 Task: Find connections with filter location Shipley with filter topic #Entrepreneurialwith filter profile language English with filter current company Shardul Amarchand Mangaldas & Co with filter school Shreemati Nathibai Damodar Thackersey Women's University with filter industry Higher Education with filter service category Homeowners Insurance with filter keywords title Concierge
Action: Mouse moved to (571, 83)
Screenshot: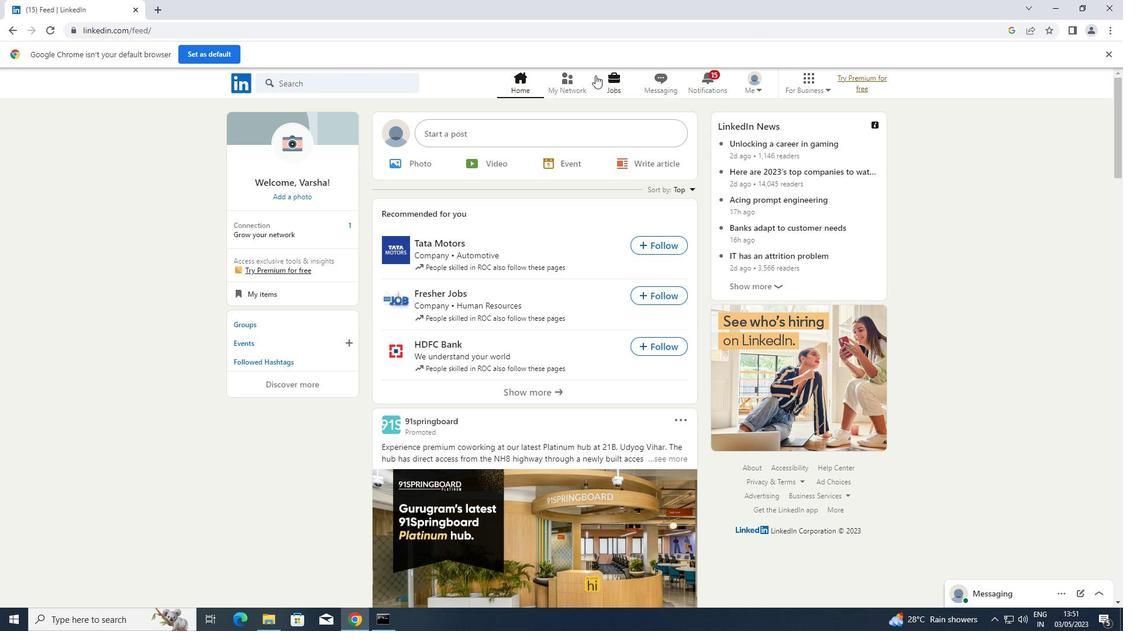 
Action: Mouse pressed left at (571, 83)
Screenshot: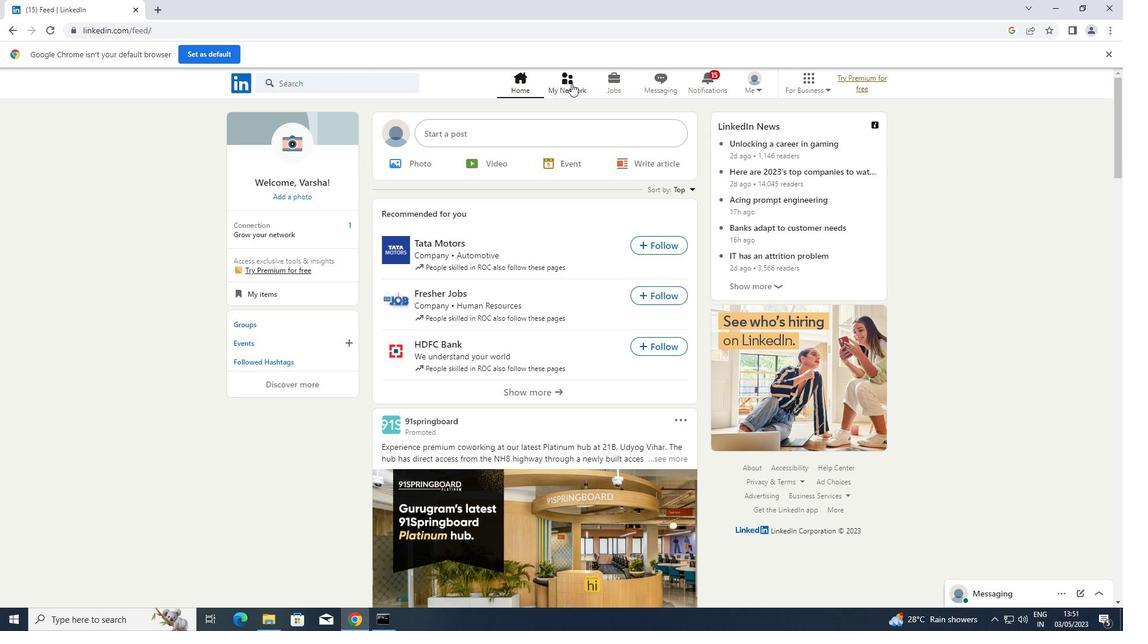 
Action: Mouse moved to (346, 152)
Screenshot: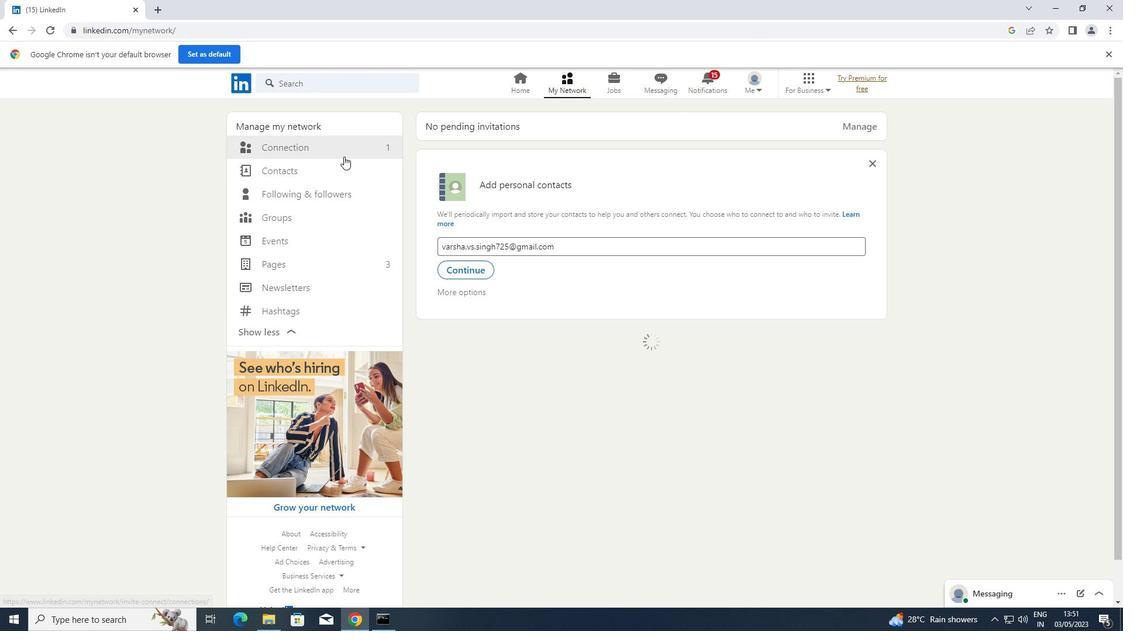 
Action: Mouse pressed left at (346, 152)
Screenshot: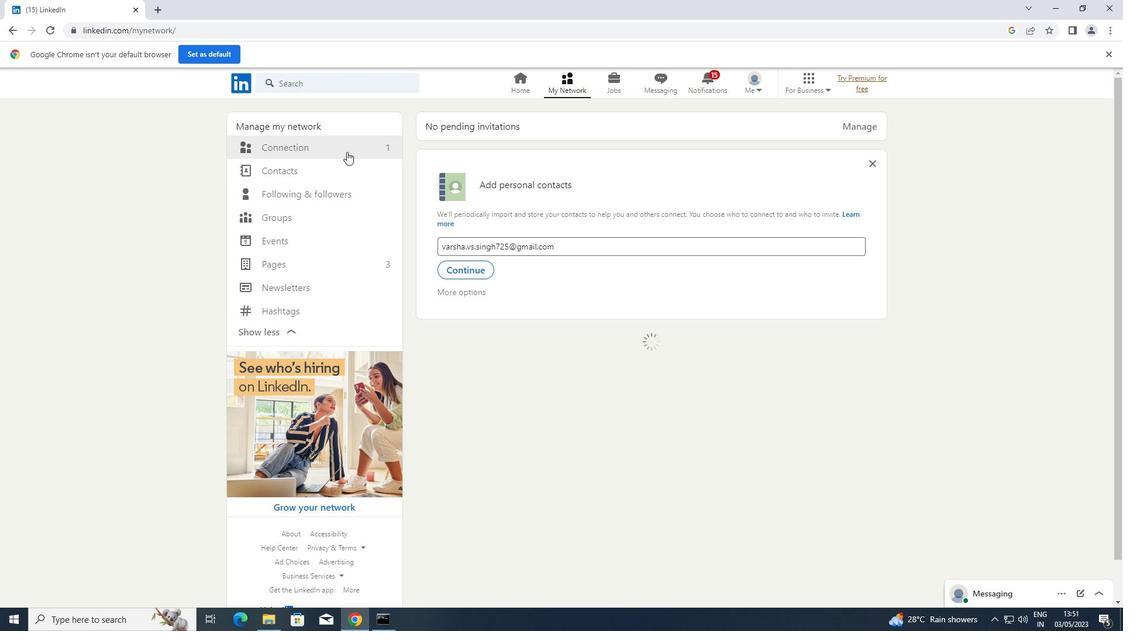 
Action: Mouse moved to (653, 147)
Screenshot: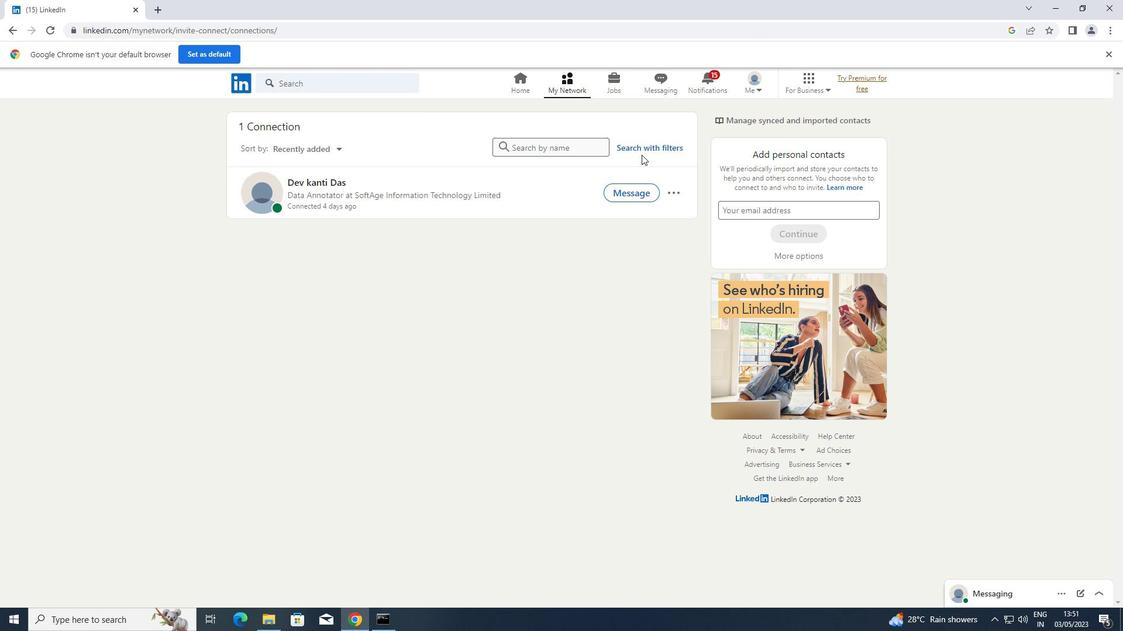 
Action: Mouse pressed left at (653, 147)
Screenshot: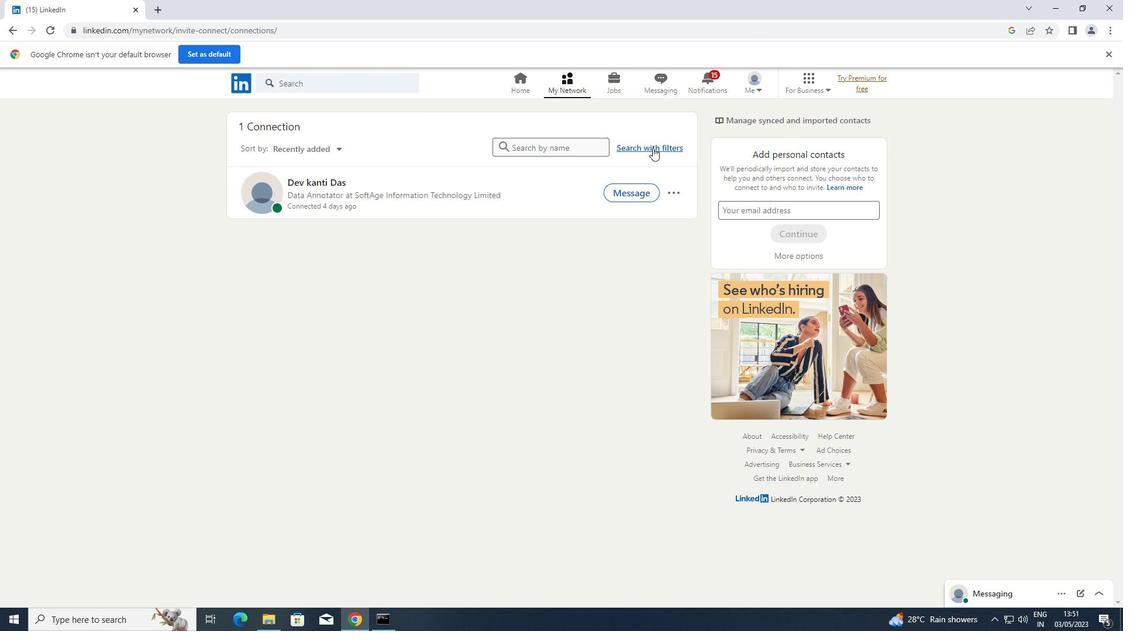 
Action: Mouse moved to (592, 112)
Screenshot: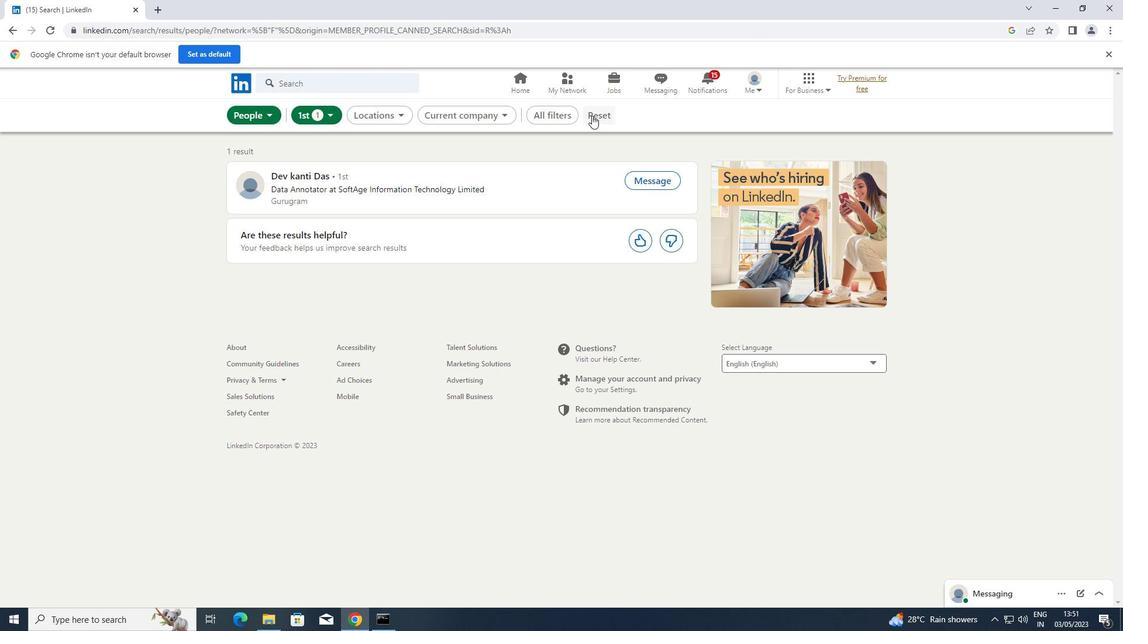 
Action: Mouse pressed left at (592, 112)
Screenshot: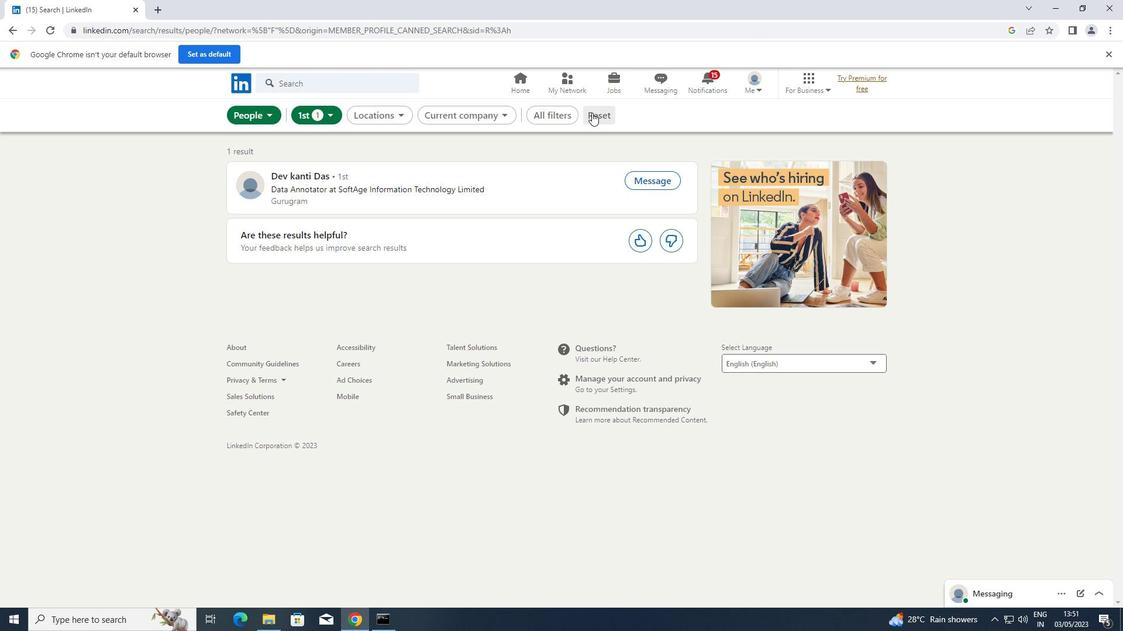 
Action: Mouse moved to (586, 117)
Screenshot: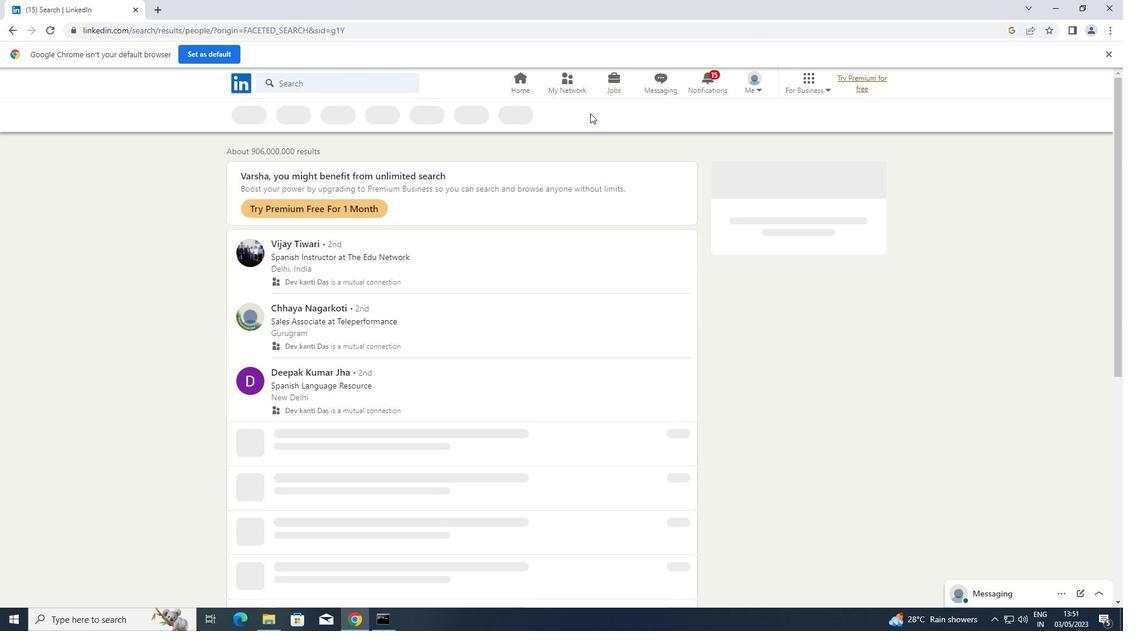 
Action: Mouse pressed left at (586, 117)
Screenshot: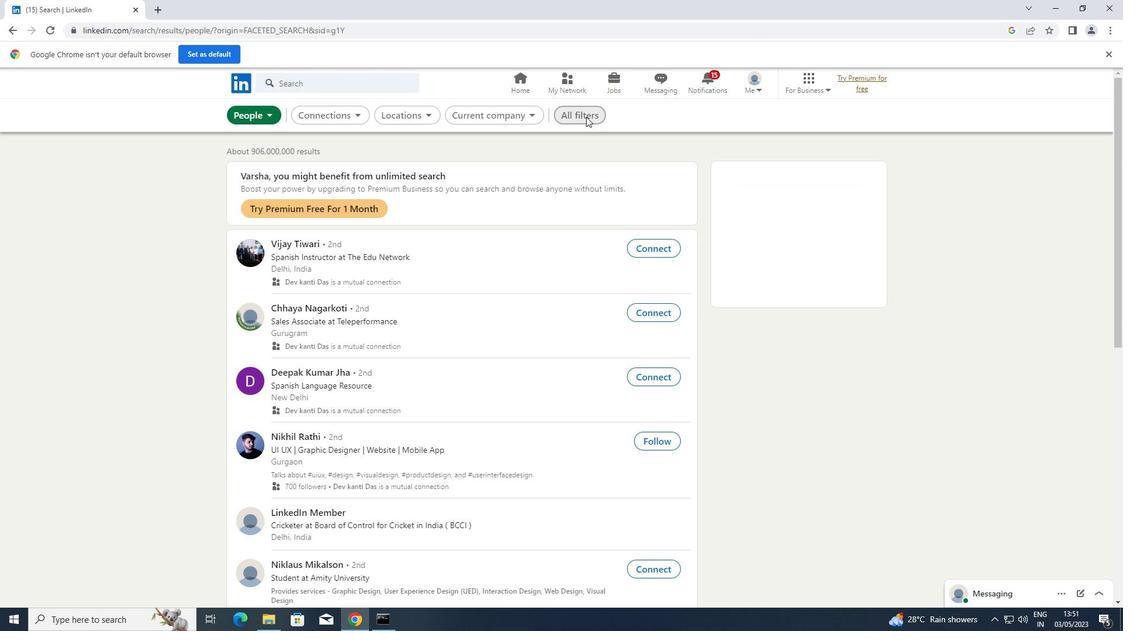 
Action: Mouse moved to (593, 116)
Screenshot: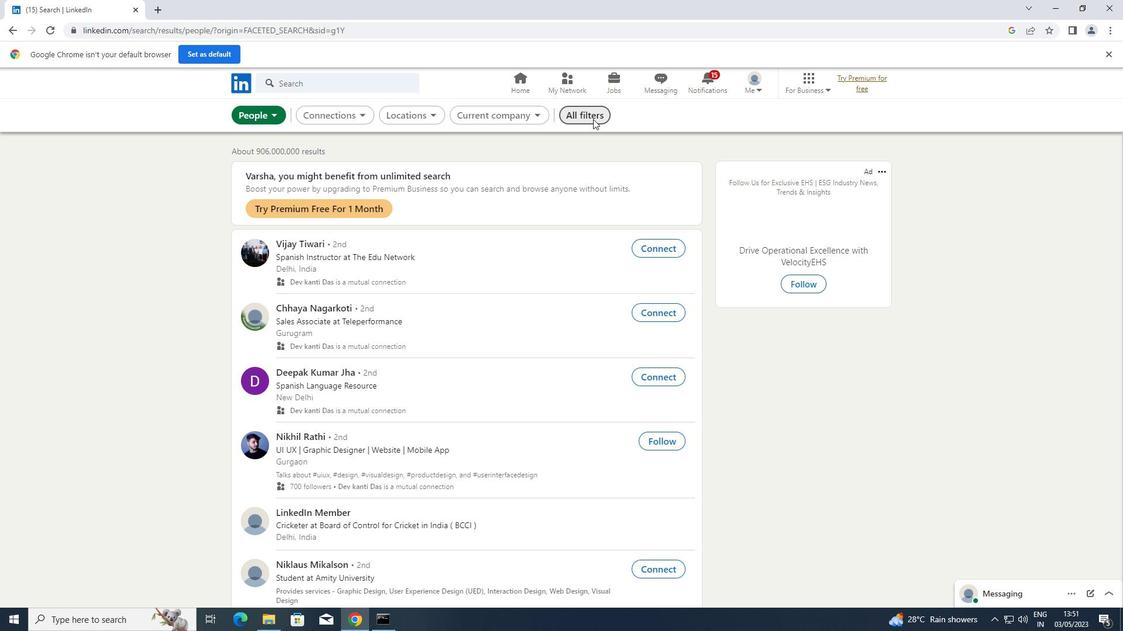 
Action: Mouse pressed left at (593, 116)
Screenshot: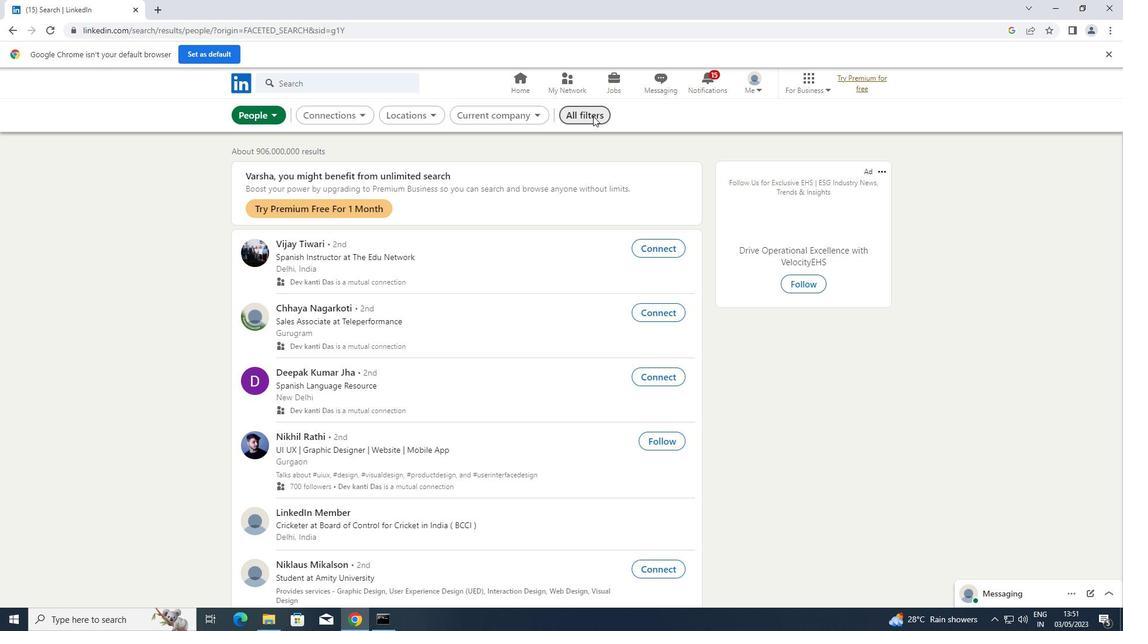 
Action: Mouse moved to (595, 118)
Screenshot: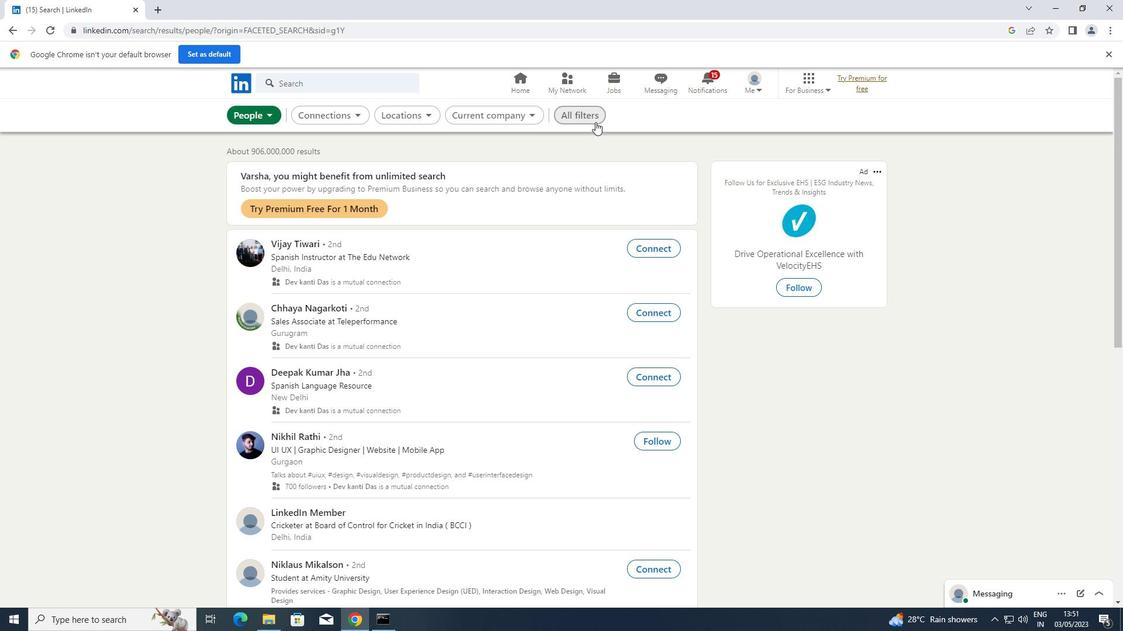 
Action: Mouse pressed left at (595, 118)
Screenshot: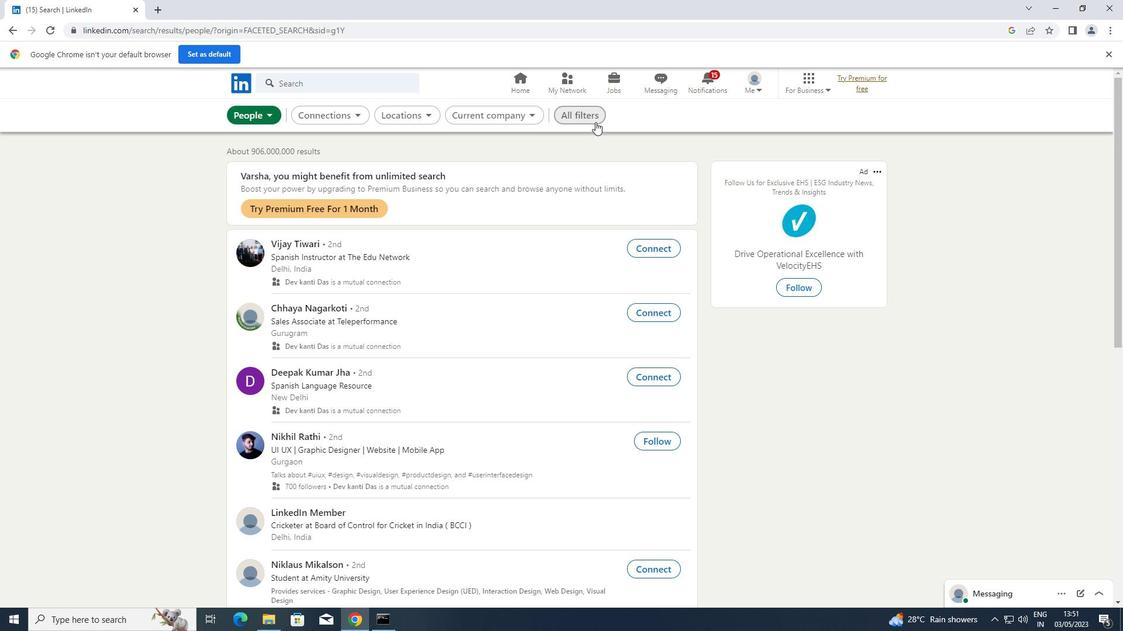 
Action: Mouse moved to (757, 215)
Screenshot: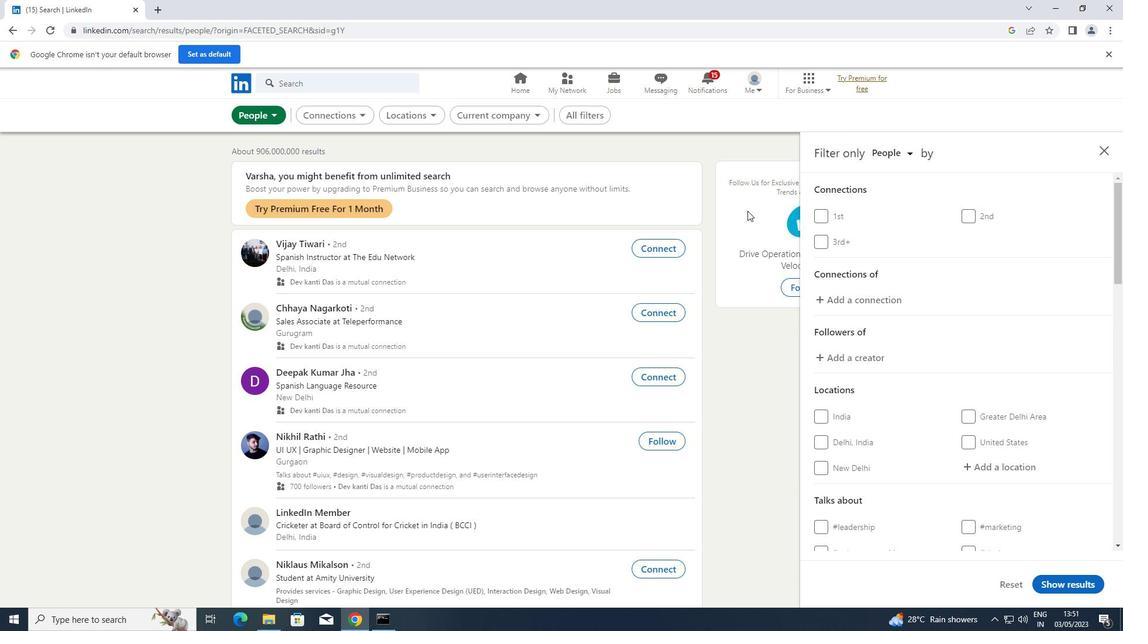 
Action: Mouse scrolled (757, 215) with delta (0, 0)
Screenshot: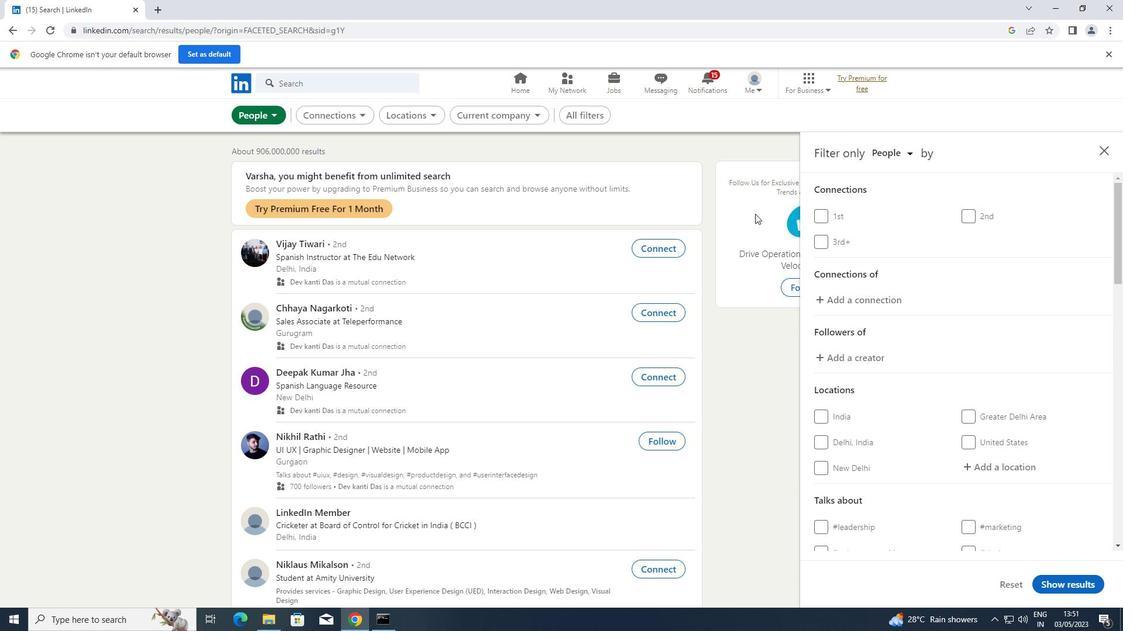 
Action: Mouse scrolled (757, 215) with delta (0, 0)
Screenshot: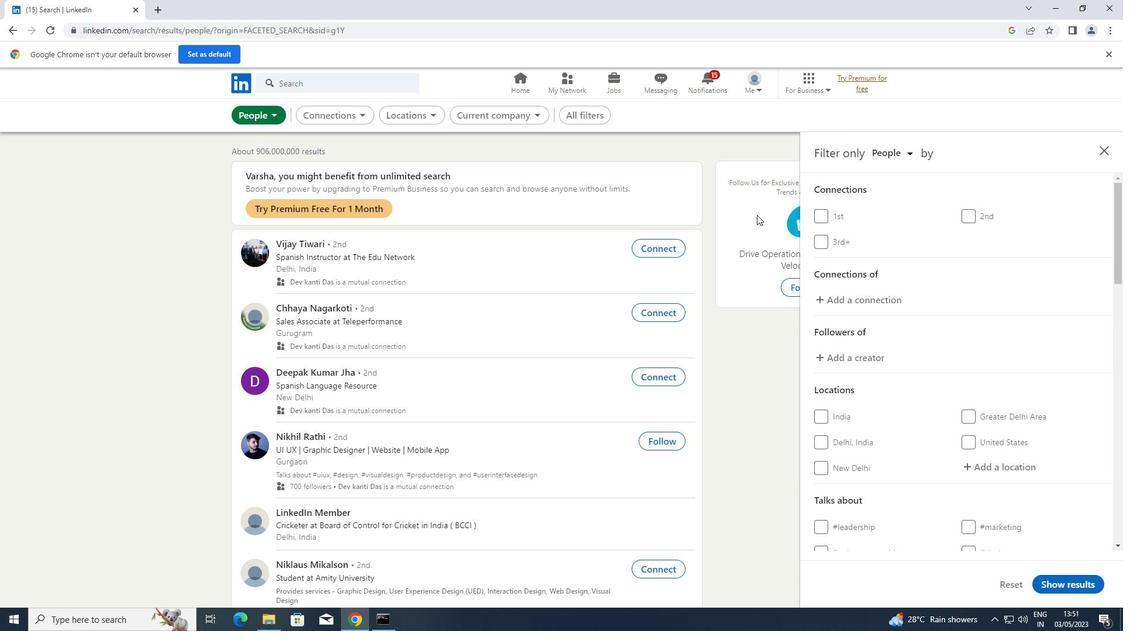 
Action: Mouse moved to (1025, 465)
Screenshot: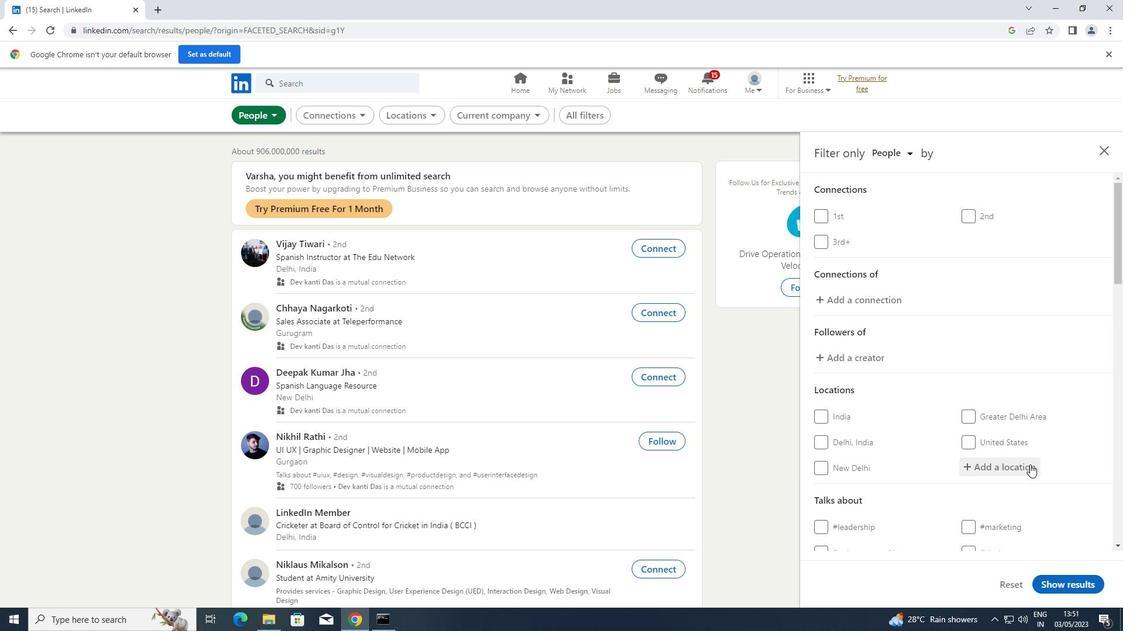 
Action: Mouse pressed left at (1025, 465)
Screenshot: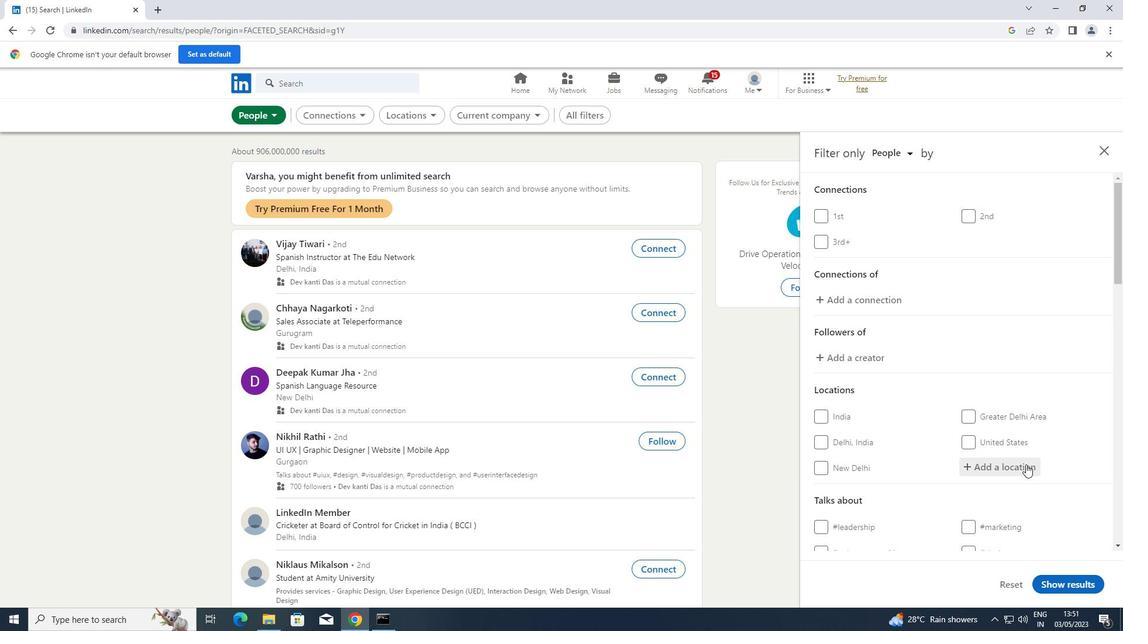 
Action: Key pressed <Key.shift>SHIPLEY<Key.enter>
Screenshot: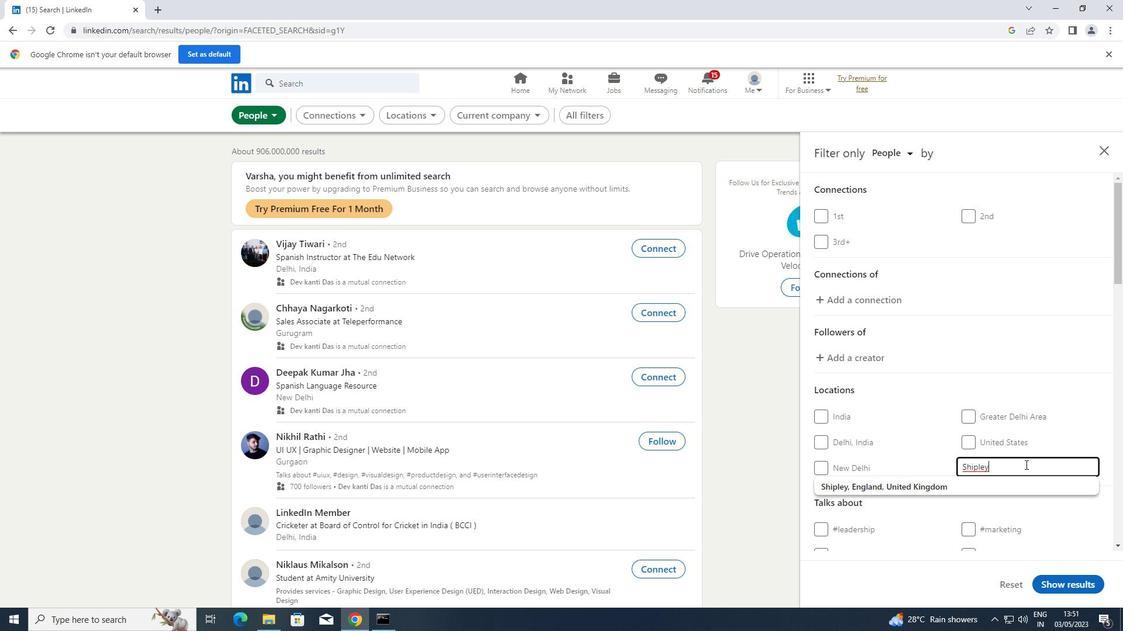 
Action: Mouse scrolled (1025, 464) with delta (0, 0)
Screenshot: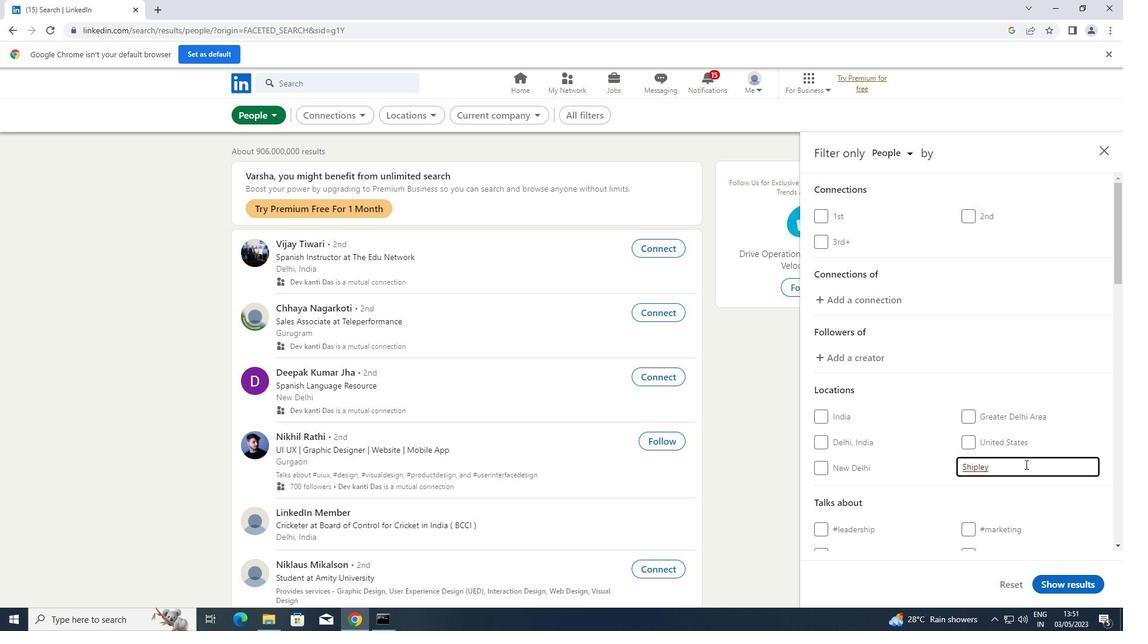 
Action: Mouse moved to (1021, 472)
Screenshot: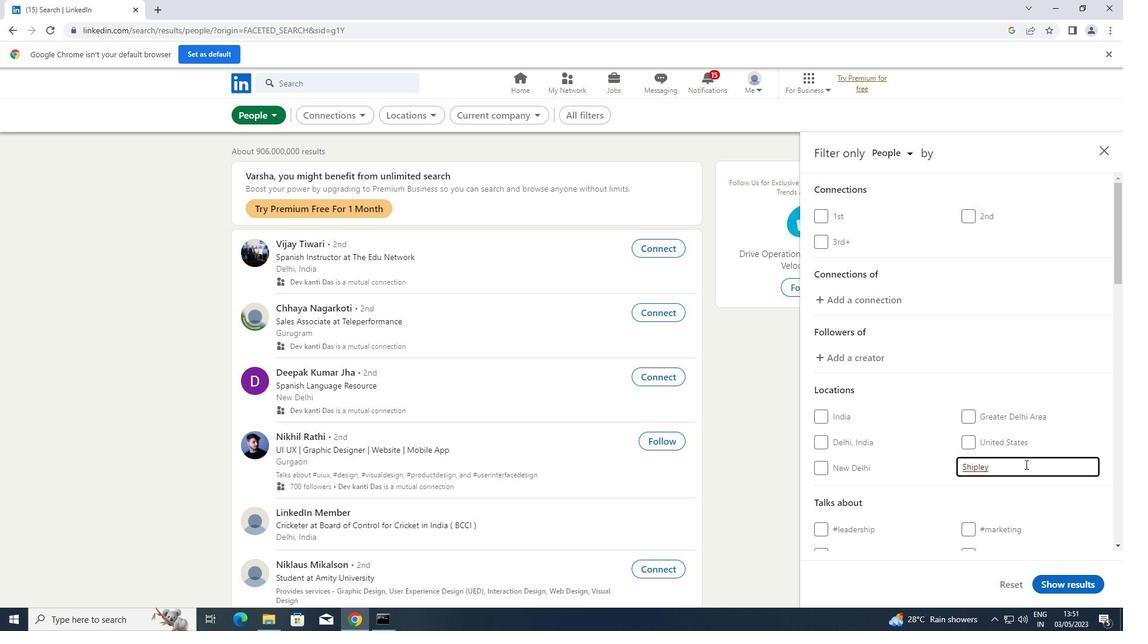 
Action: Mouse scrolled (1021, 472) with delta (0, 0)
Screenshot: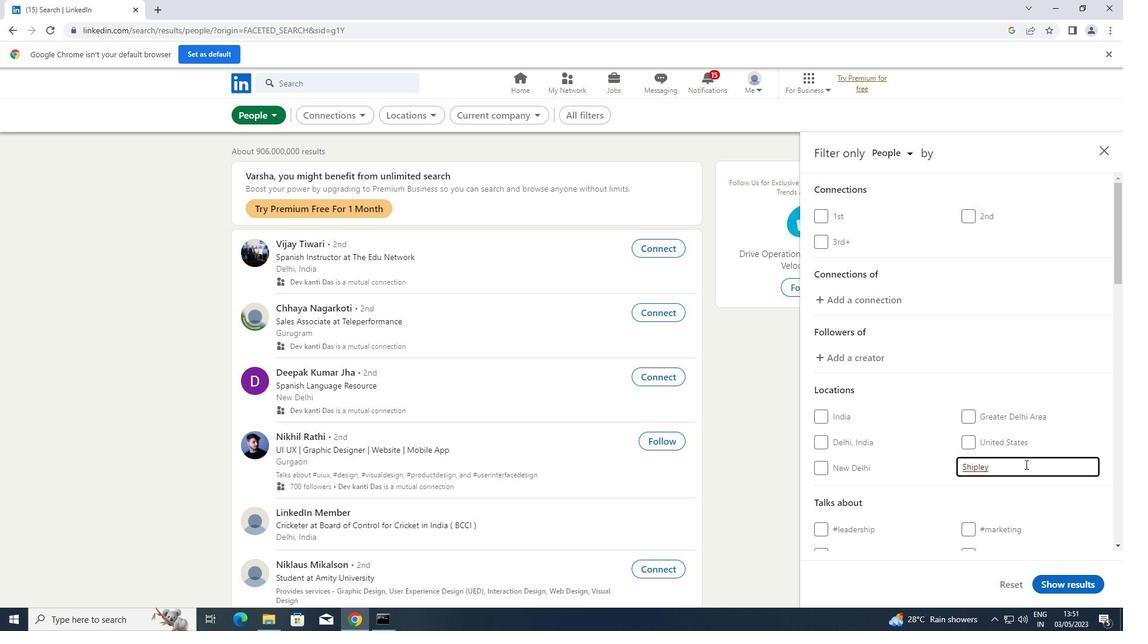 
Action: Mouse moved to (1021, 473)
Screenshot: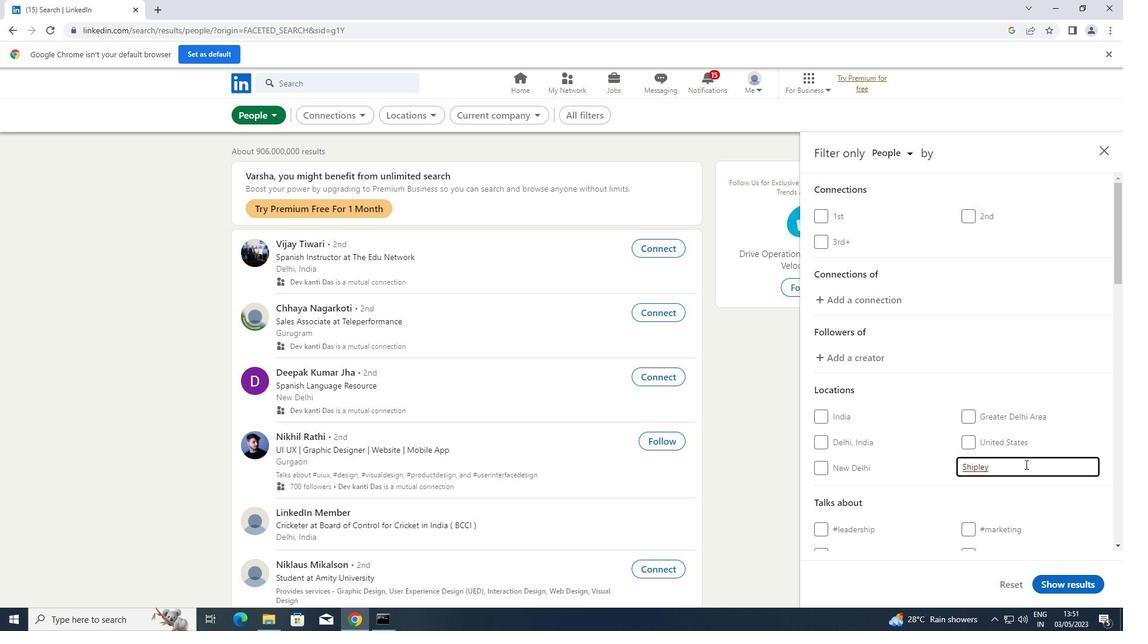 
Action: Mouse scrolled (1021, 473) with delta (0, 0)
Screenshot: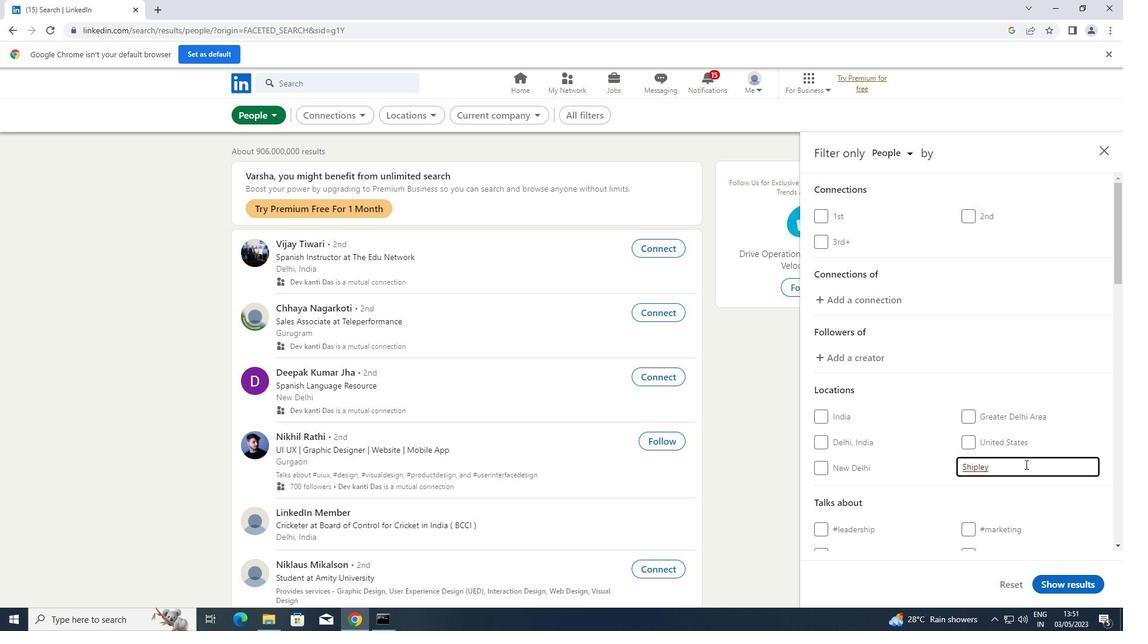 
Action: Mouse scrolled (1021, 473) with delta (0, 0)
Screenshot: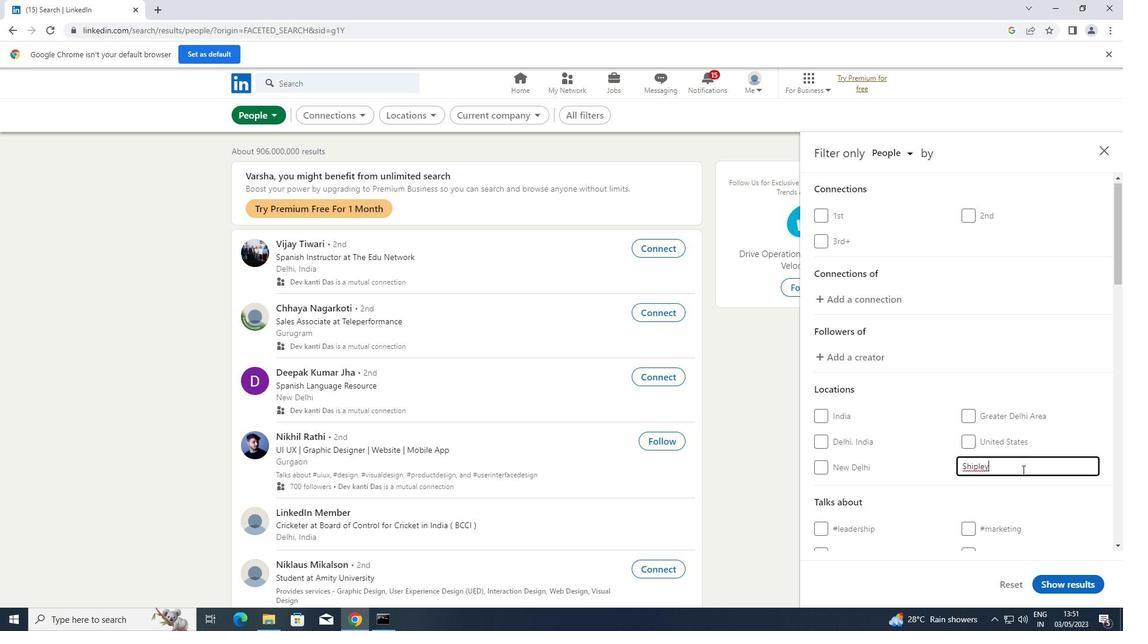 
Action: Mouse moved to (1023, 347)
Screenshot: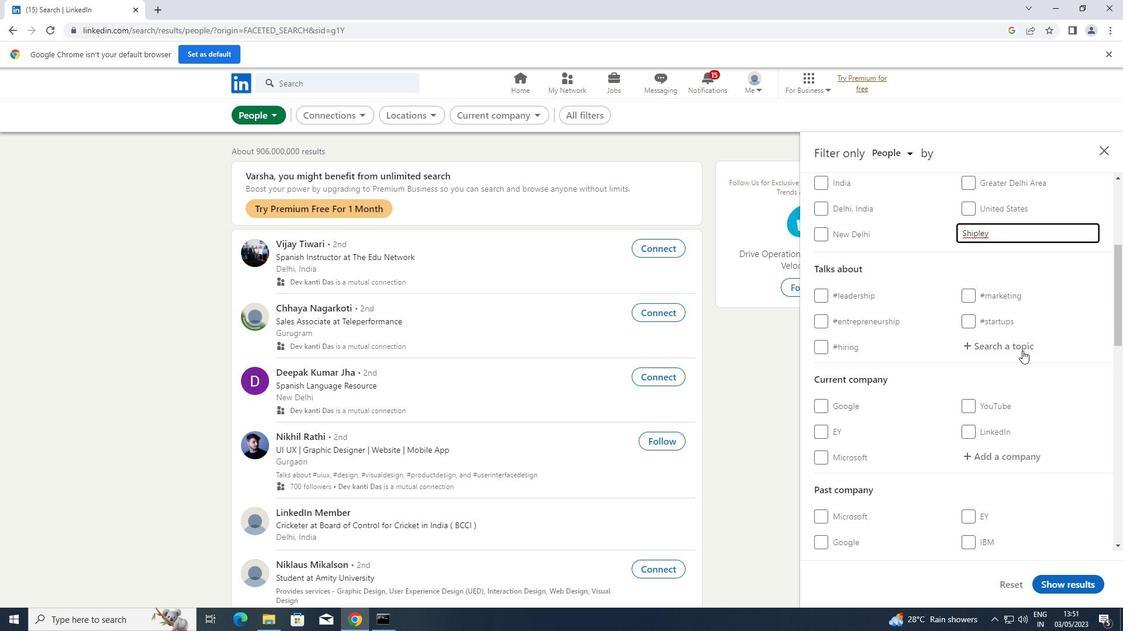 
Action: Mouse pressed left at (1023, 347)
Screenshot: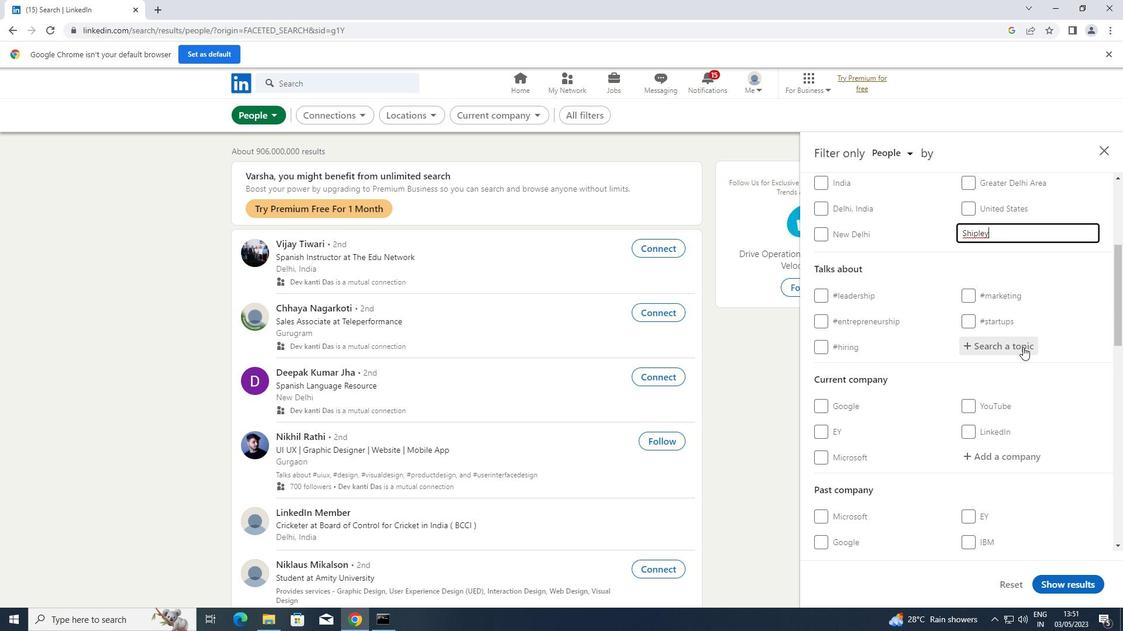 
Action: Key pressed <Key.shift>ENTREPRENEURIA
Screenshot: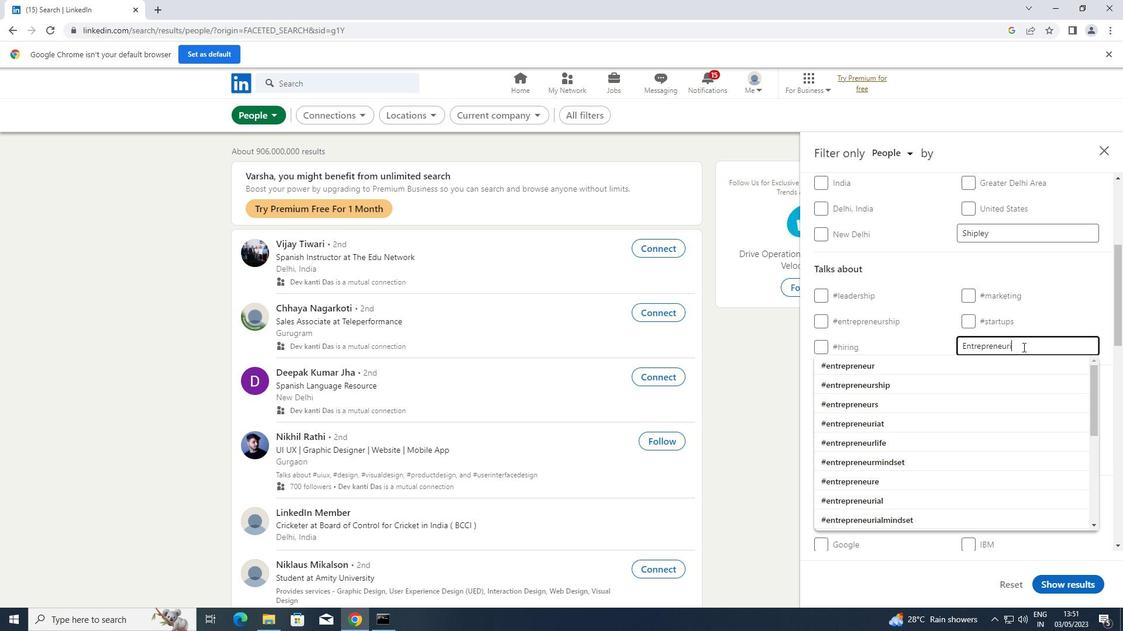 
Action: Mouse moved to (897, 381)
Screenshot: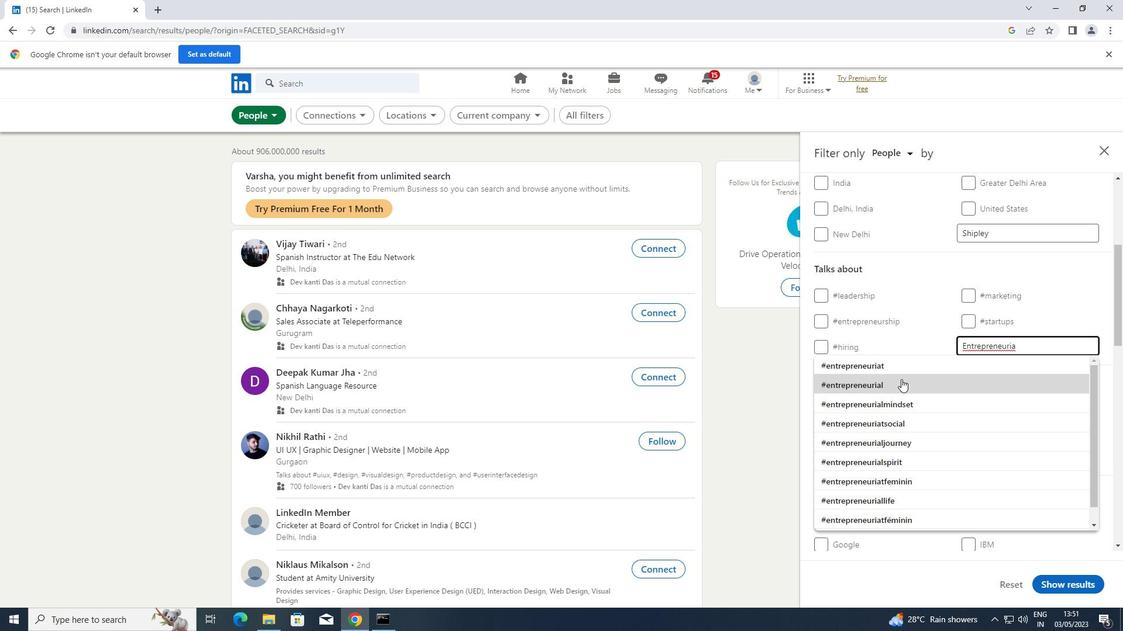 
Action: Mouse pressed left at (897, 381)
Screenshot: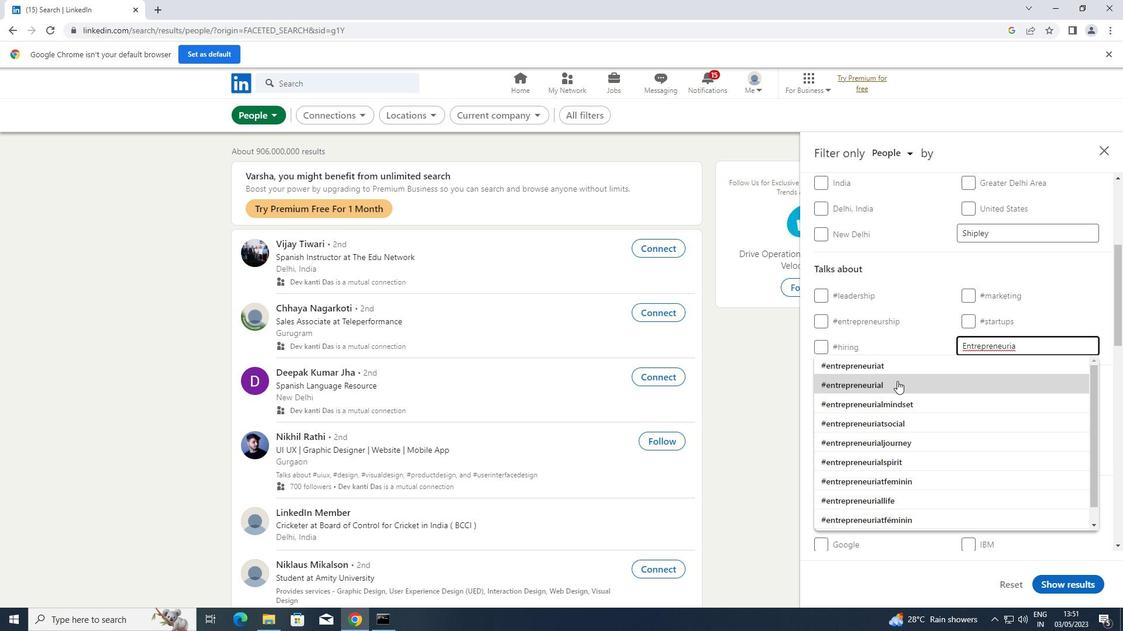 
Action: Mouse scrolled (897, 380) with delta (0, 0)
Screenshot: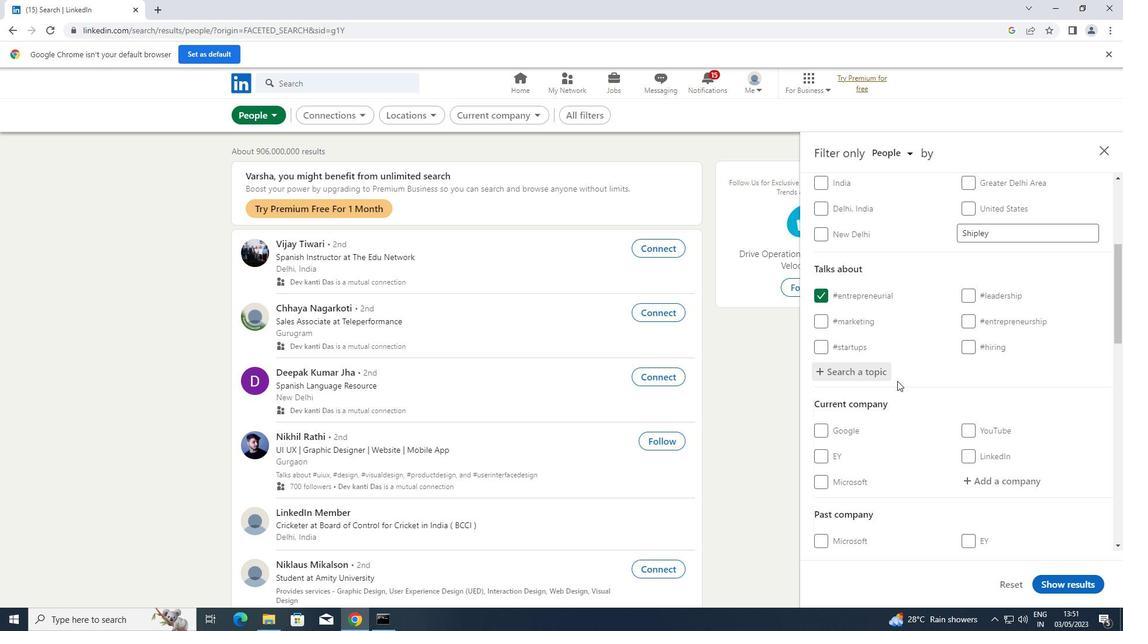 
Action: Mouse scrolled (897, 380) with delta (0, 0)
Screenshot: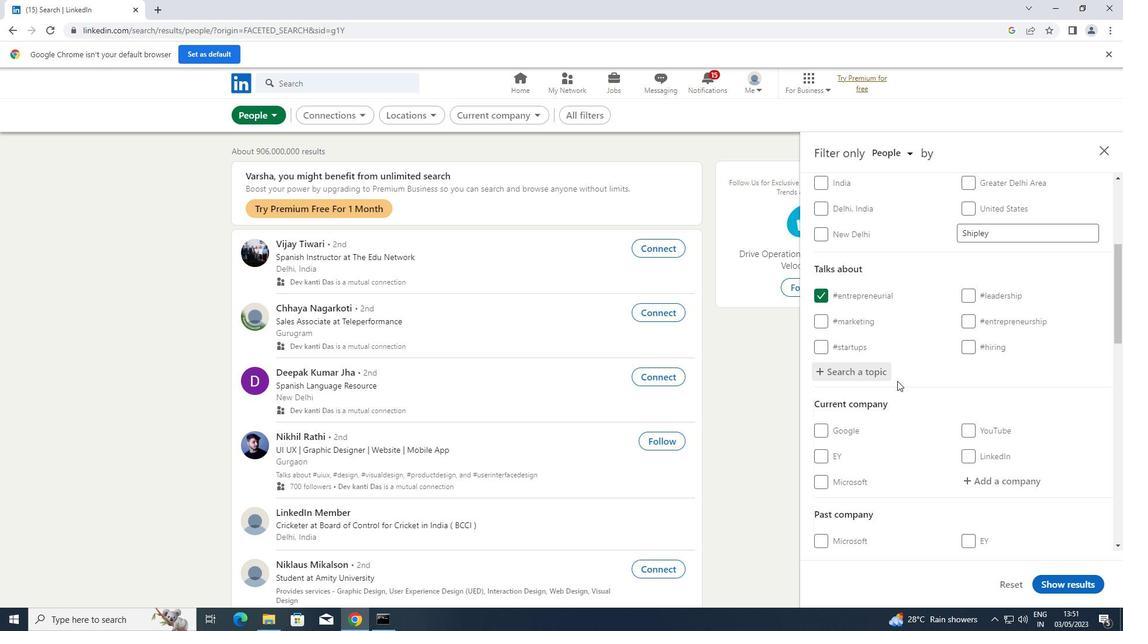 
Action: Mouse scrolled (897, 380) with delta (0, 0)
Screenshot: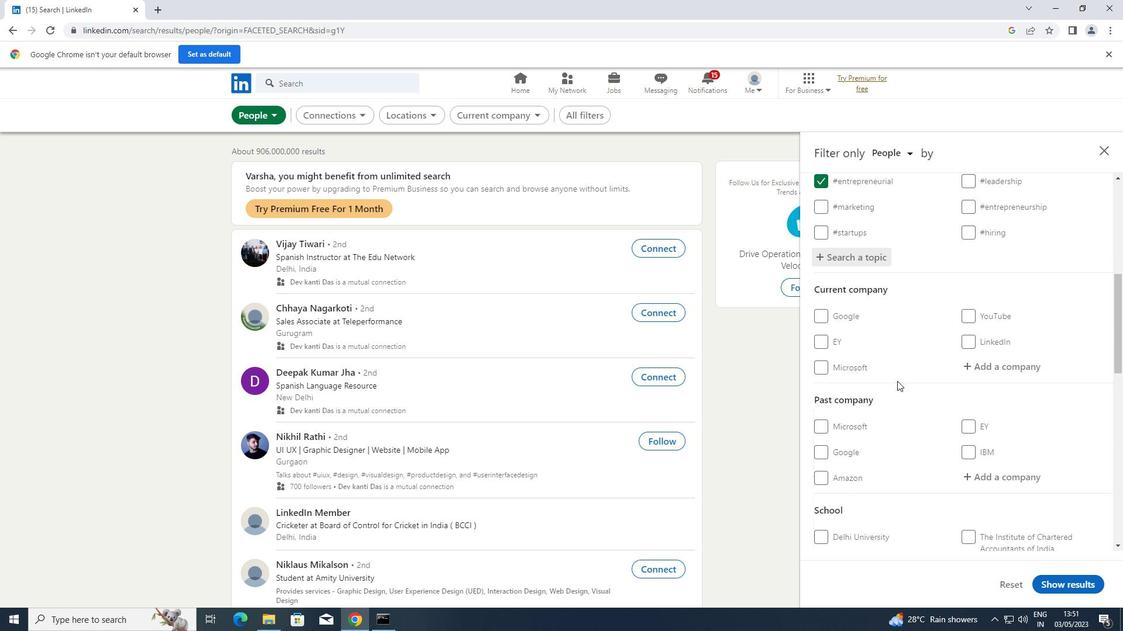 
Action: Mouse scrolled (897, 380) with delta (0, 0)
Screenshot: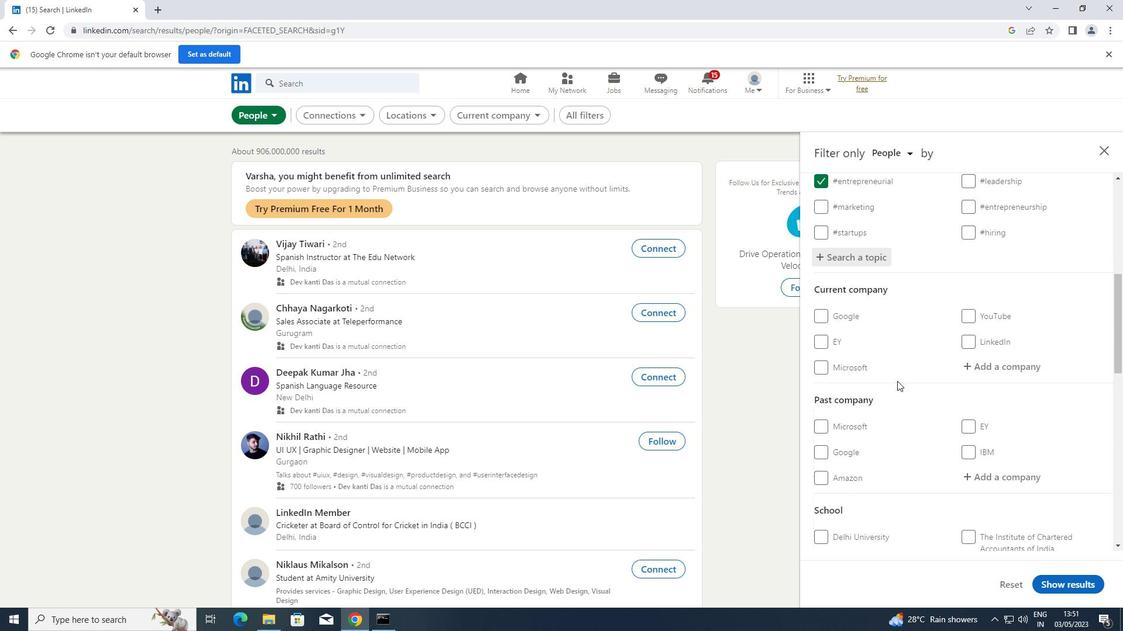 
Action: Mouse scrolled (897, 380) with delta (0, 0)
Screenshot: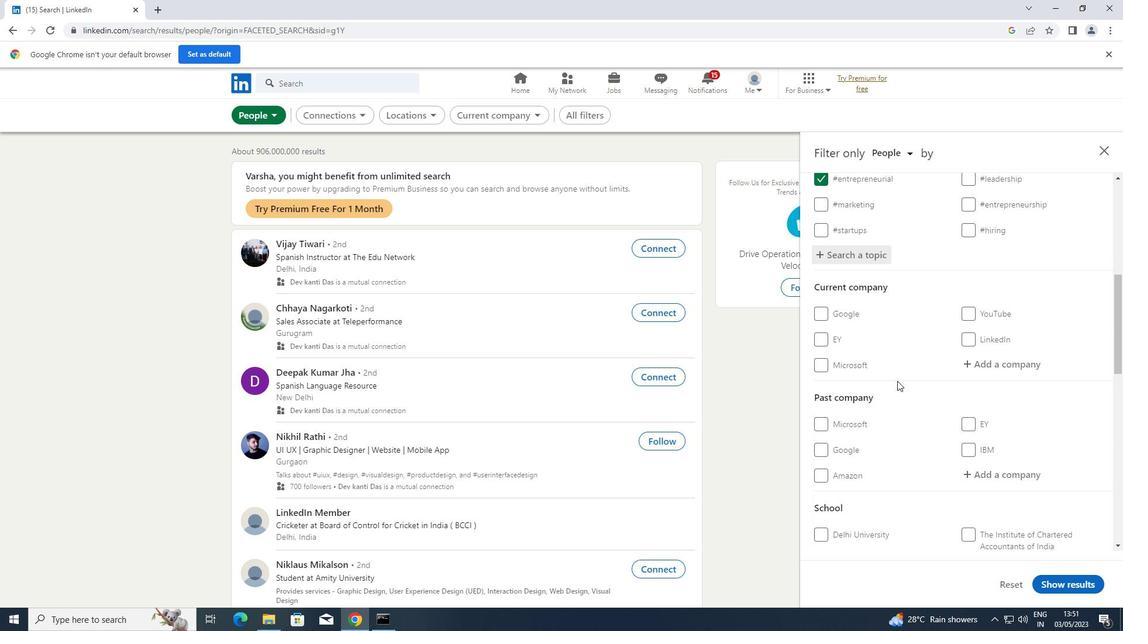 
Action: Mouse scrolled (897, 380) with delta (0, 0)
Screenshot: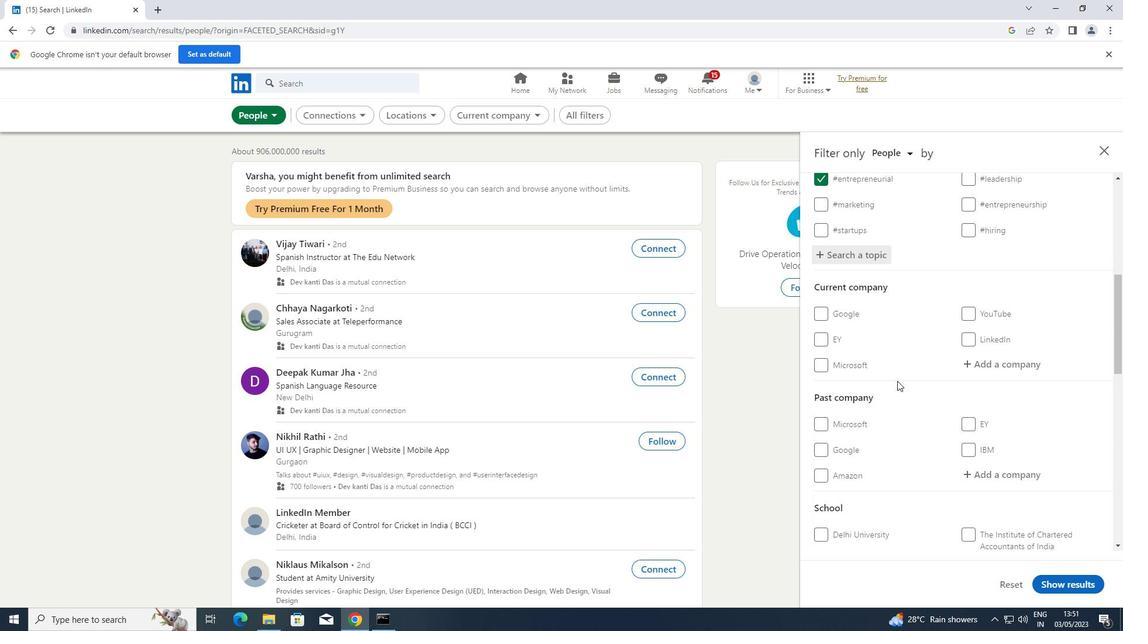 
Action: Mouse scrolled (897, 380) with delta (0, 0)
Screenshot: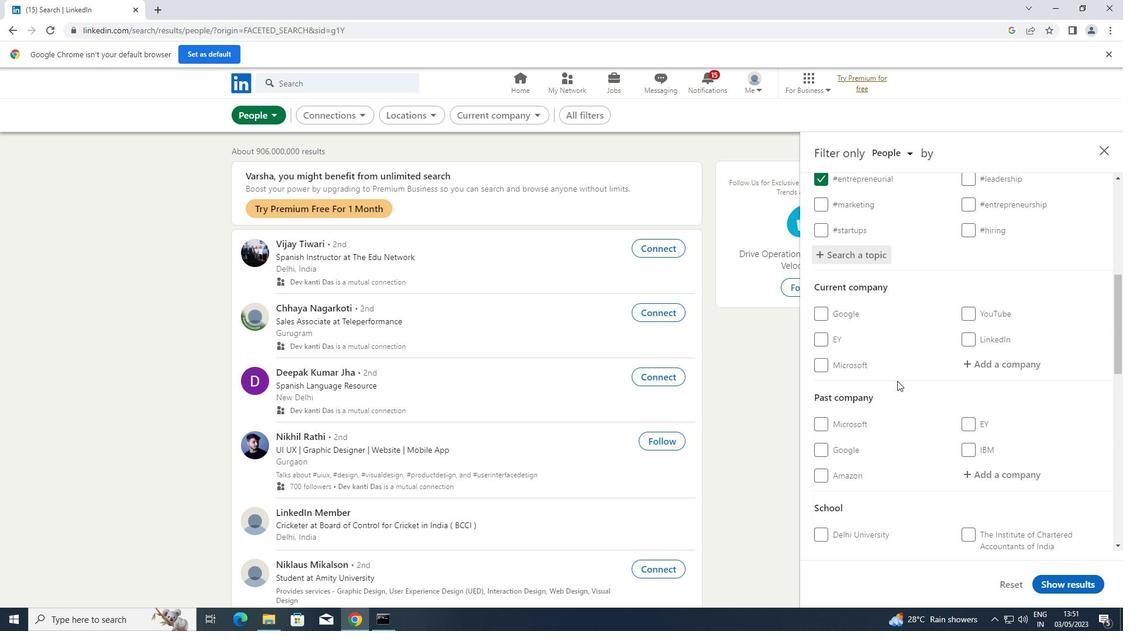 
Action: Mouse scrolled (897, 380) with delta (0, 0)
Screenshot: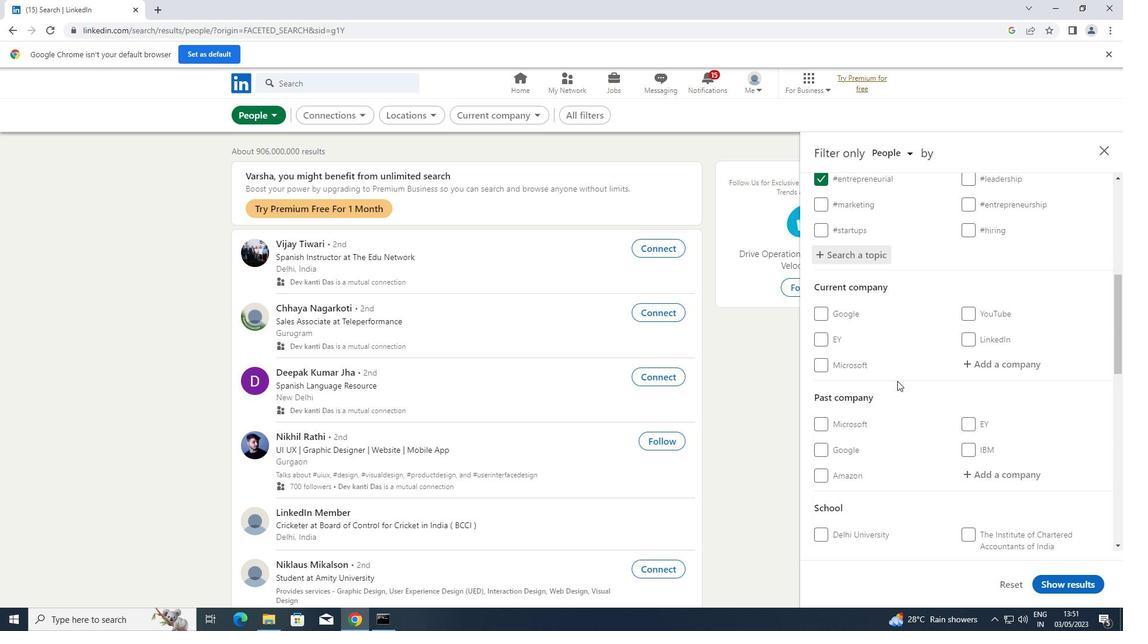 
Action: Mouse moved to (817, 434)
Screenshot: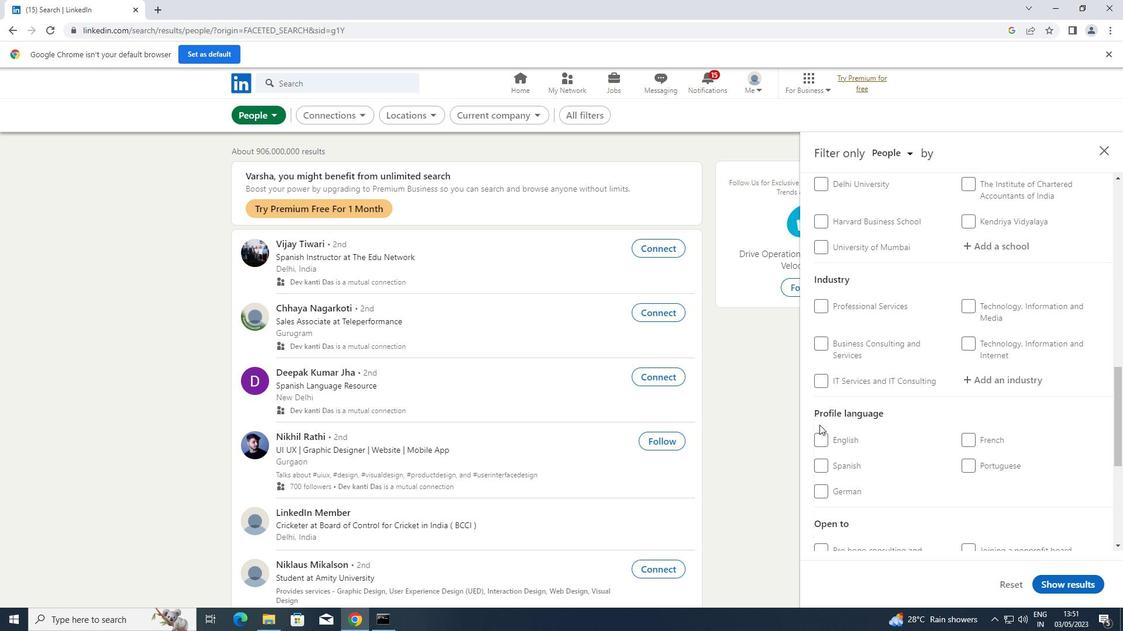 
Action: Mouse pressed left at (817, 434)
Screenshot: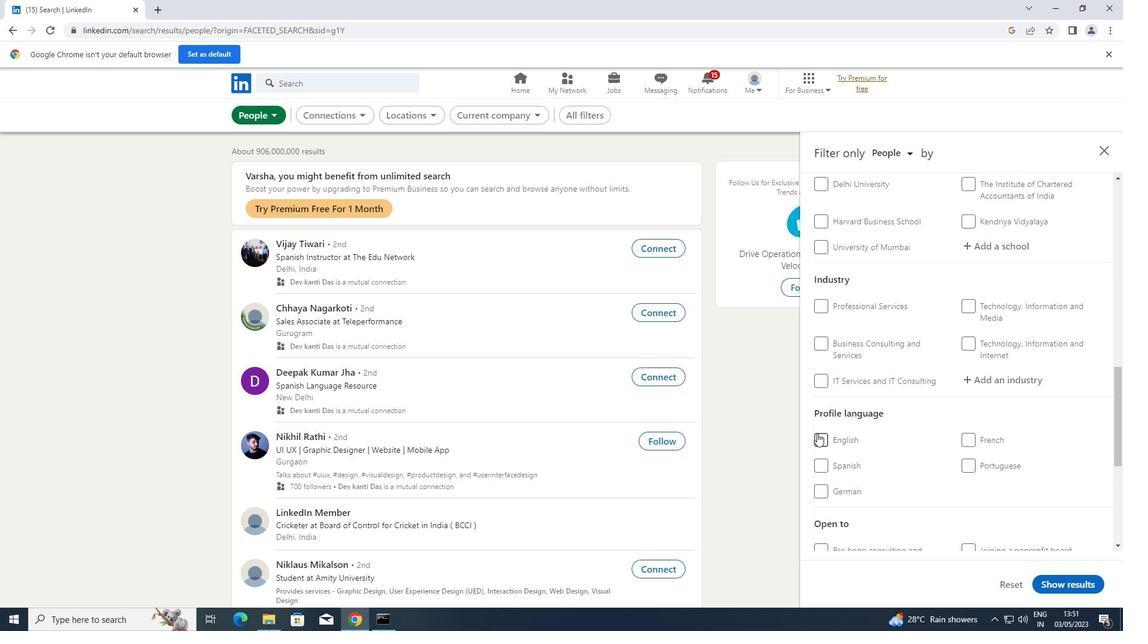 
Action: Mouse moved to (850, 417)
Screenshot: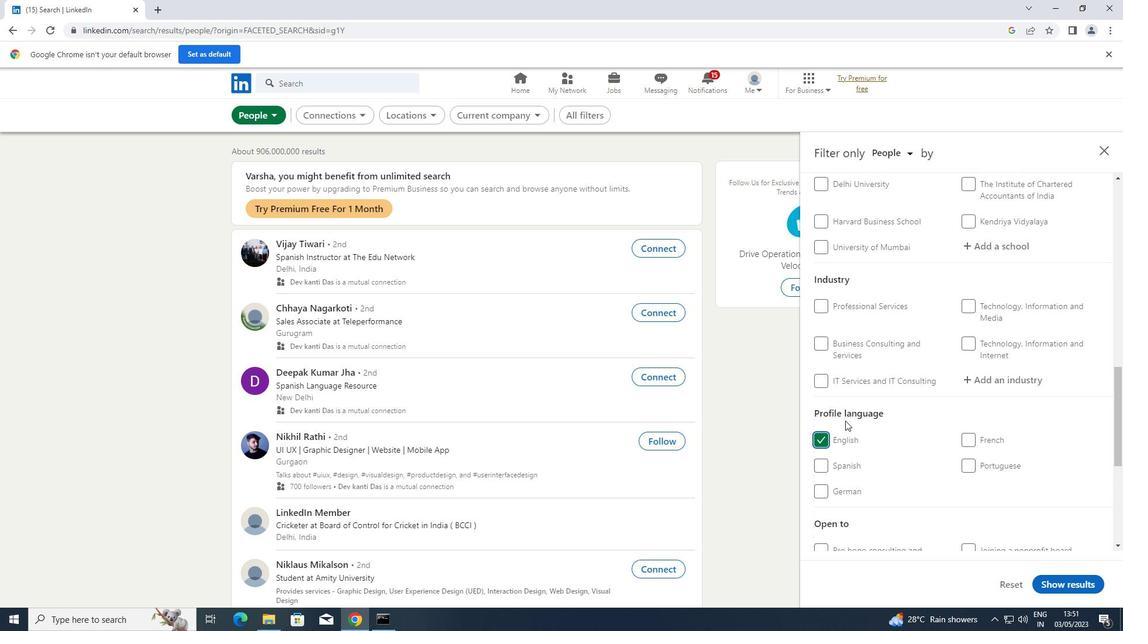 
Action: Mouse scrolled (850, 418) with delta (0, 0)
Screenshot: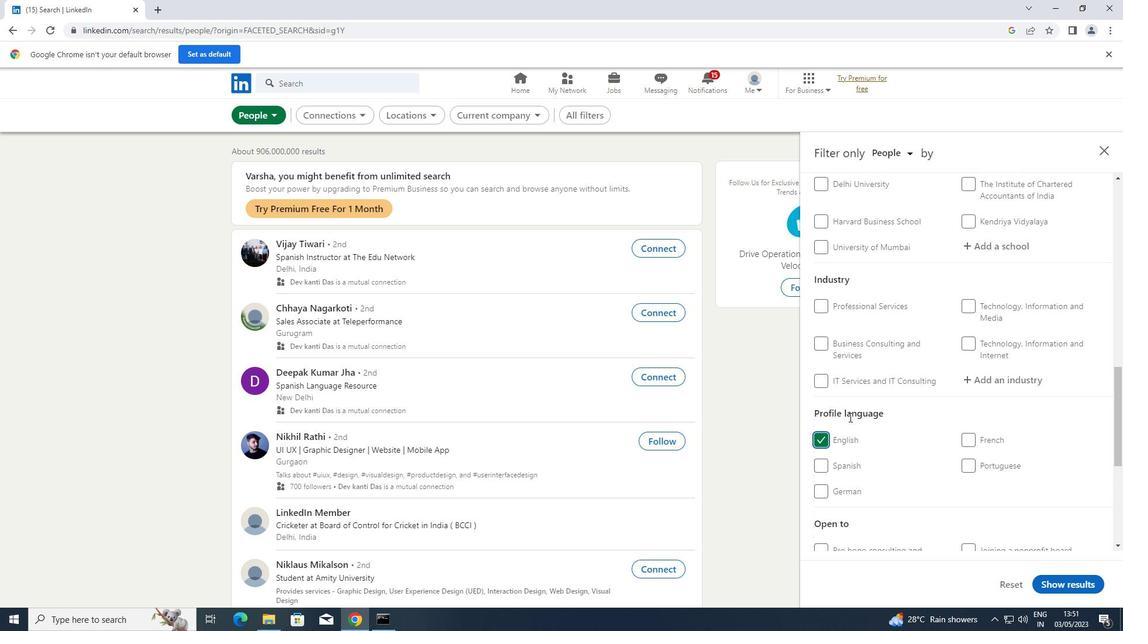 
Action: Mouse scrolled (850, 418) with delta (0, 0)
Screenshot: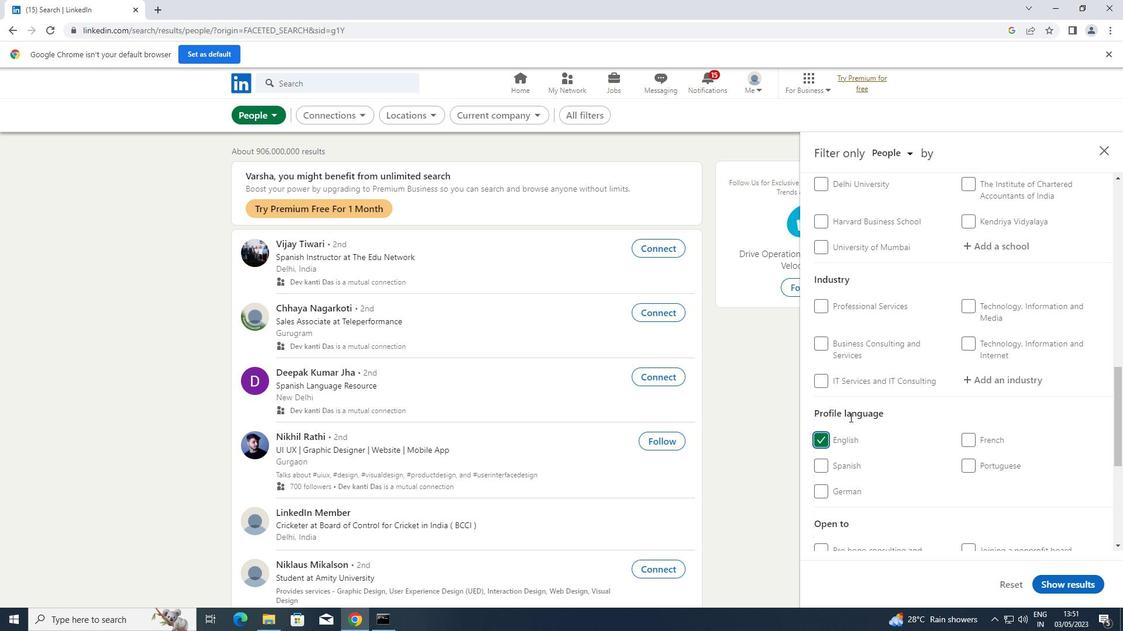 
Action: Mouse scrolled (850, 418) with delta (0, 0)
Screenshot: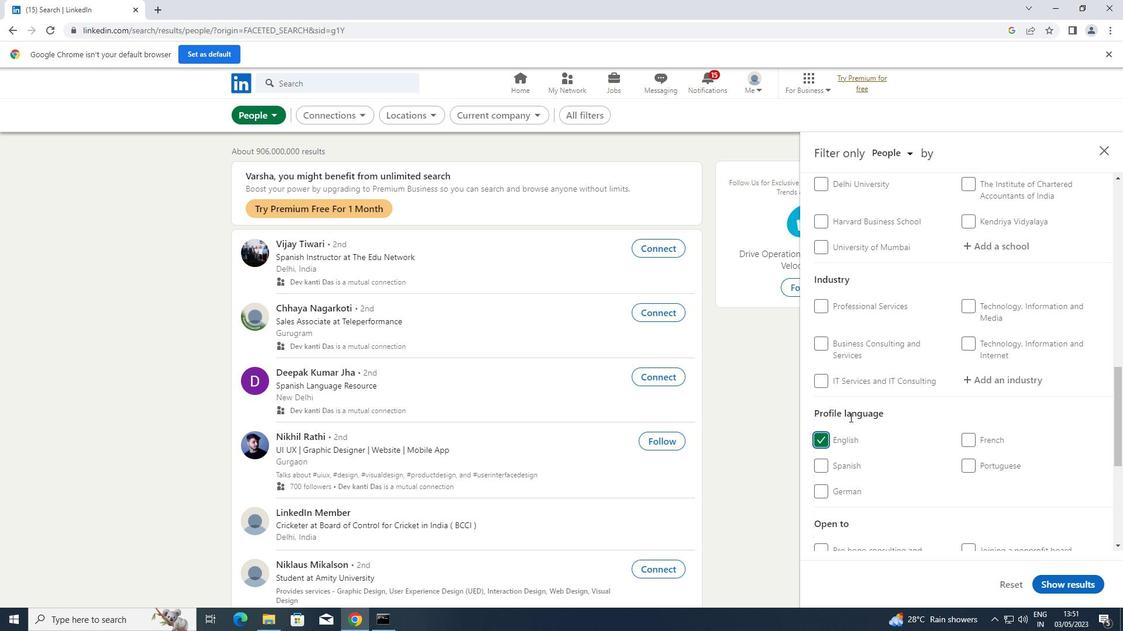 
Action: Mouse scrolled (850, 418) with delta (0, 0)
Screenshot: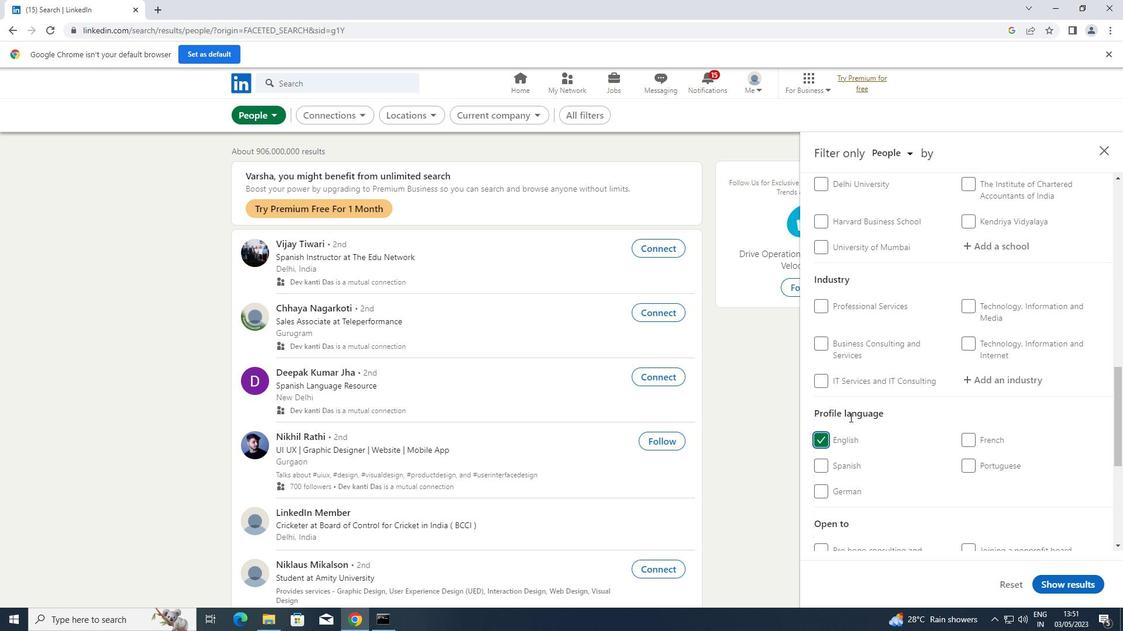 
Action: Mouse scrolled (850, 418) with delta (0, 0)
Screenshot: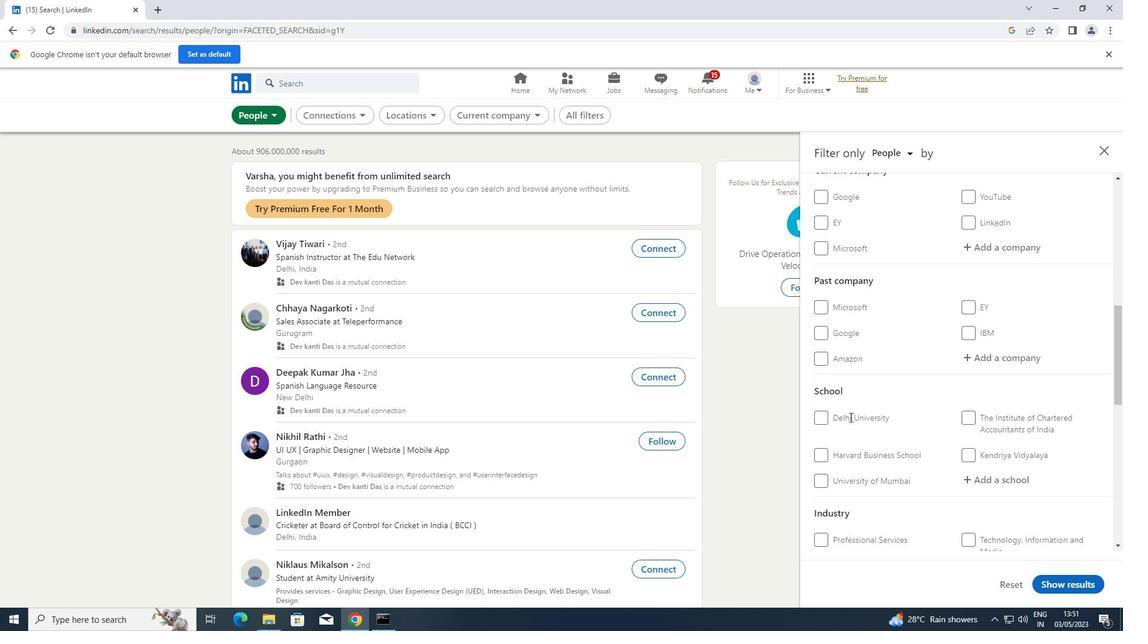 
Action: Mouse scrolled (850, 418) with delta (0, 0)
Screenshot: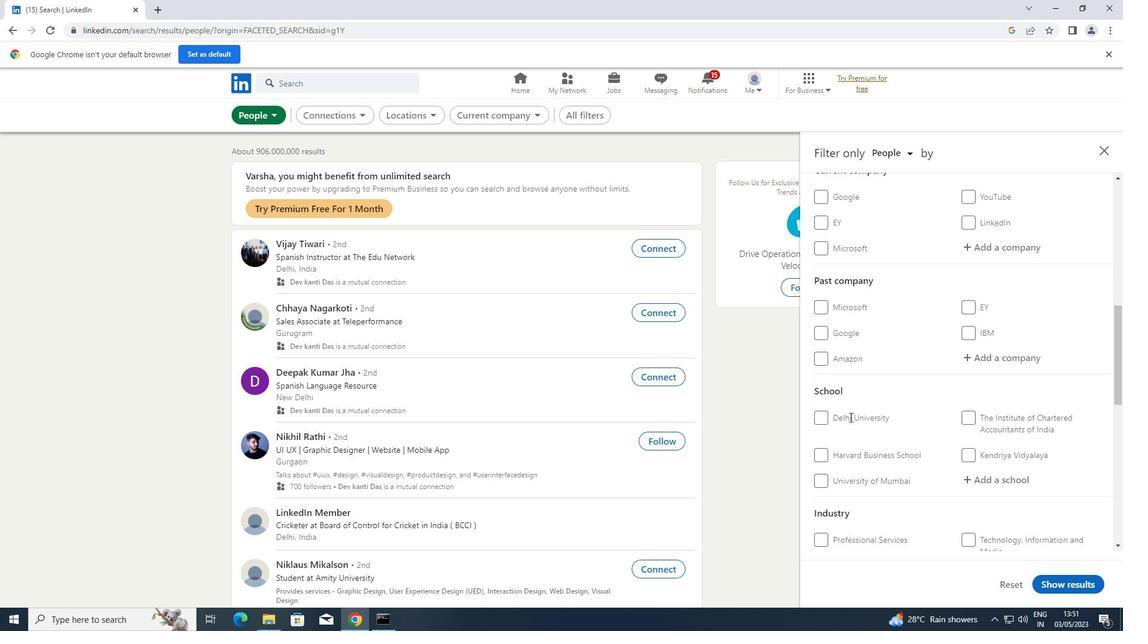 
Action: Mouse scrolled (850, 418) with delta (0, 0)
Screenshot: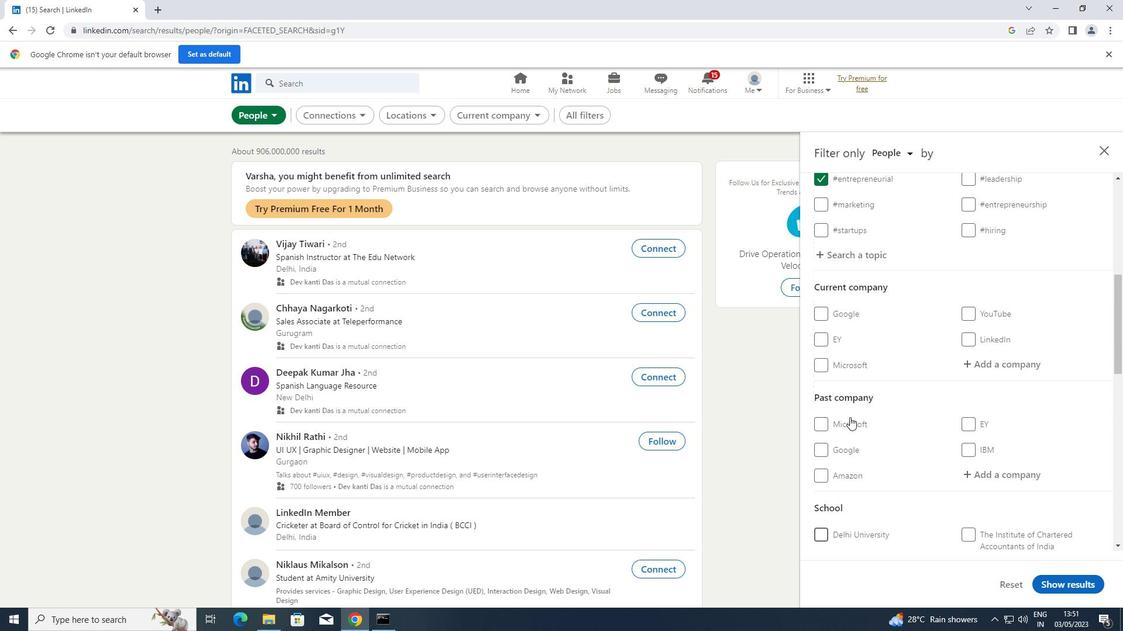 
Action: Mouse scrolled (850, 418) with delta (0, 0)
Screenshot: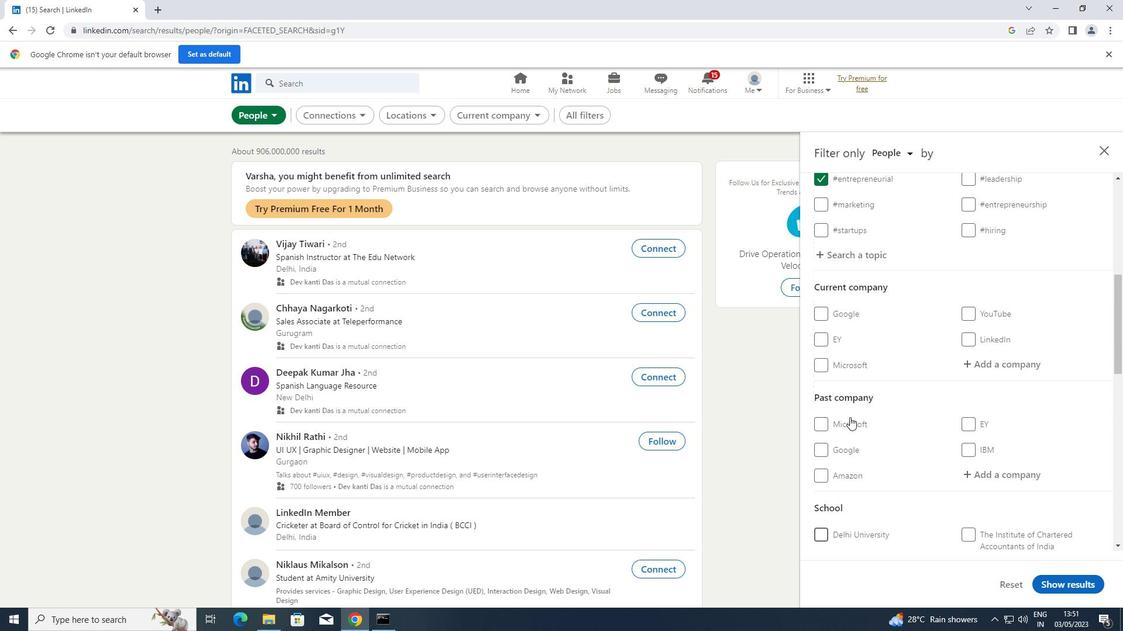 
Action: Mouse scrolled (850, 417) with delta (0, 0)
Screenshot: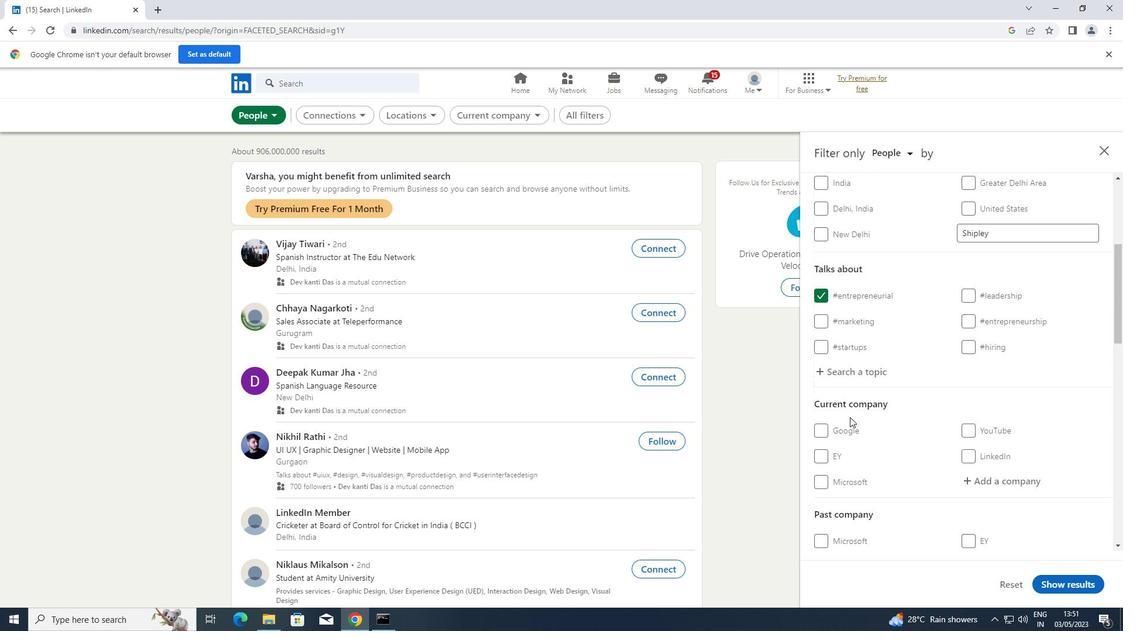 
Action: Mouse scrolled (850, 417) with delta (0, 0)
Screenshot: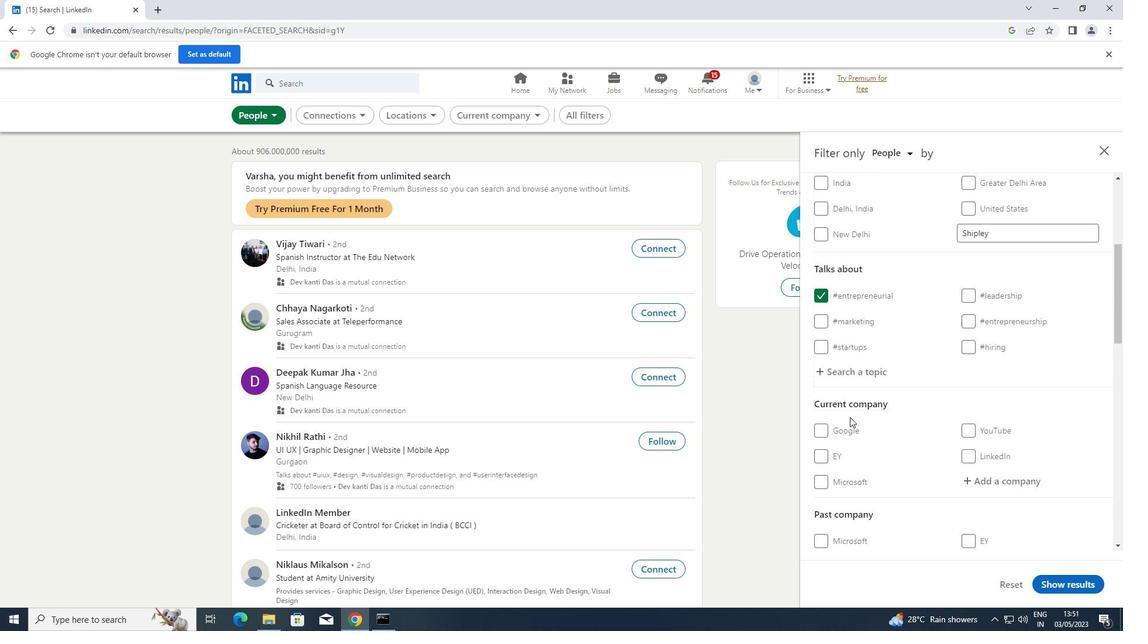 
Action: Mouse moved to (971, 361)
Screenshot: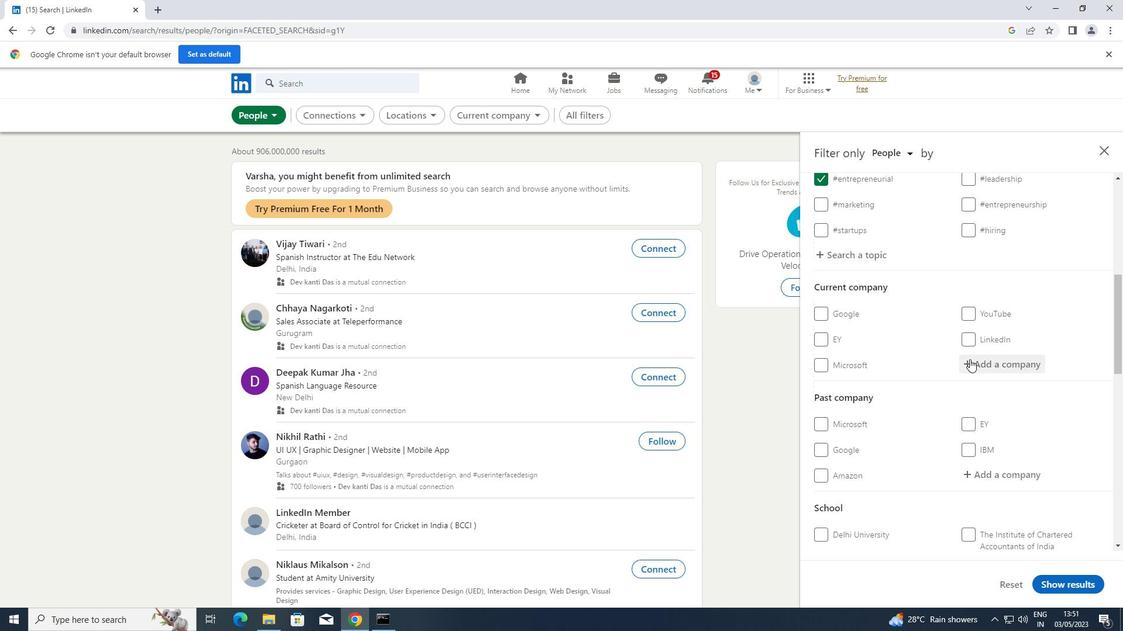 
Action: Mouse pressed left at (971, 361)
Screenshot: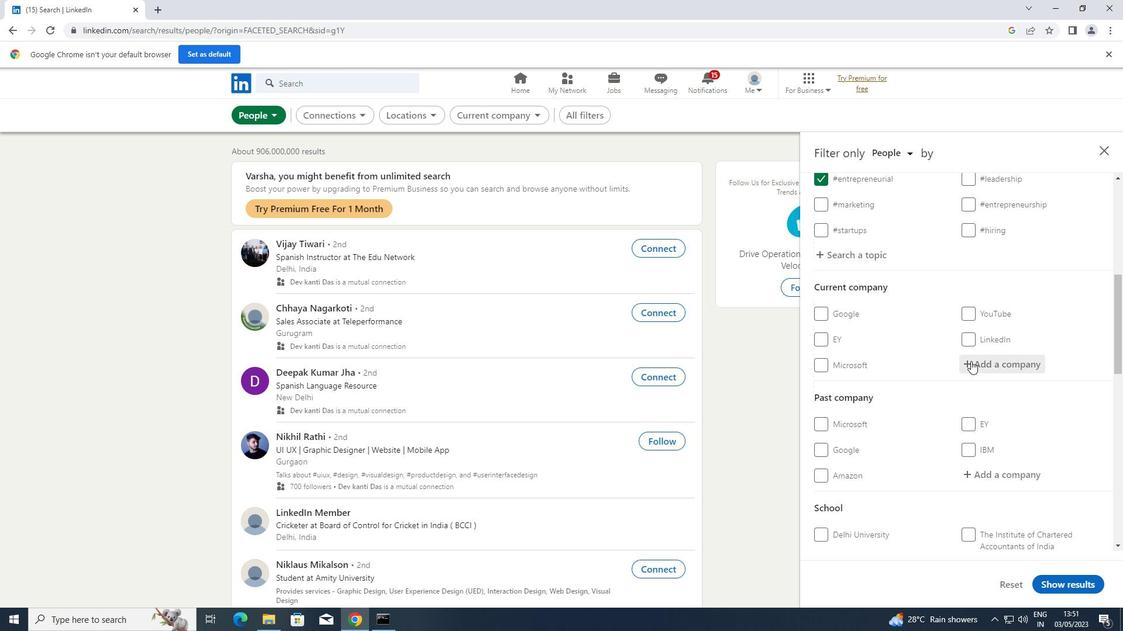 
Action: Key pressed <Key.shift>SHARDUL<Key.space>
Screenshot: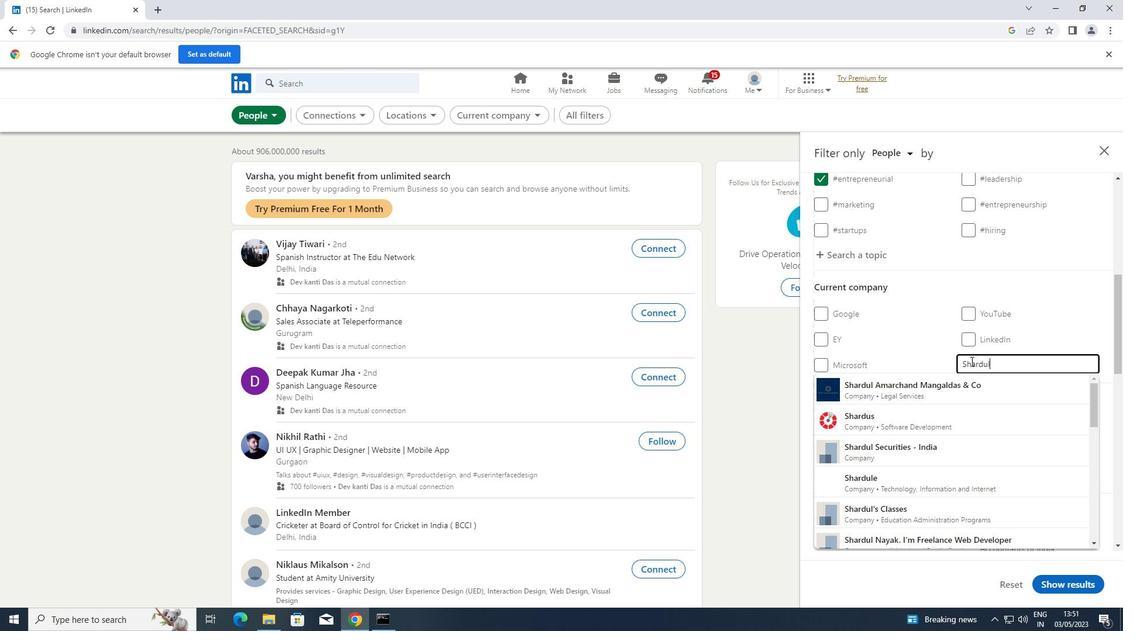 
Action: Mouse moved to (932, 389)
Screenshot: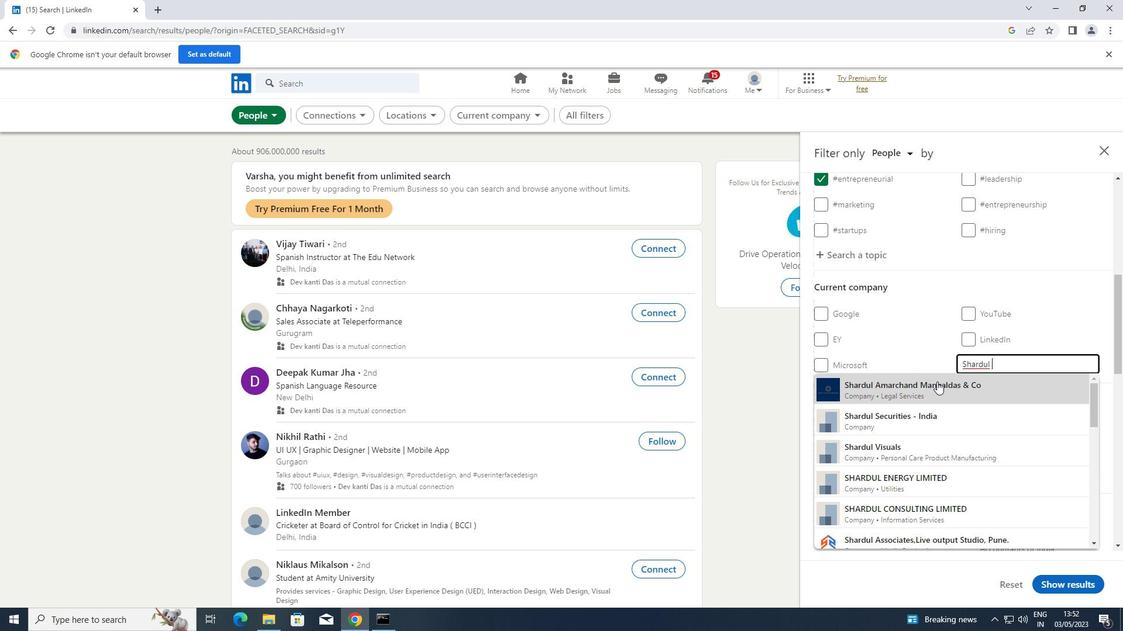 
Action: Mouse pressed left at (932, 389)
Screenshot: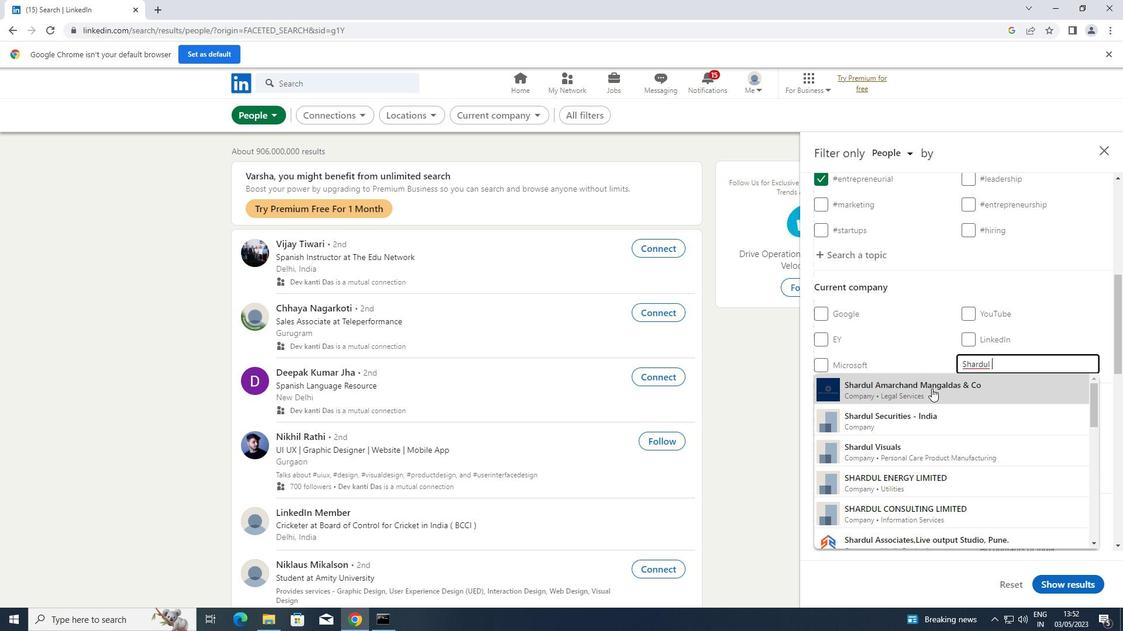 
Action: Mouse scrolled (932, 388) with delta (0, 0)
Screenshot: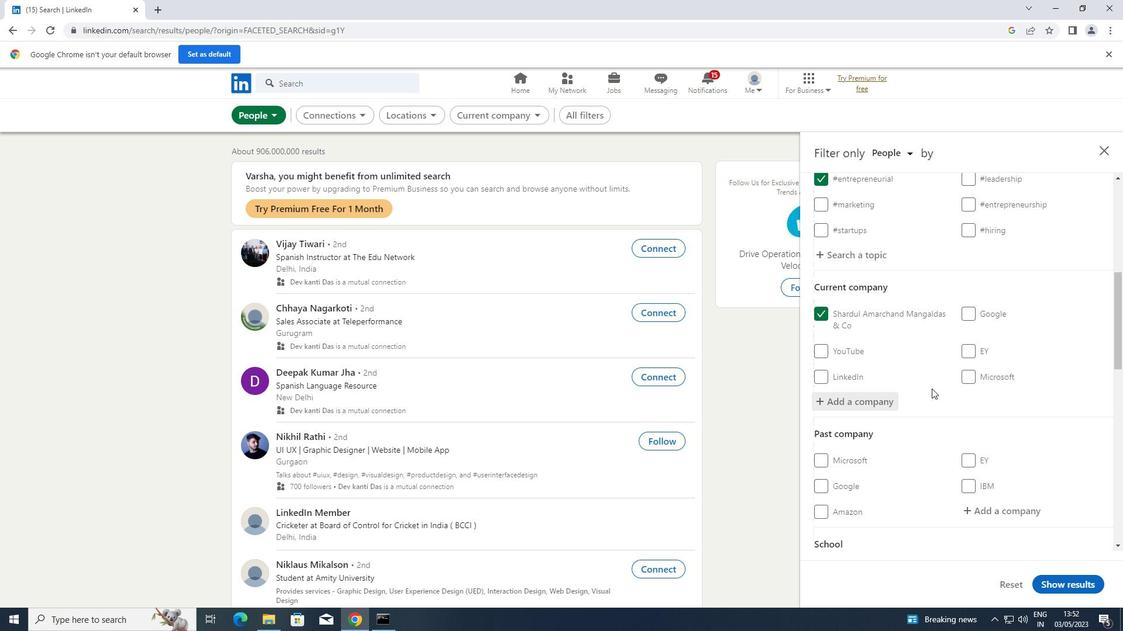 
Action: Mouse scrolled (932, 388) with delta (0, 0)
Screenshot: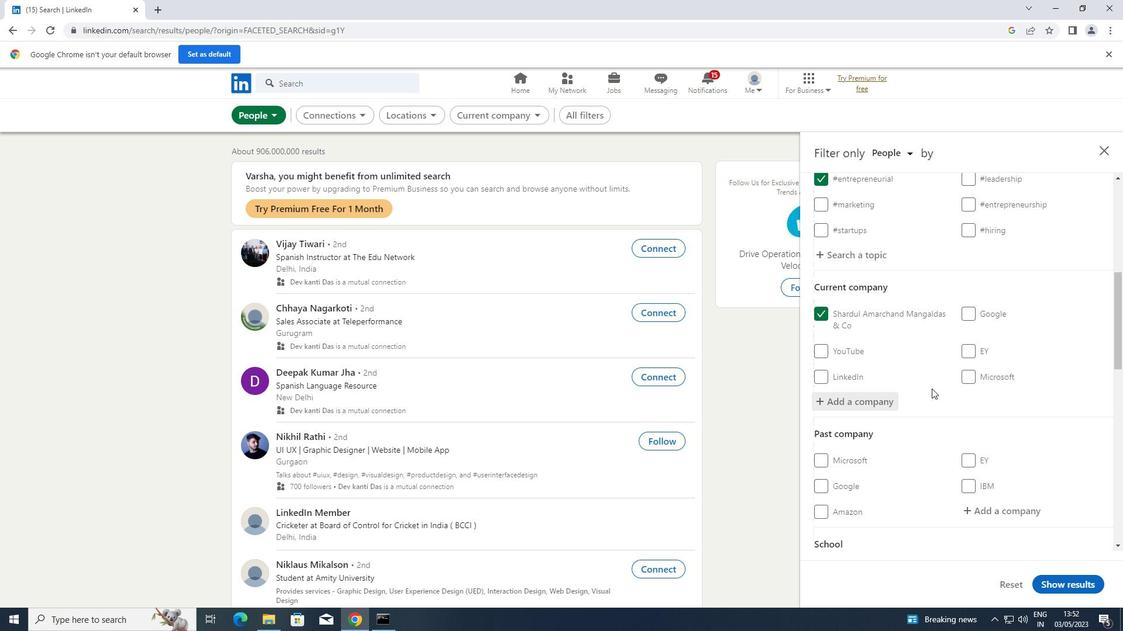 
Action: Mouse moved to (942, 392)
Screenshot: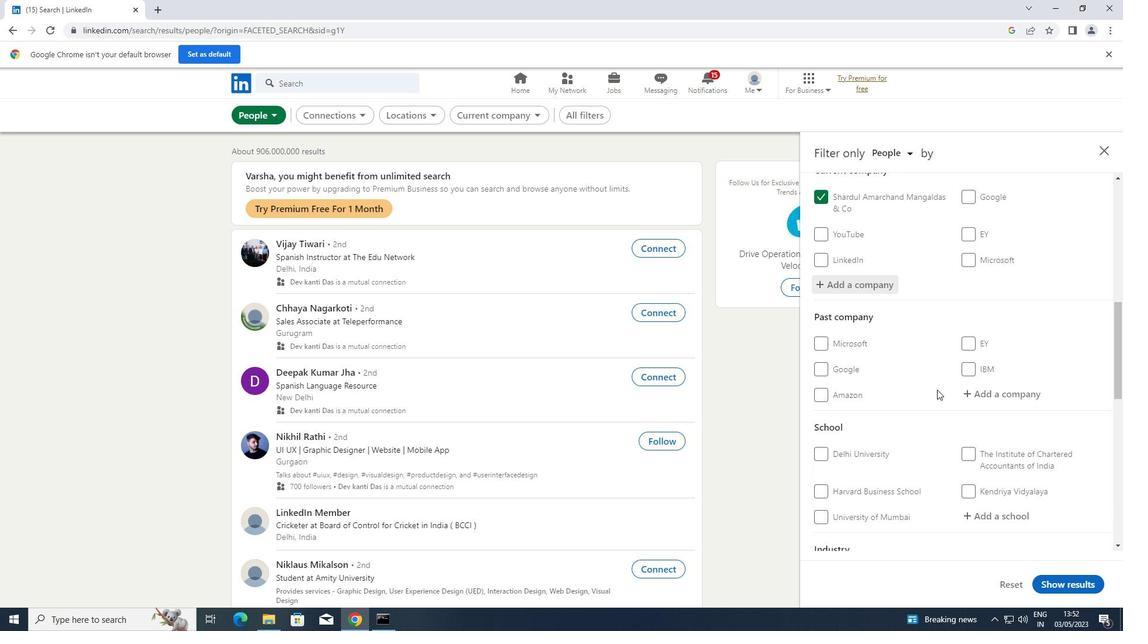 
Action: Mouse scrolled (942, 391) with delta (0, 0)
Screenshot: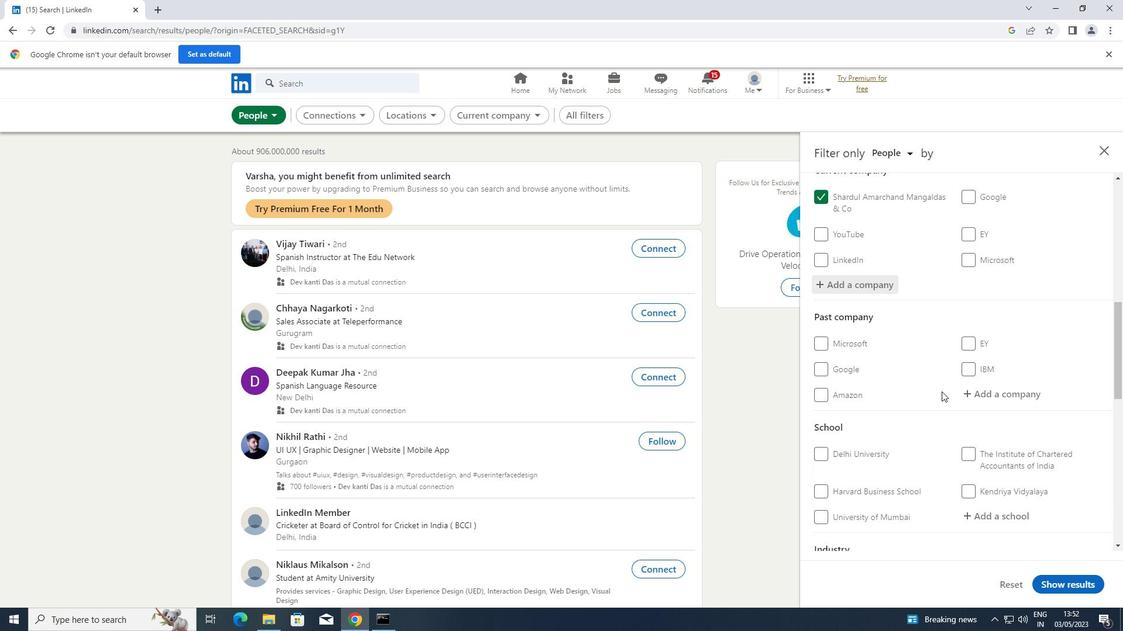 
Action: Mouse scrolled (942, 391) with delta (0, 0)
Screenshot: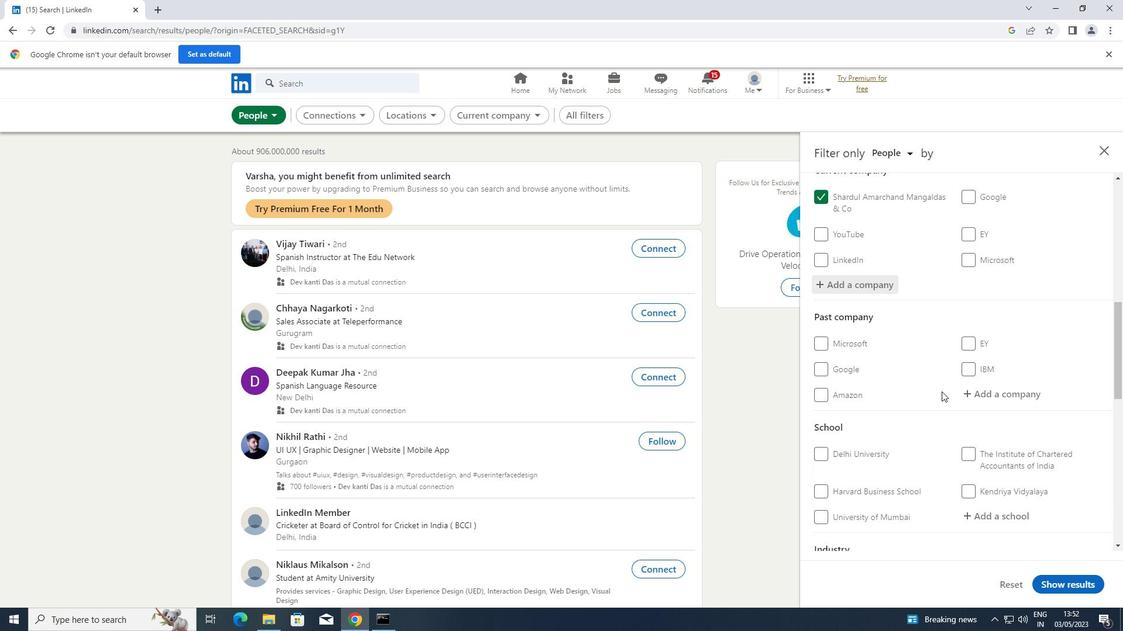 
Action: Mouse moved to (974, 399)
Screenshot: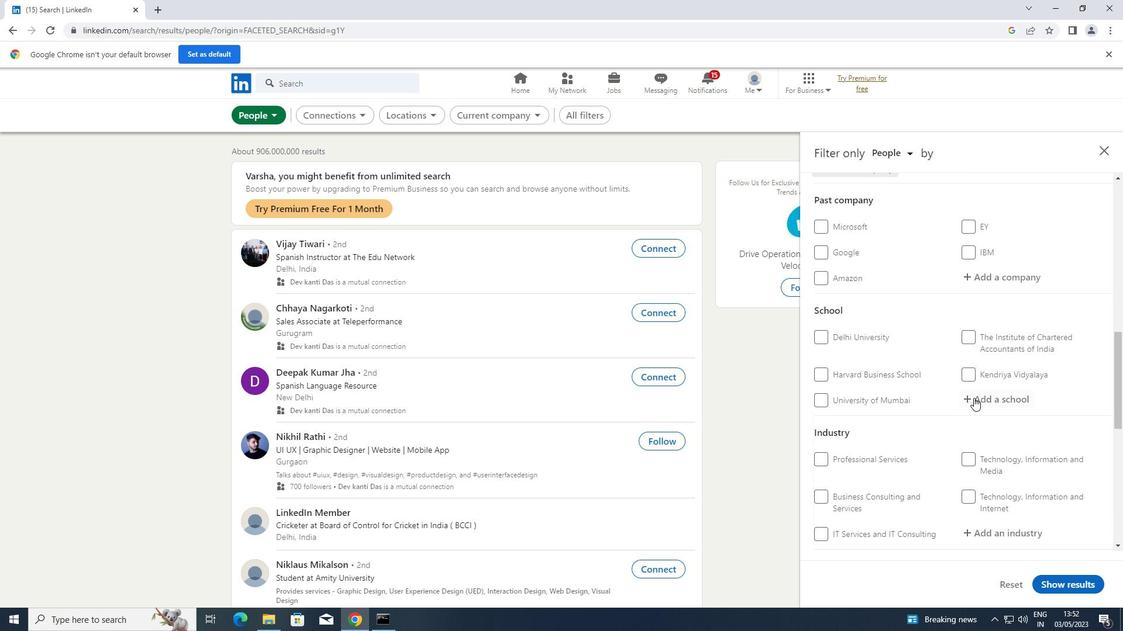 
Action: Mouse pressed left at (974, 399)
Screenshot: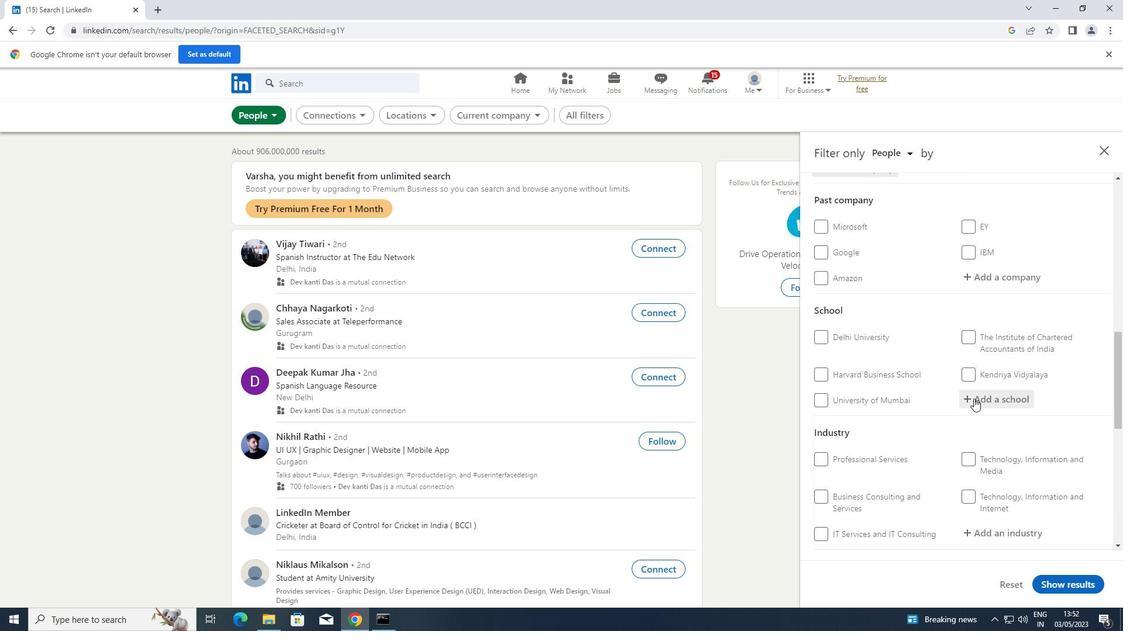 
Action: Key pressed <Key.shift>SHREEMATI
Screenshot: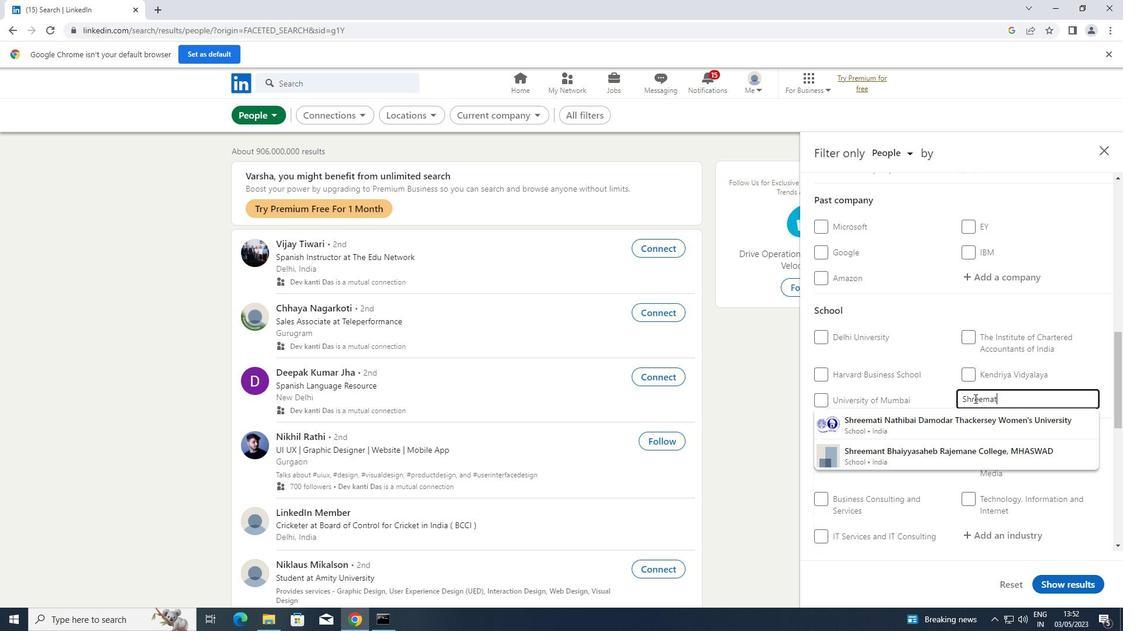 
Action: Mouse moved to (950, 428)
Screenshot: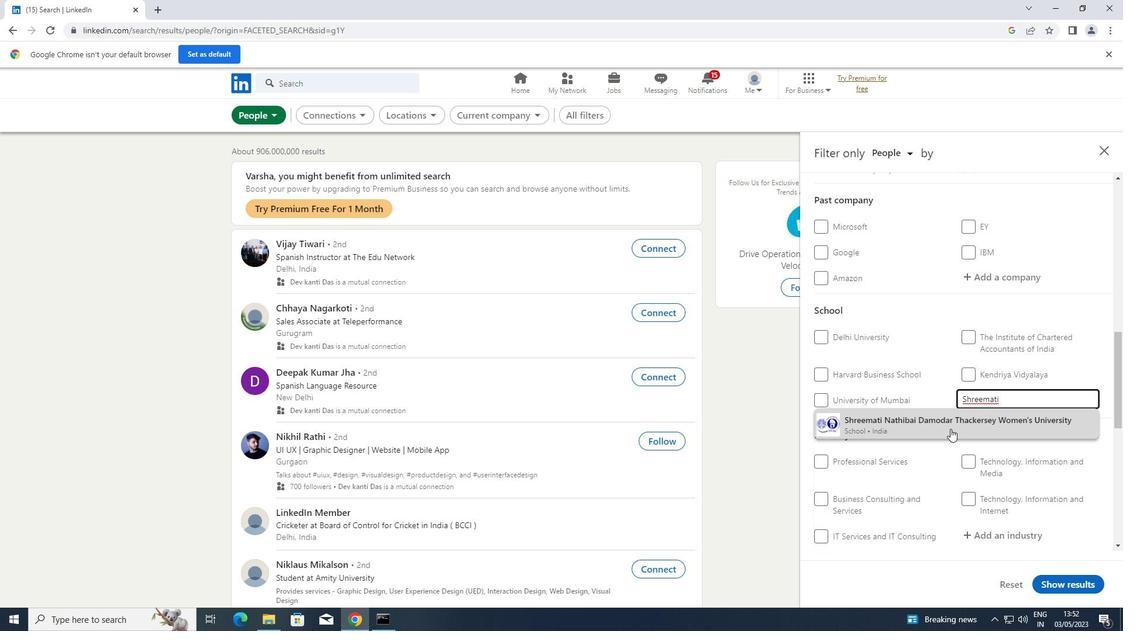 
Action: Mouse pressed left at (950, 428)
Screenshot: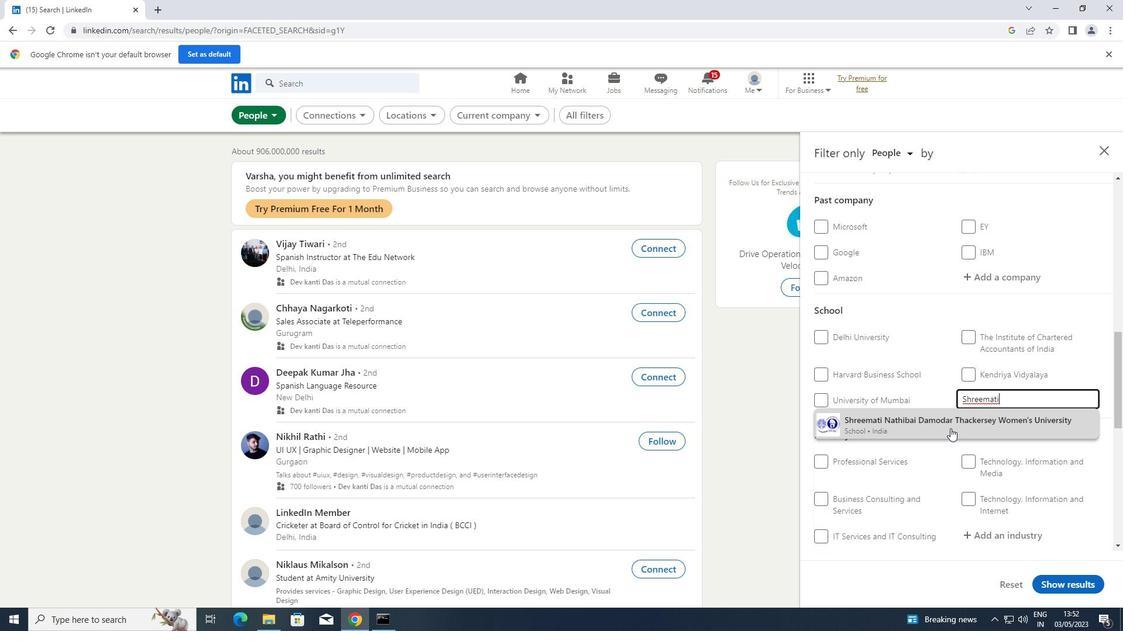 
Action: Mouse moved to (954, 425)
Screenshot: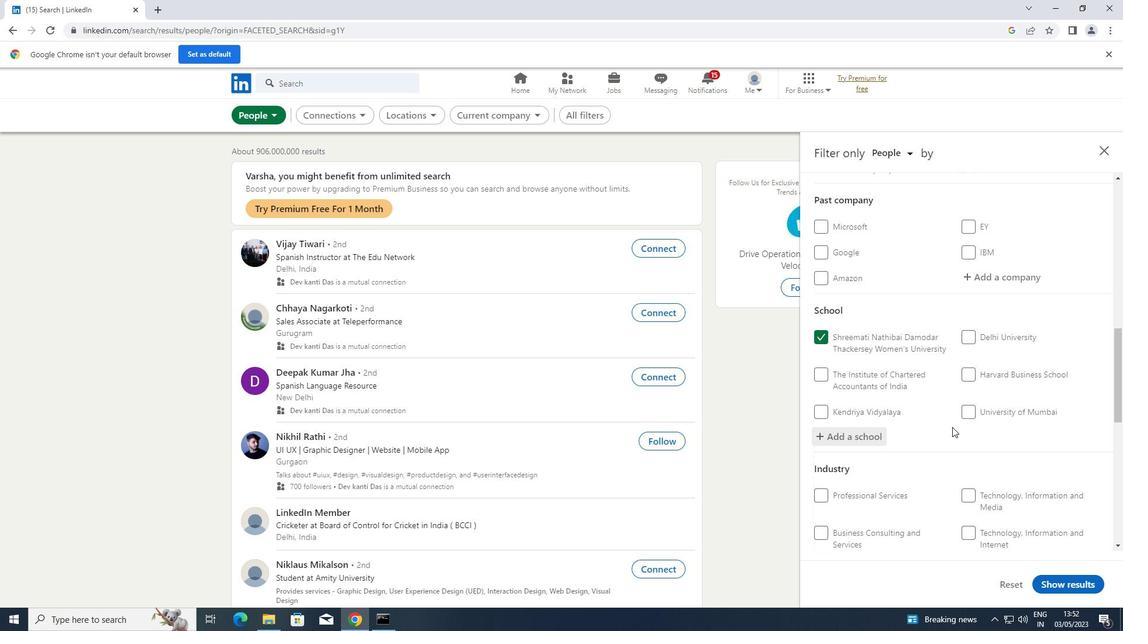 
Action: Mouse scrolled (954, 425) with delta (0, 0)
Screenshot: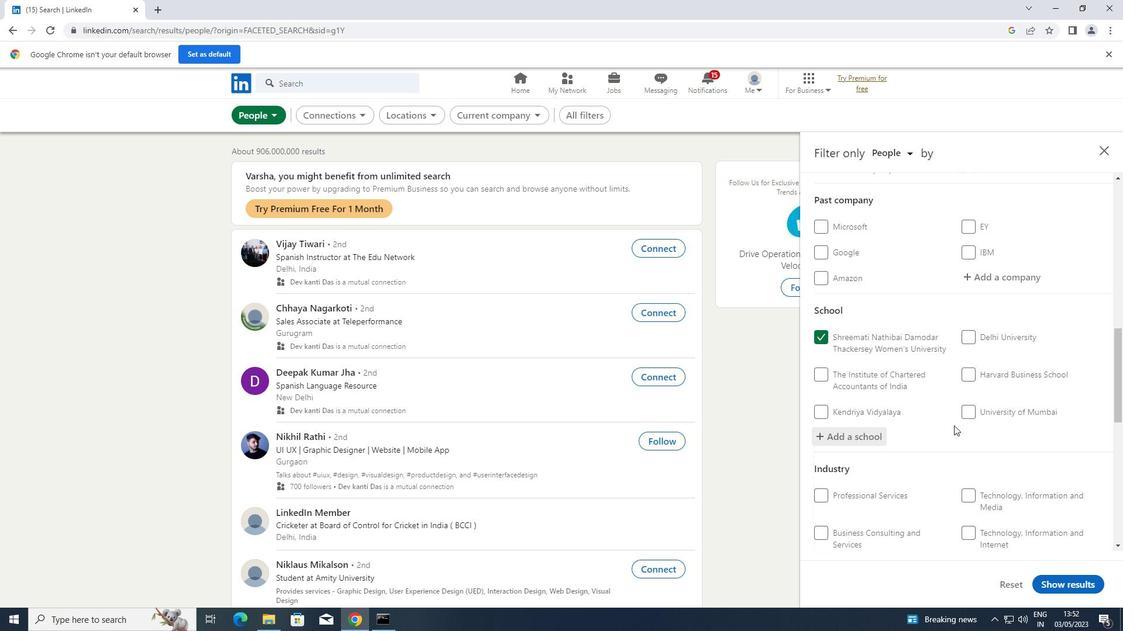 
Action: Mouse scrolled (954, 425) with delta (0, 0)
Screenshot: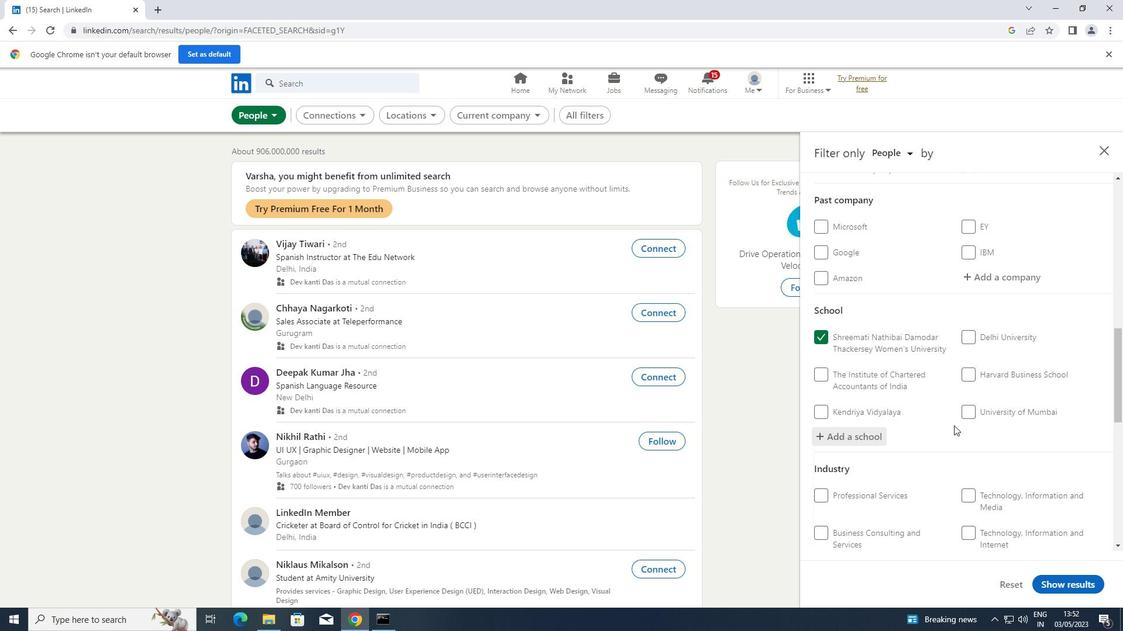 
Action: Mouse moved to (1021, 445)
Screenshot: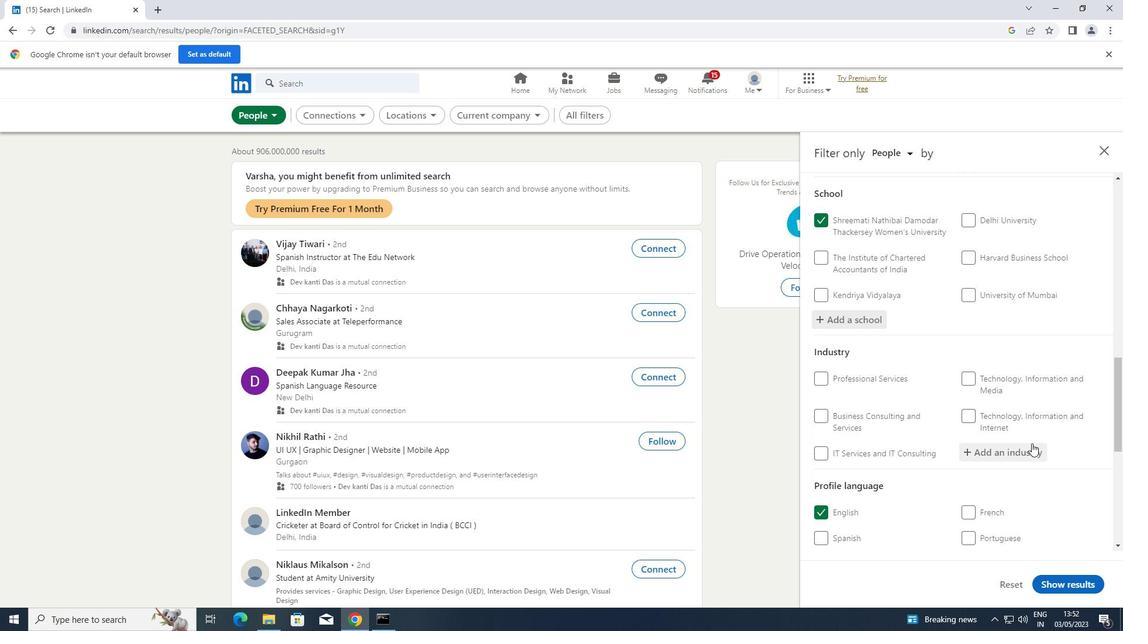 
Action: Mouse pressed left at (1021, 445)
Screenshot: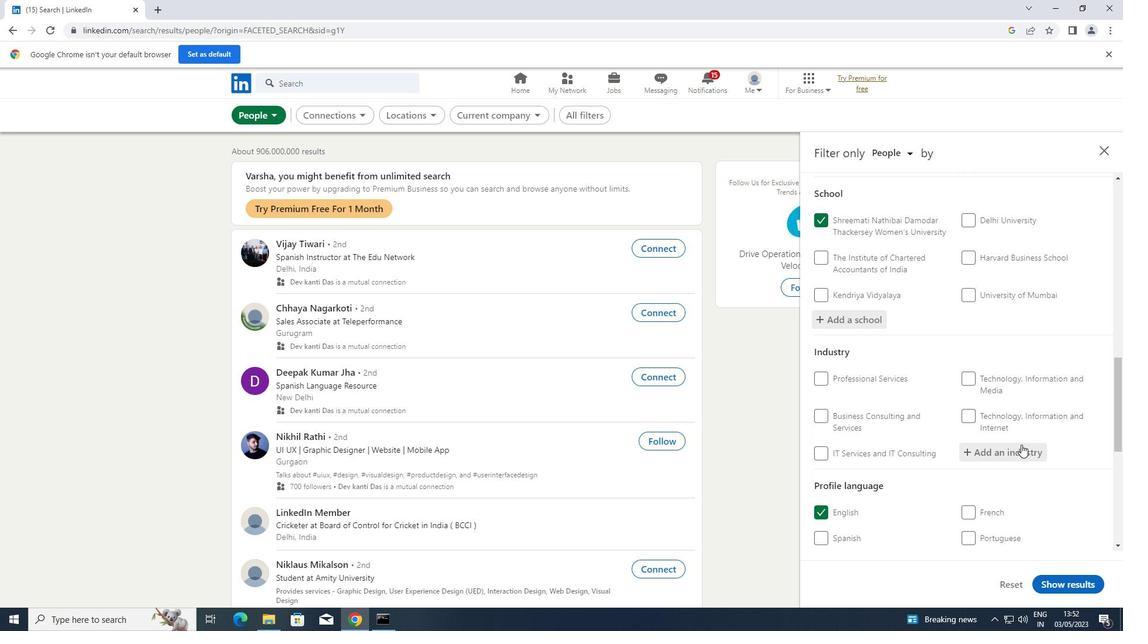 
Action: Key pressed <Key.shift>HIGHER
Screenshot: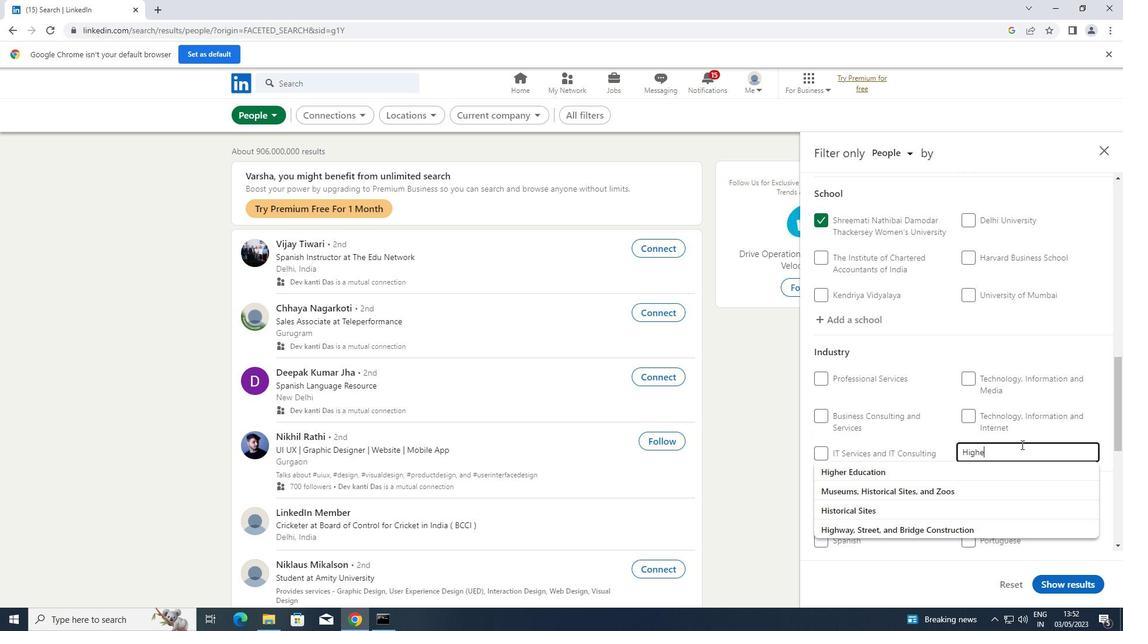 
Action: Mouse moved to (921, 461)
Screenshot: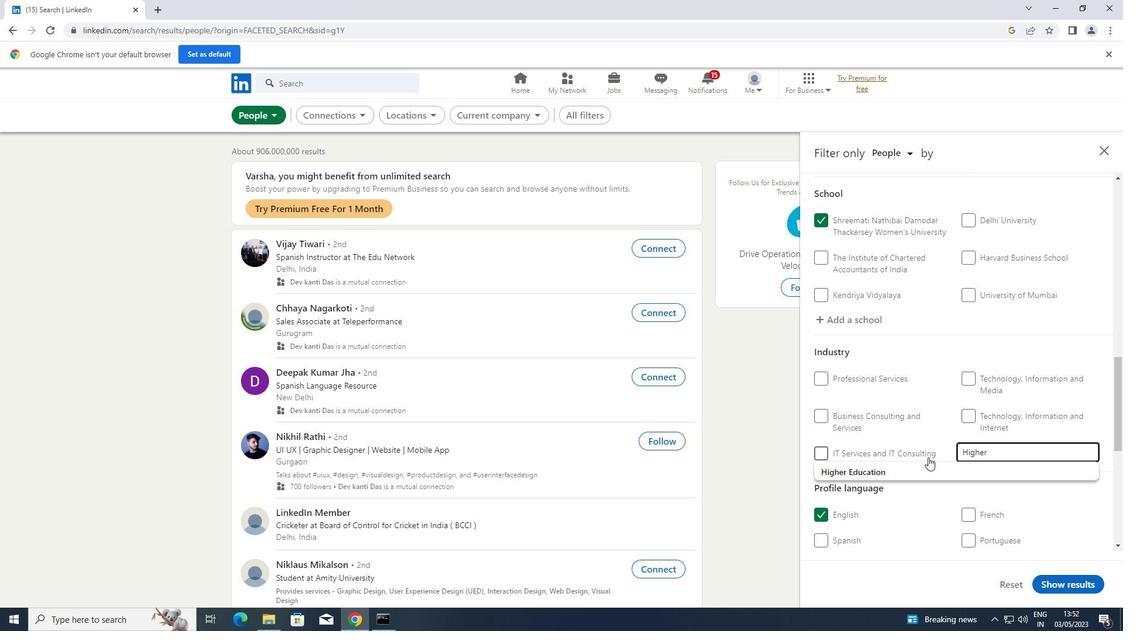 
Action: Mouse pressed left at (921, 461)
Screenshot: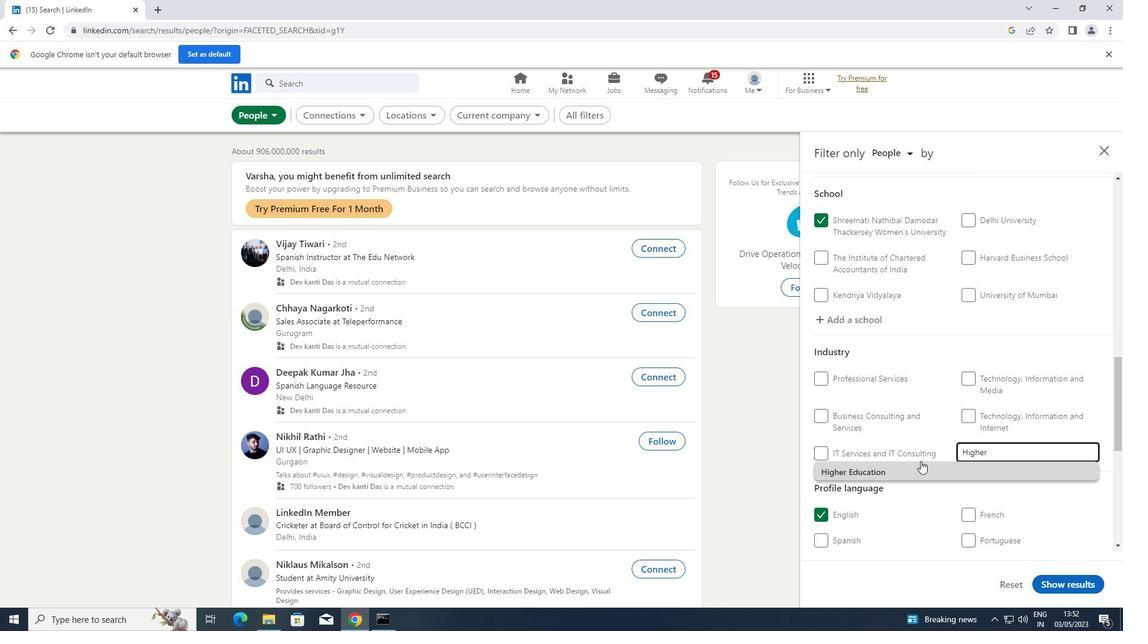 
Action: Mouse moved to (917, 464)
Screenshot: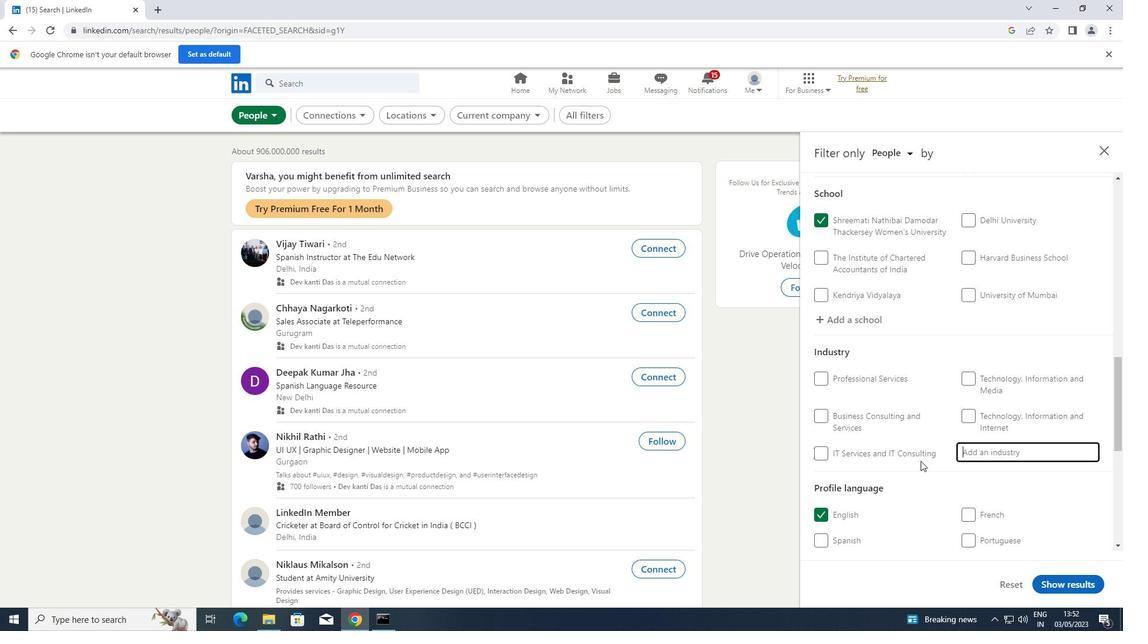 
Action: Mouse scrolled (917, 463) with delta (0, 0)
Screenshot: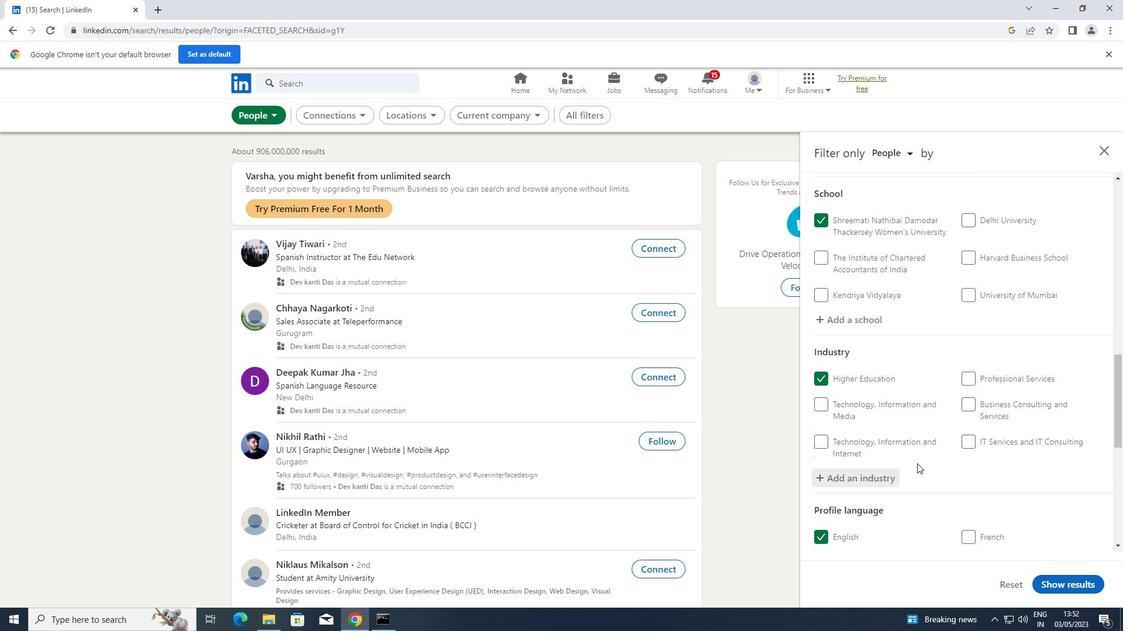 
Action: Mouse scrolled (917, 463) with delta (0, 0)
Screenshot: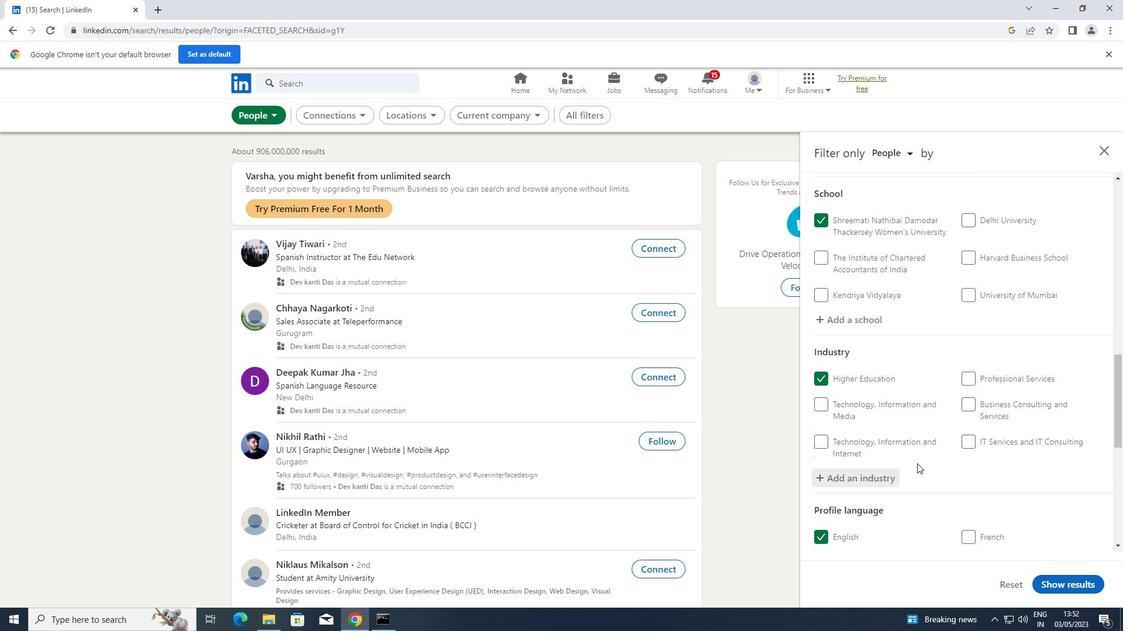 
Action: Mouse moved to (917, 464)
Screenshot: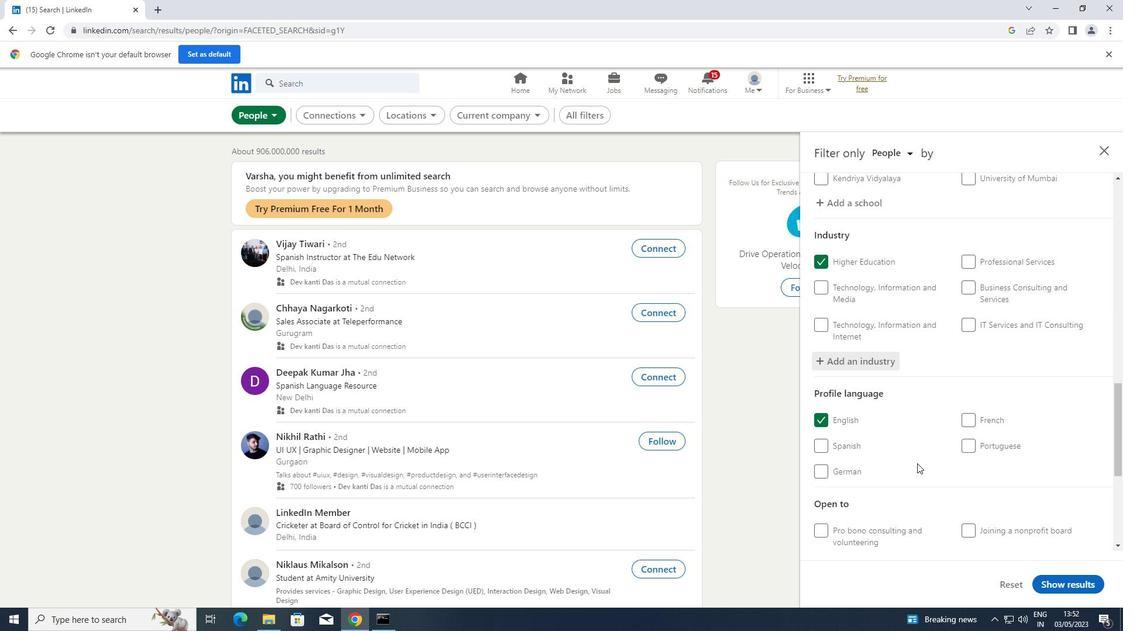 
Action: Mouse scrolled (917, 463) with delta (0, 0)
Screenshot: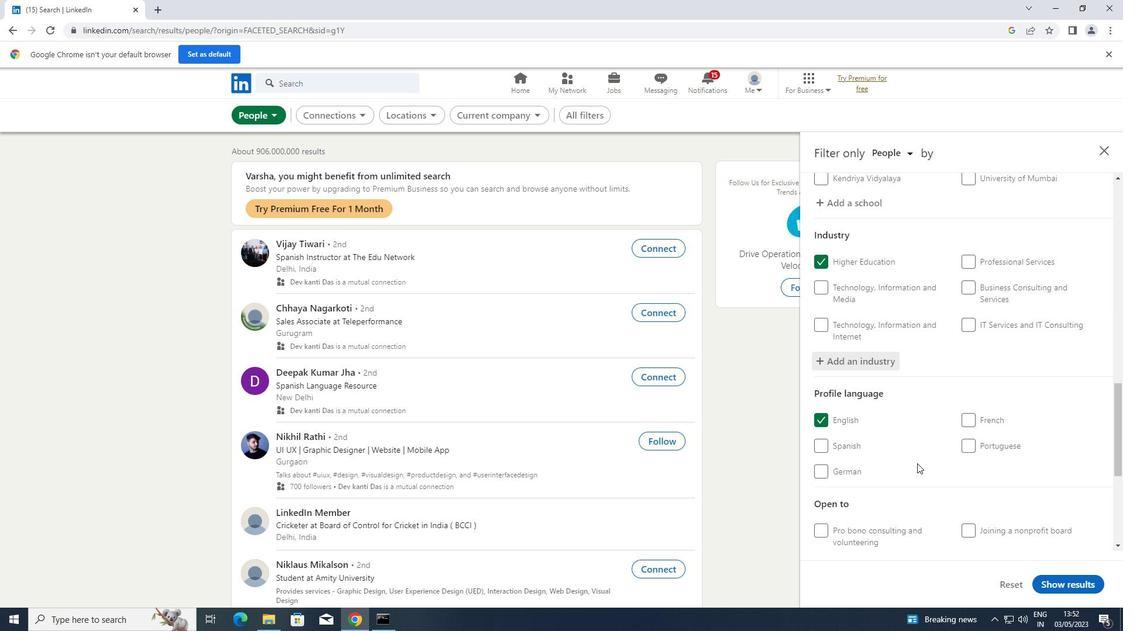 
Action: Mouse scrolled (917, 463) with delta (0, 0)
Screenshot: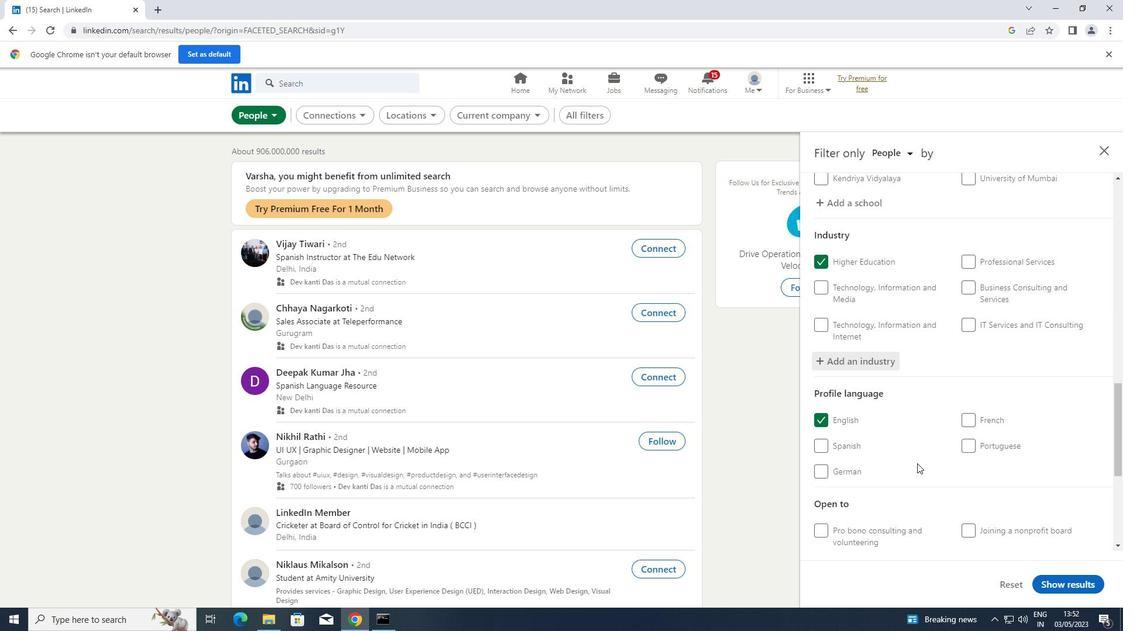 
Action: Mouse scrolled (917, 463) with delta (0, 0)
Screenshot: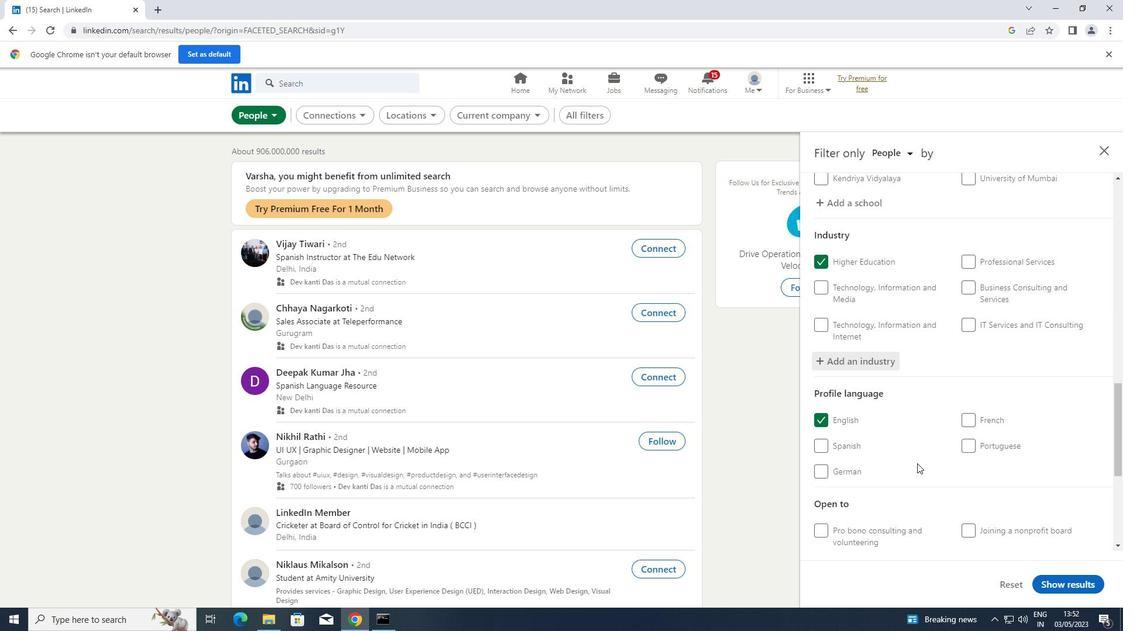 
Action: Mouse moved to (977, 480)
Screenshot: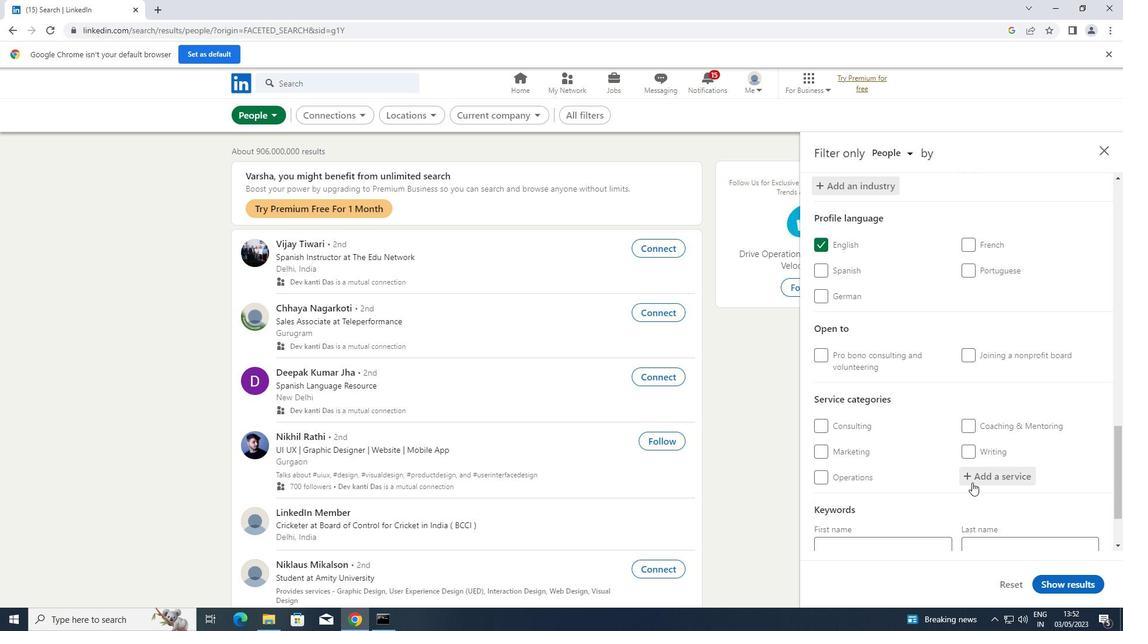 
Action: Mouse pressed left at (977, 480)
Screenshot: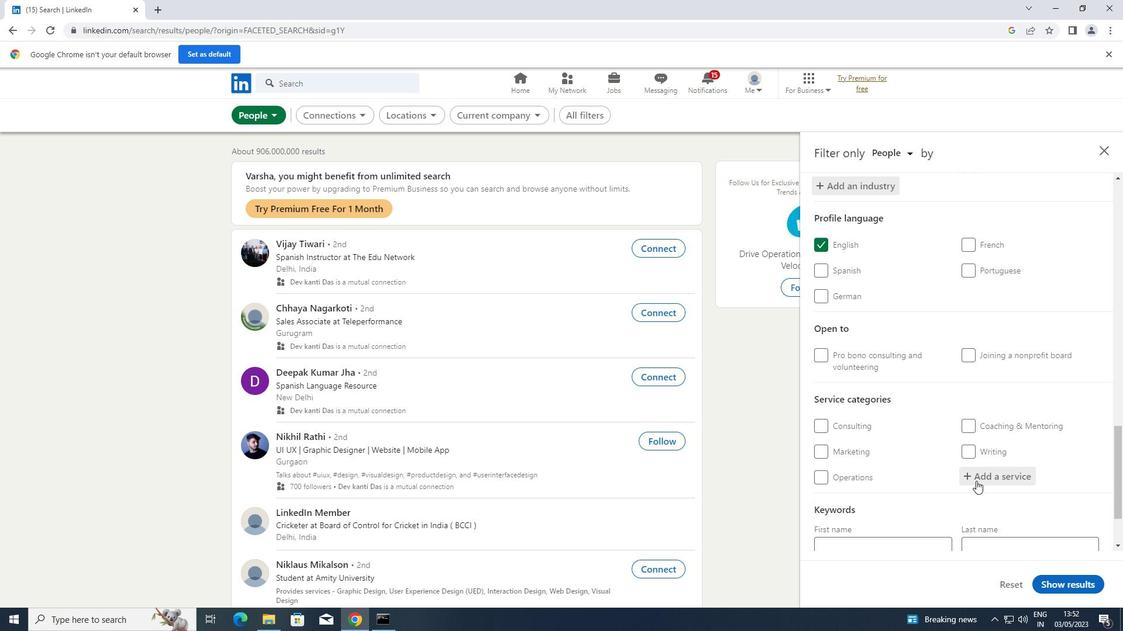 
Action: Key pressed <Key.shift>HOMEOWNERS
Screenshot: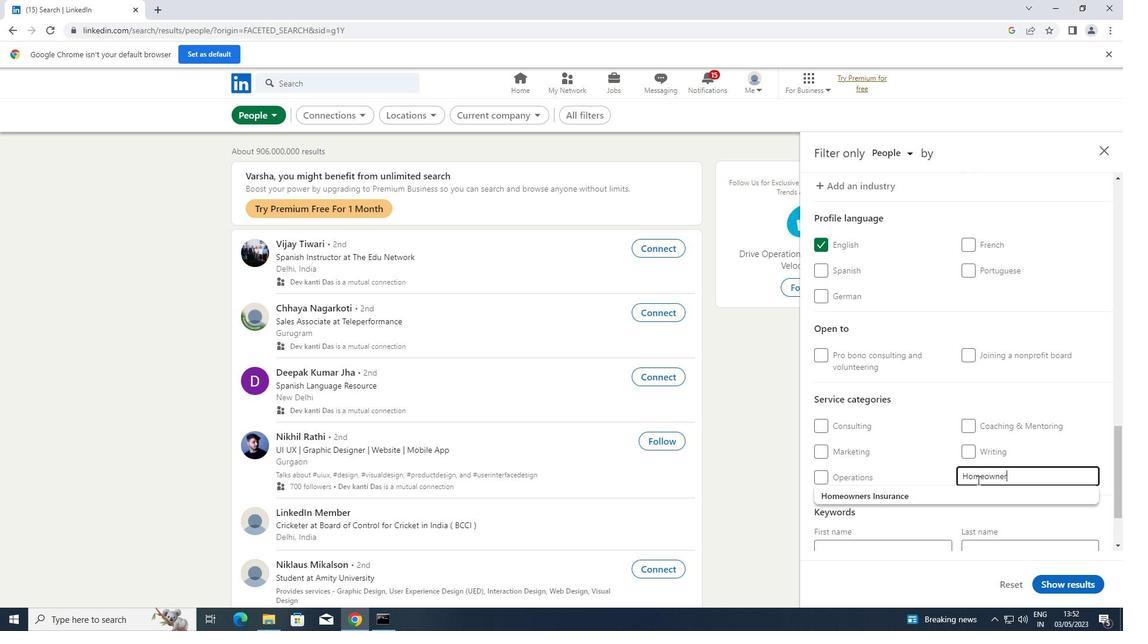 
Action: Mouse moved to (918, 499)
Screenshot: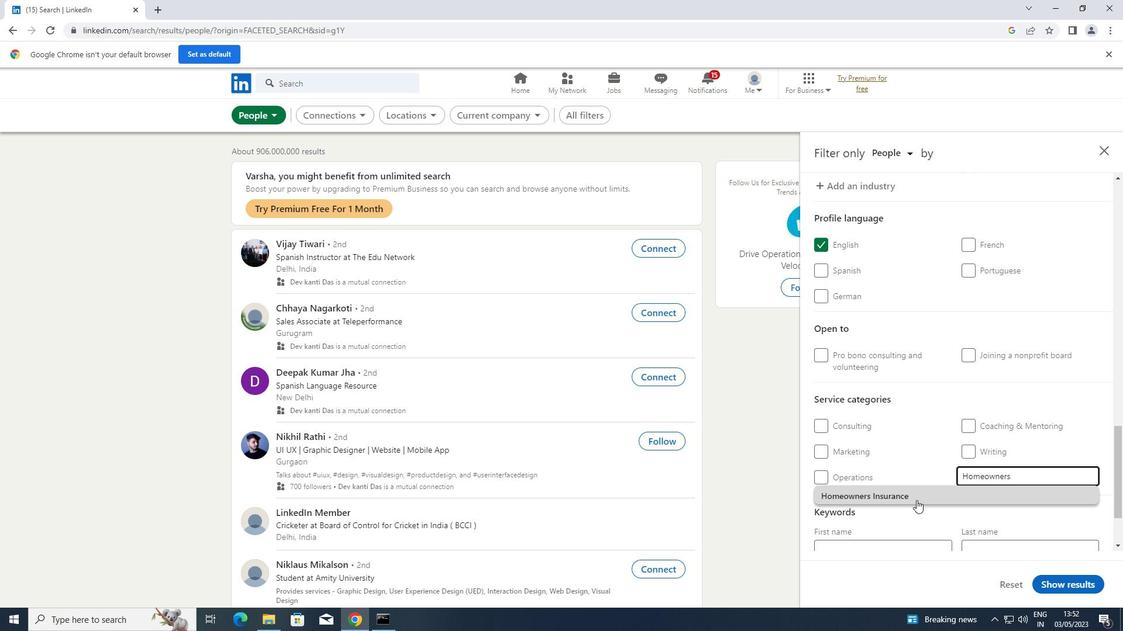 
Action: Mouse pressed left at (918, 499)
Screenshot: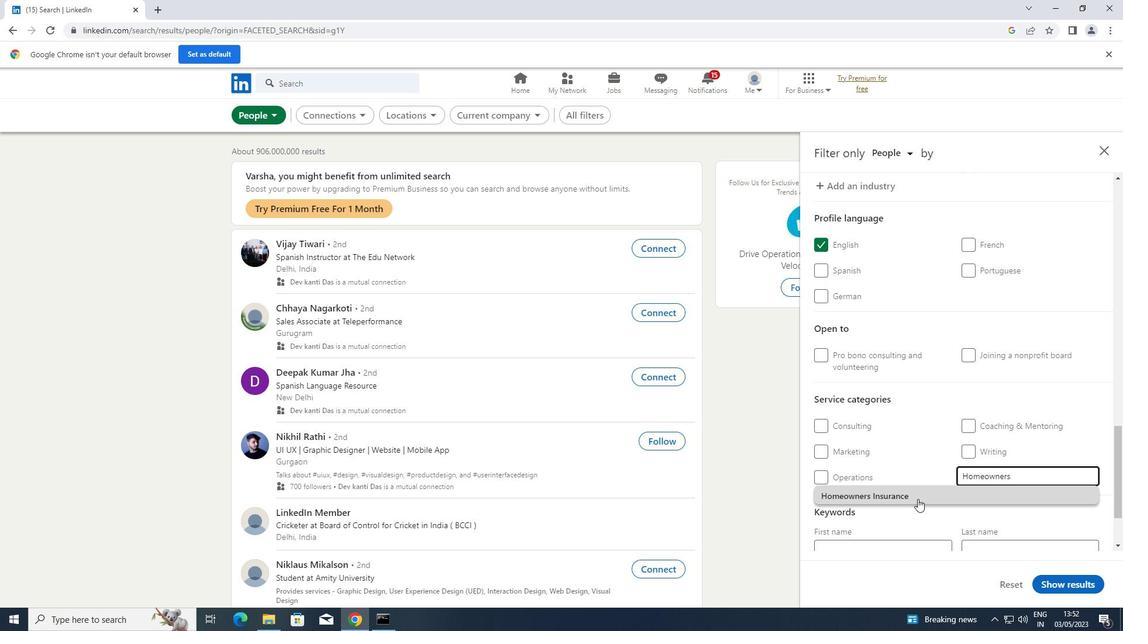 
Action: Mouse moved to (918, 498)
Screenshot: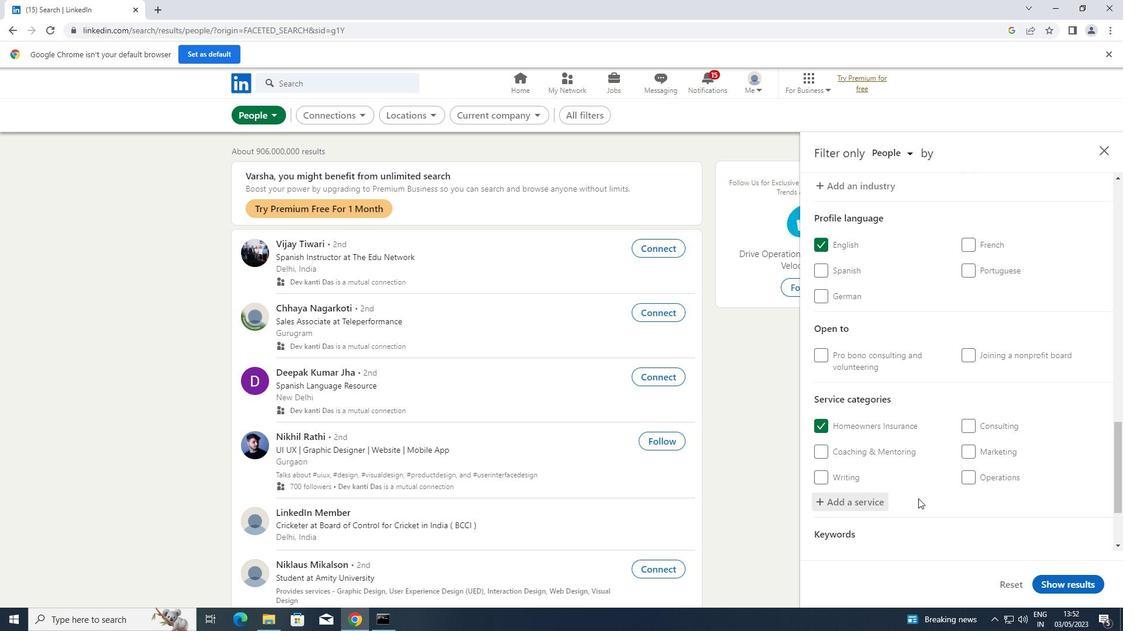 
Action: Mouse scrolled (918, 497) with delta (0, 0)
Screenshot: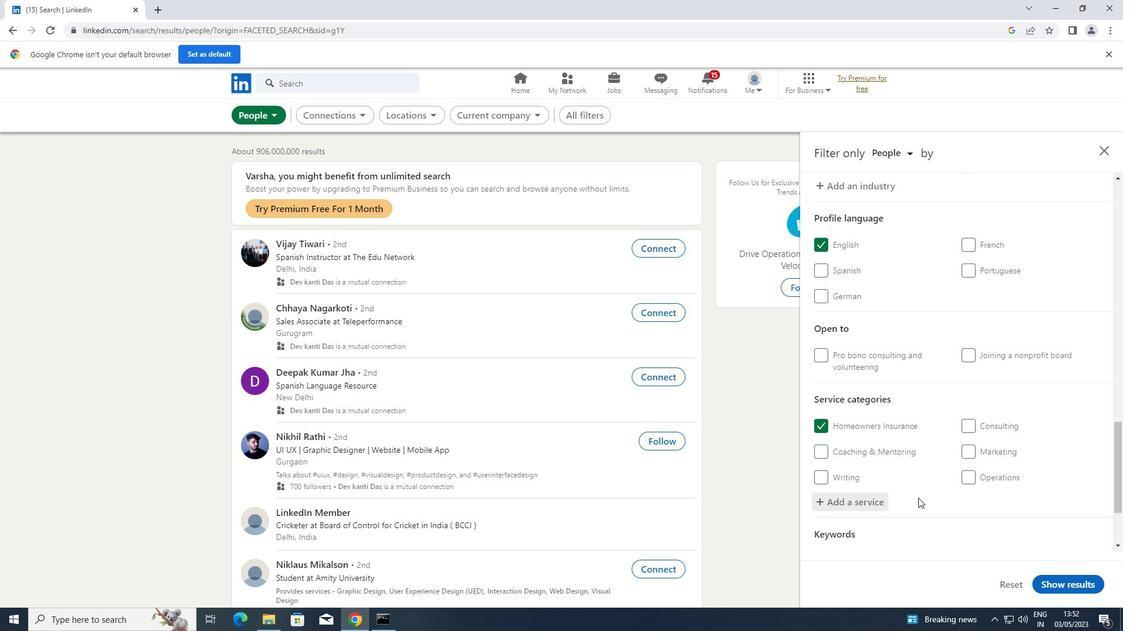 
Action: Mouse scrolled (918, 497) with delta (0, 0)
Screenshot: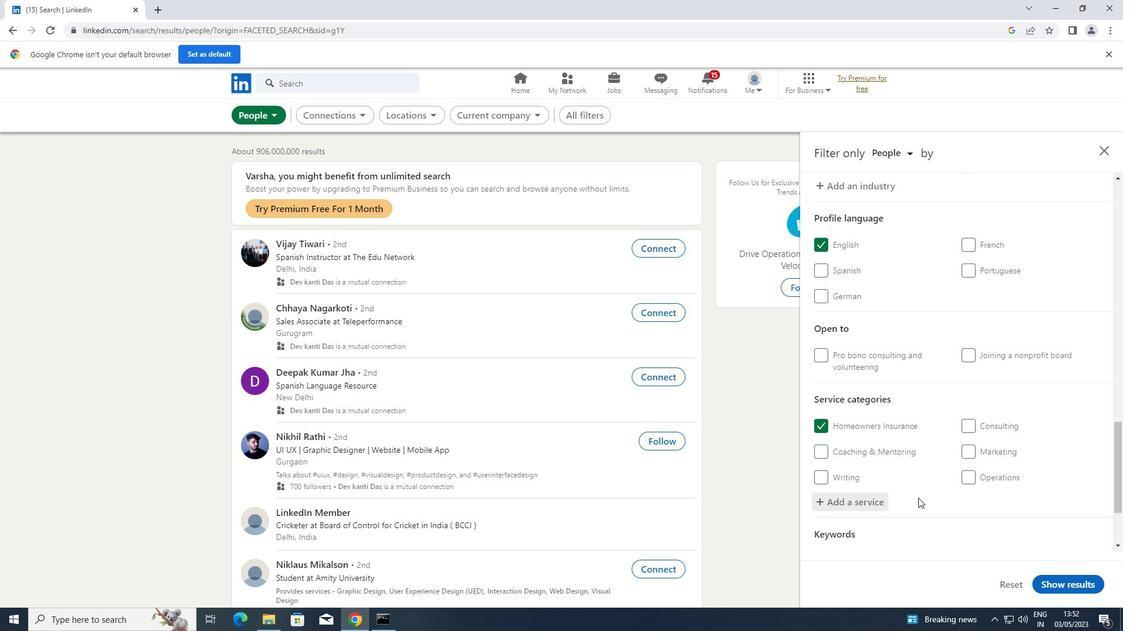 
Action: Mouse scrolled (918, 497) with delta (0, 0)
Screenshot: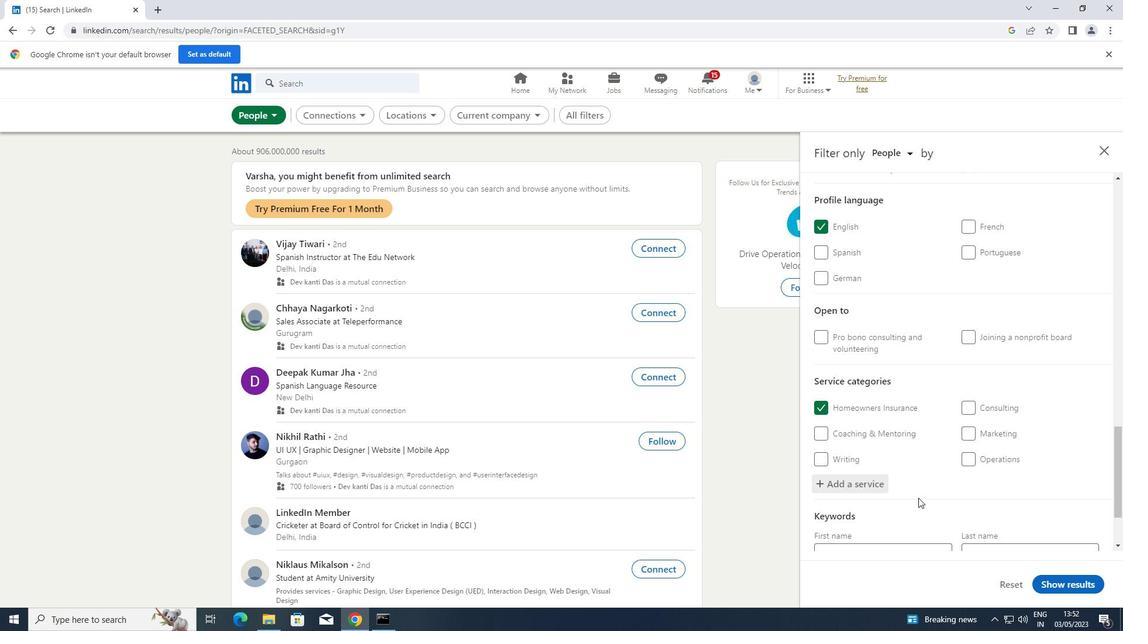 
Action: Mouse moved to (919, 497)
Screenshot: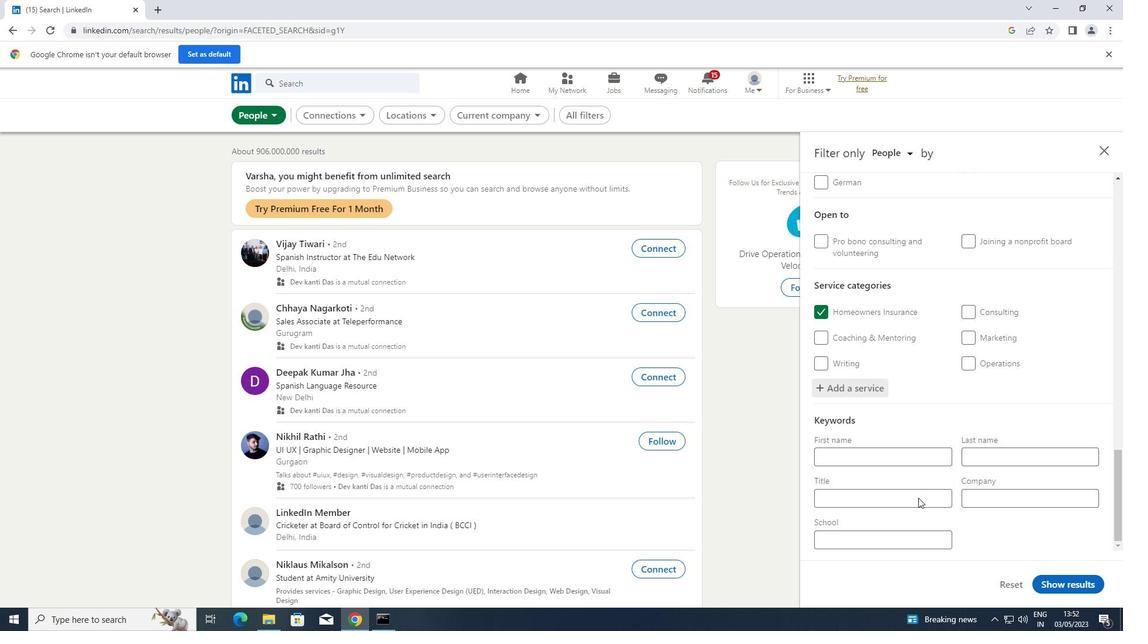 
Action: Mouse scrolled (919, 496) with delta (0, 0)
Screenshot: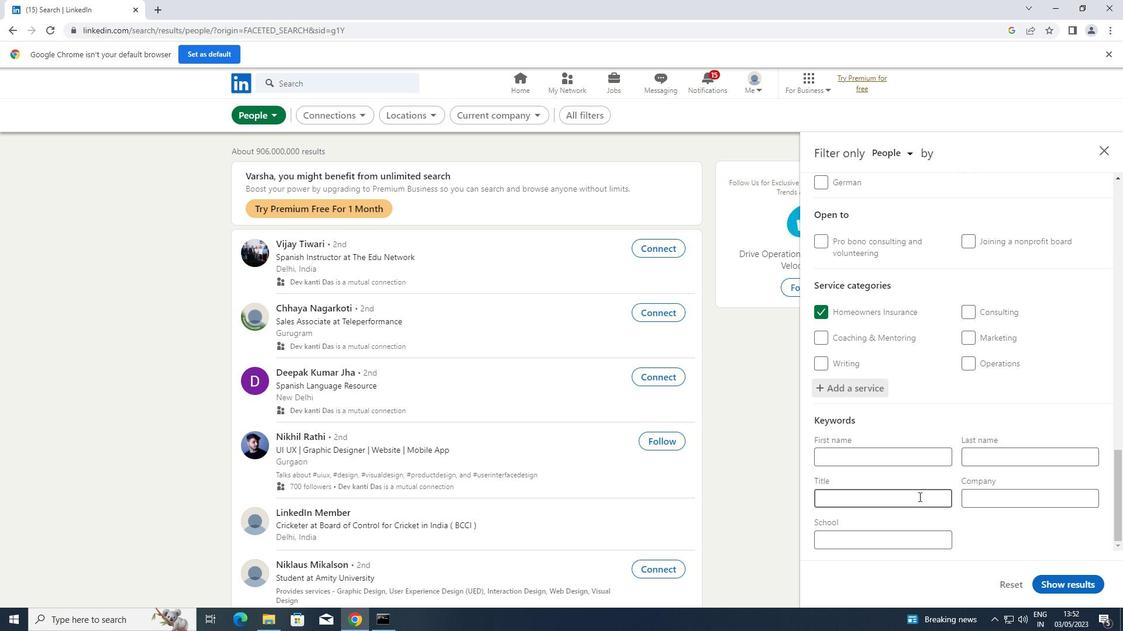 
Action: Mouse scrolled (919, 496) with delta (0, 0)
Screenshot: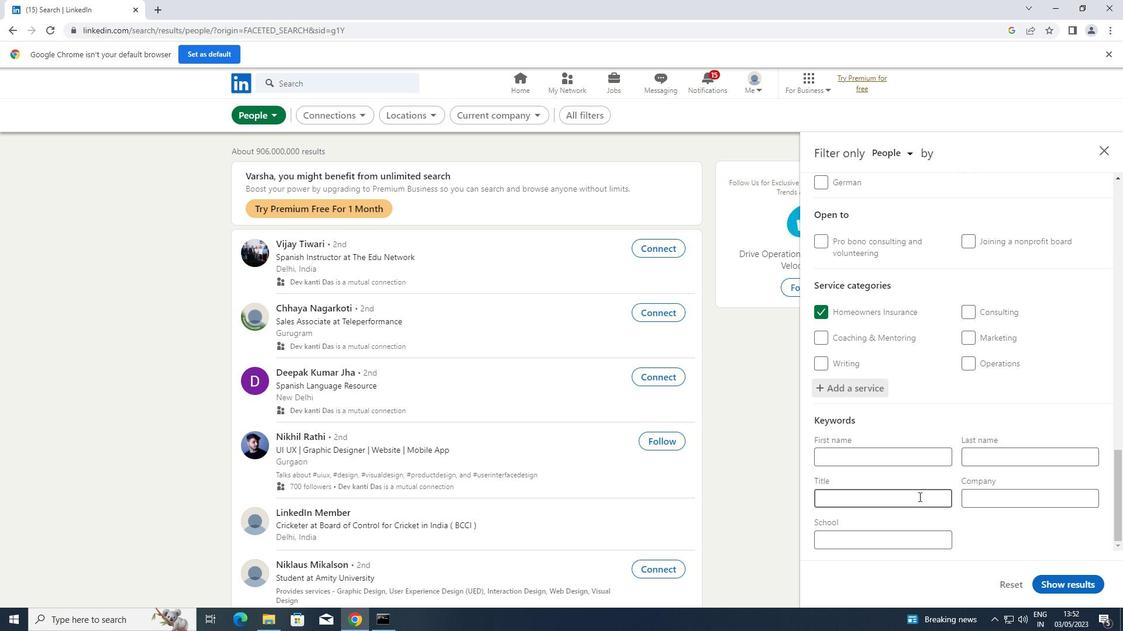 
Action: Mouse scrolled (919, 496) with delta (0, 0)
Screenshot: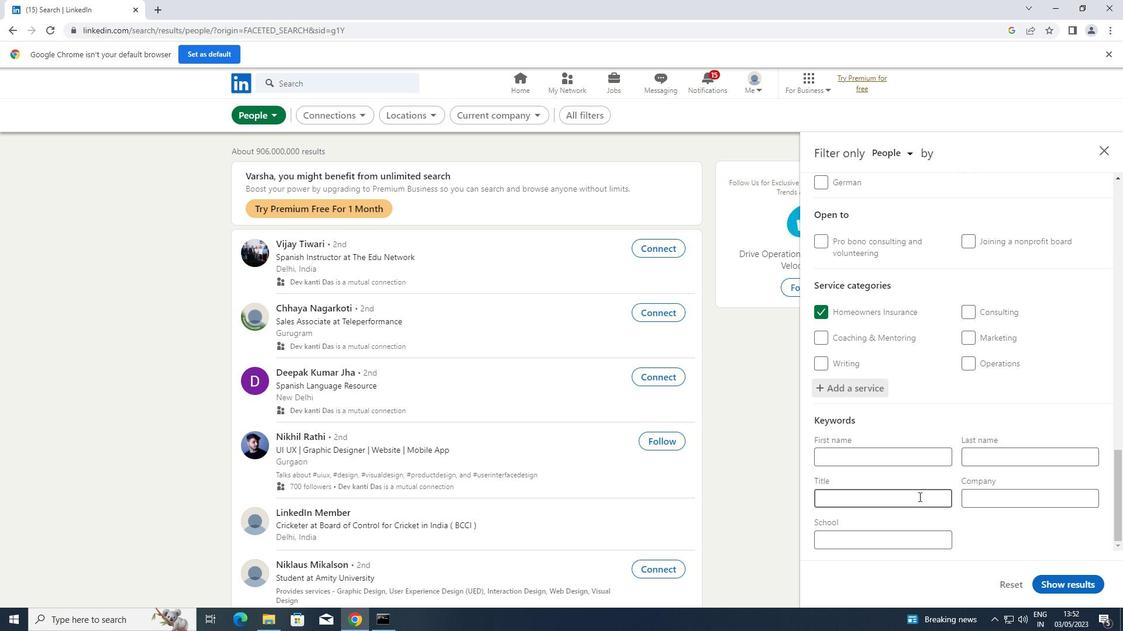 
Action: Mouse moved to (904, 499)
Screenshot: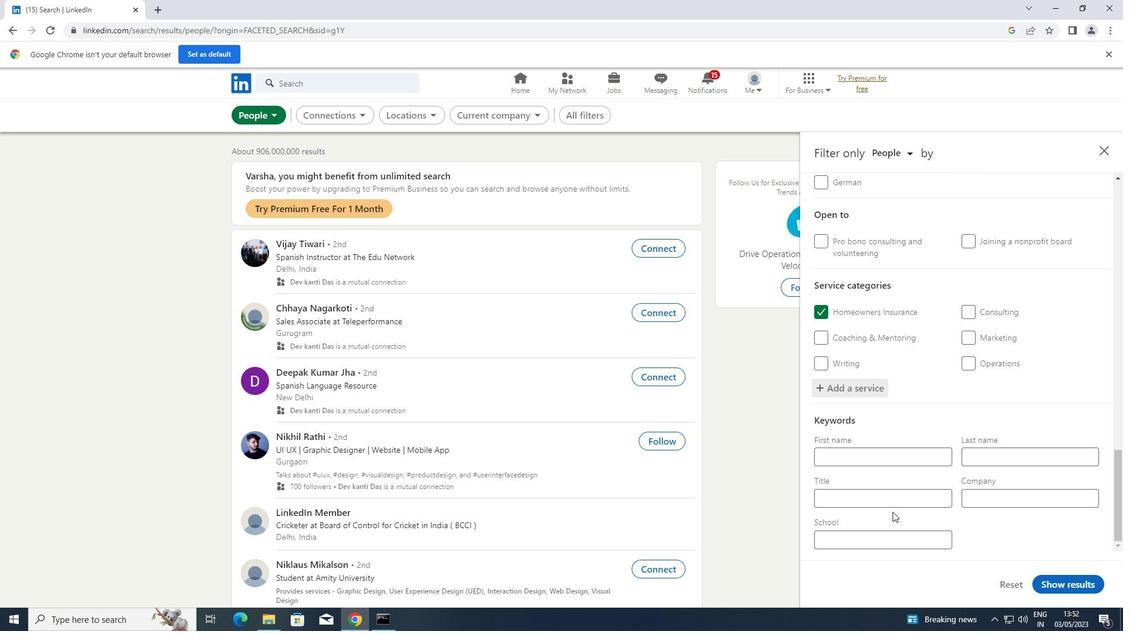 
Action: Mouse pressed left at (904, 499)
Screenshot: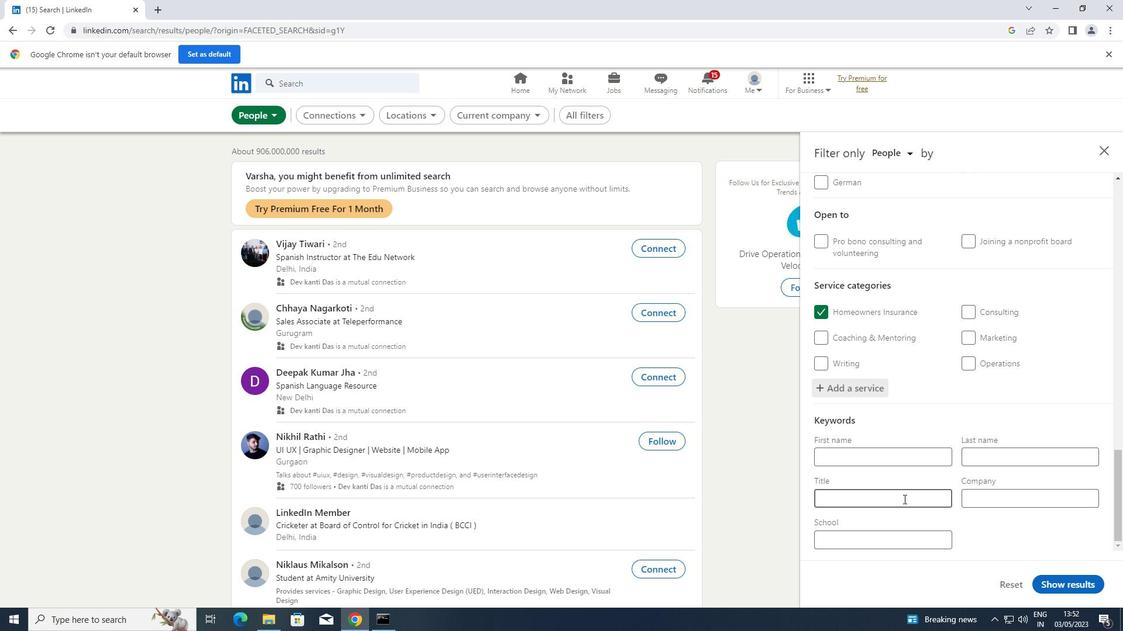 
Action: Key pressed <Key.shift>CONCIERGE
Screenshot: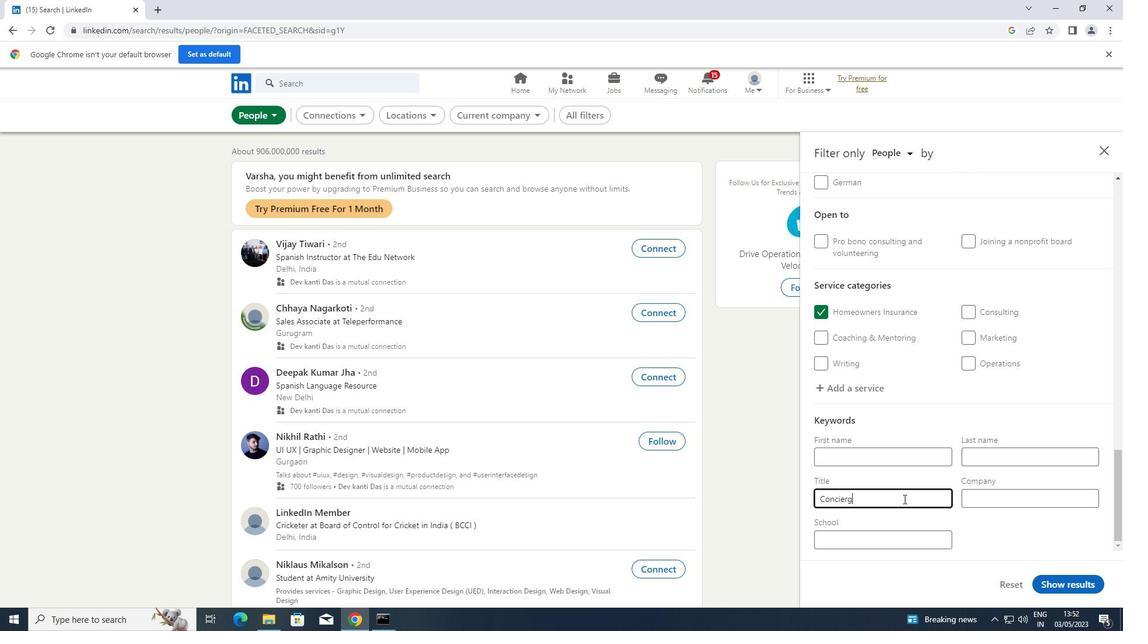 
Action: Mouse moved to (1064, 588)
Screenshot: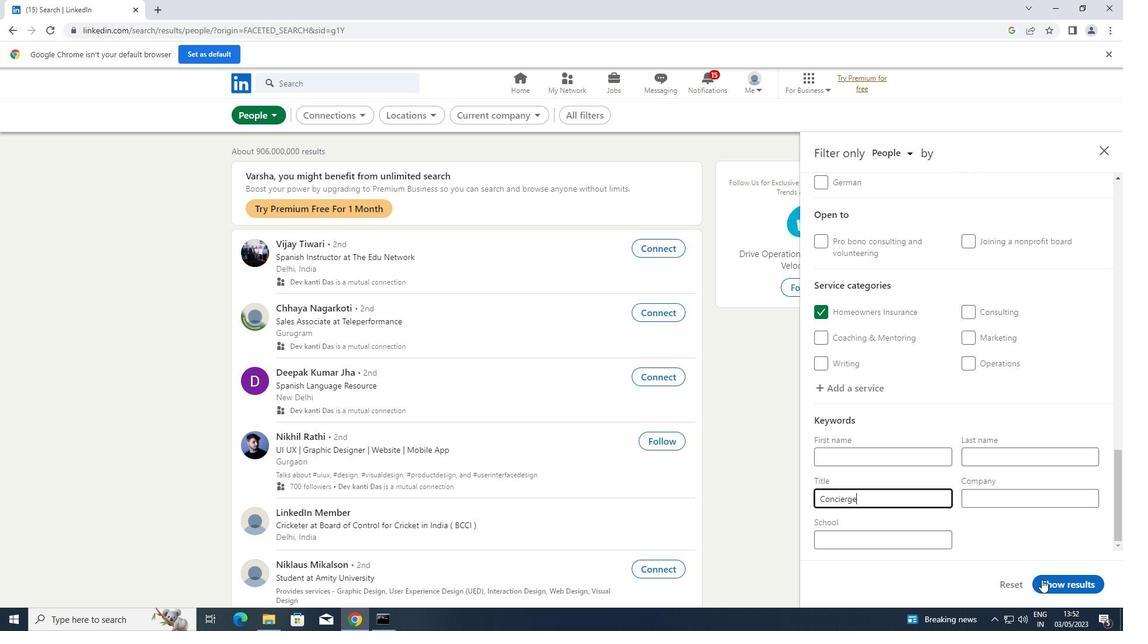 
Action: Mouse pressed left at (1064, 588)
Screenshot: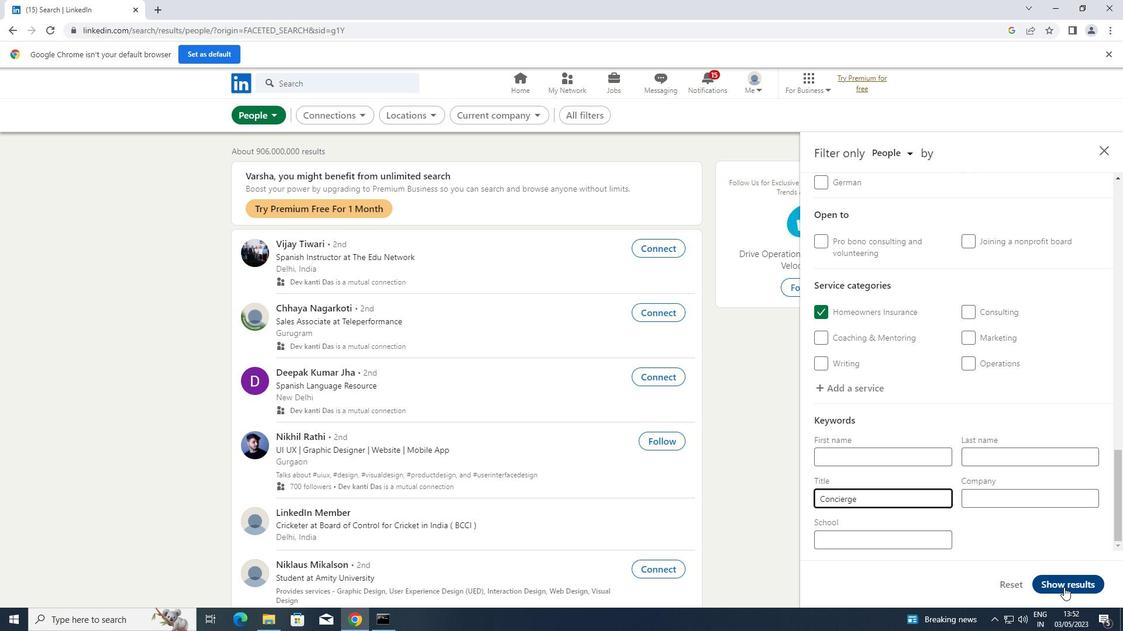
